 Task: Research Airbnb properties in Herceg-Novi, Montenegro from 10th December, 2023 to 15th December, 2023 for 7 adults.4 bedrooms having 7 beds and 4 bathrooms. Property type can be house. Amenities needed are: wifi, TV, free parkinig on premises, gym, breakfast. Booking option can be shelf check-in. Look for 4 properties as per requirement.
Action: Mouse moved to (317, 131)
Screenshot: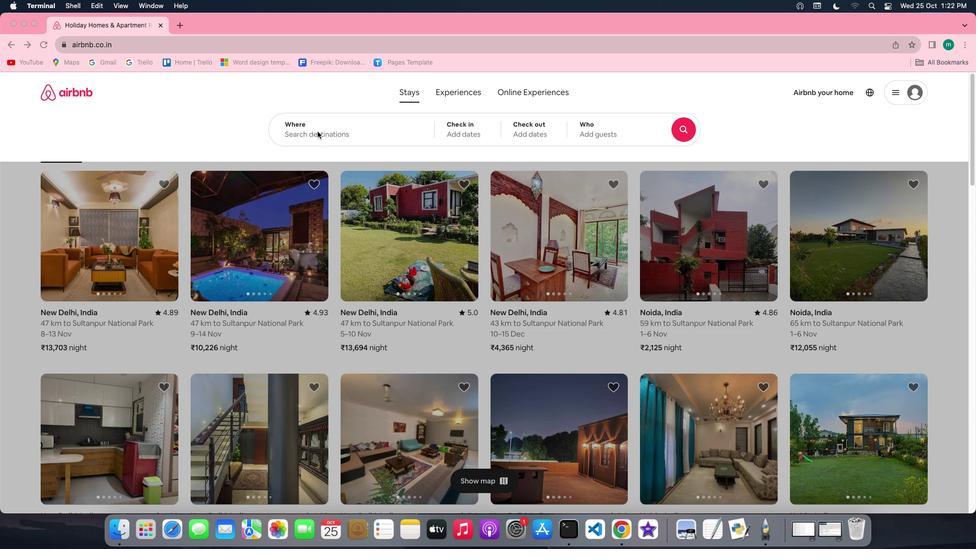 
Action: Mouse pressed left at (317, 131)
Screenshot: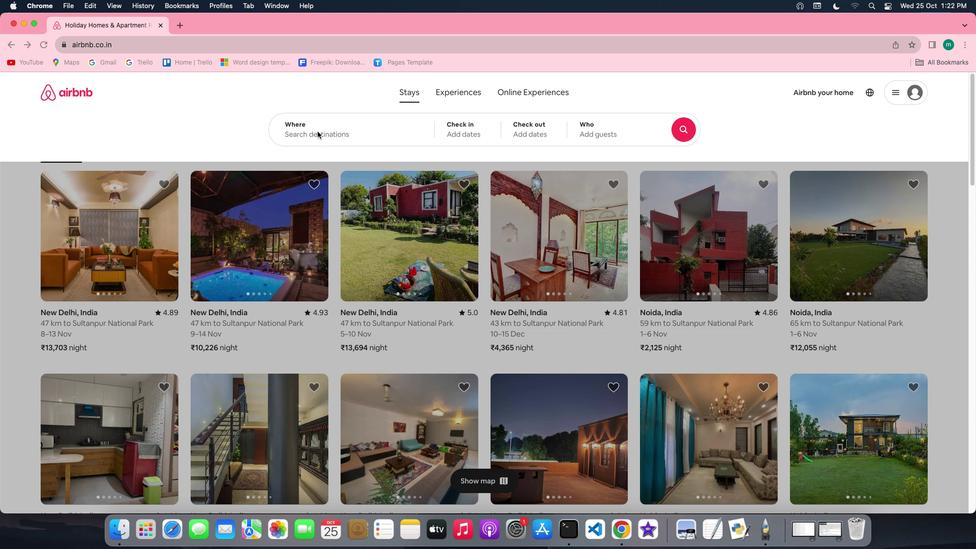 
Action: Mouse pressed left at (317, 131)
Screenshot: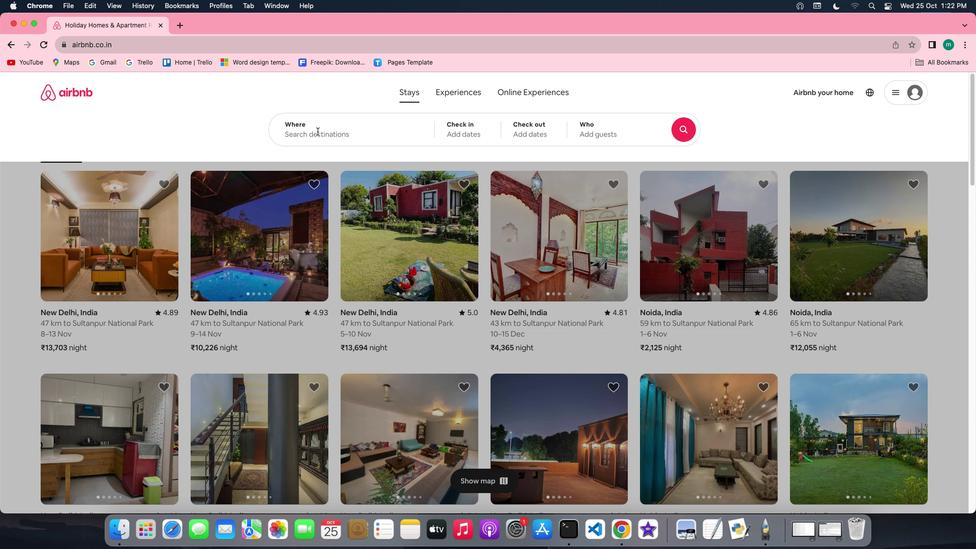 
Action: Key pressed Key.shift'H''e''r''c''e''g''-'Key.shift'N''o''v''i'','Key.spaceKey.shift'M''o''n''t''e''n''e''g''a''r'Key.backspaceKey.backspace'r''o'
Screenshot: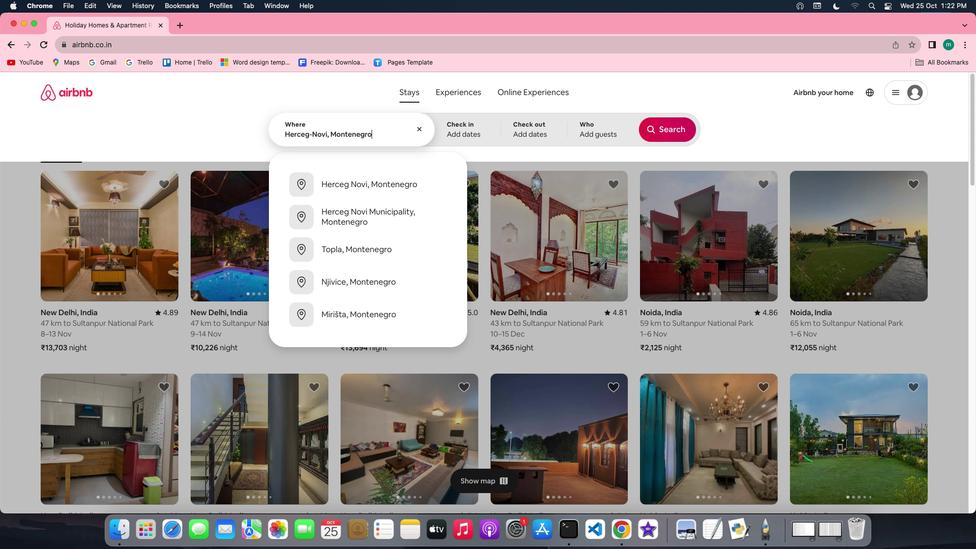 
Action: Mouse moved to (474, 140)
Screenshot: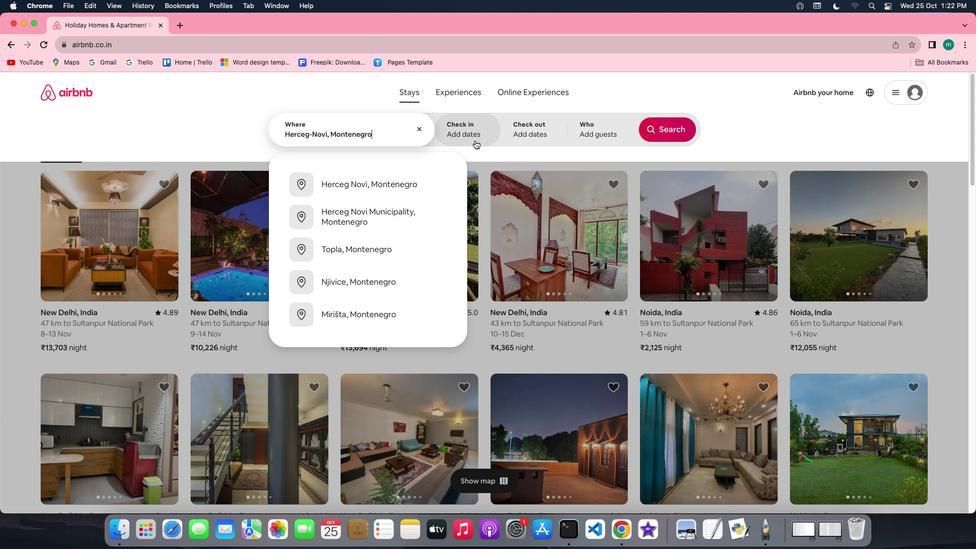 
Action: Mouse pressed left at (474, 140)
Screenshot: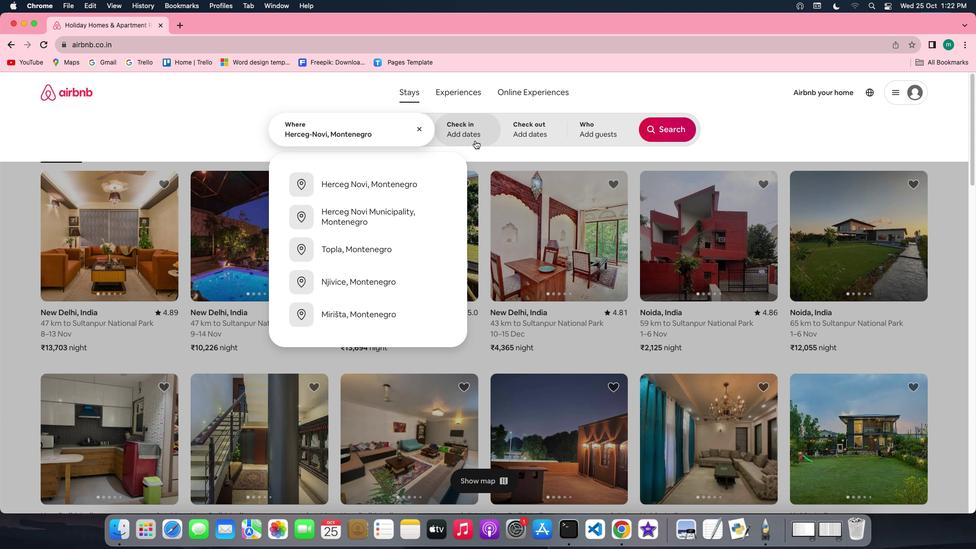 
Action: Mouse moved to (669, 208)
Screenshot: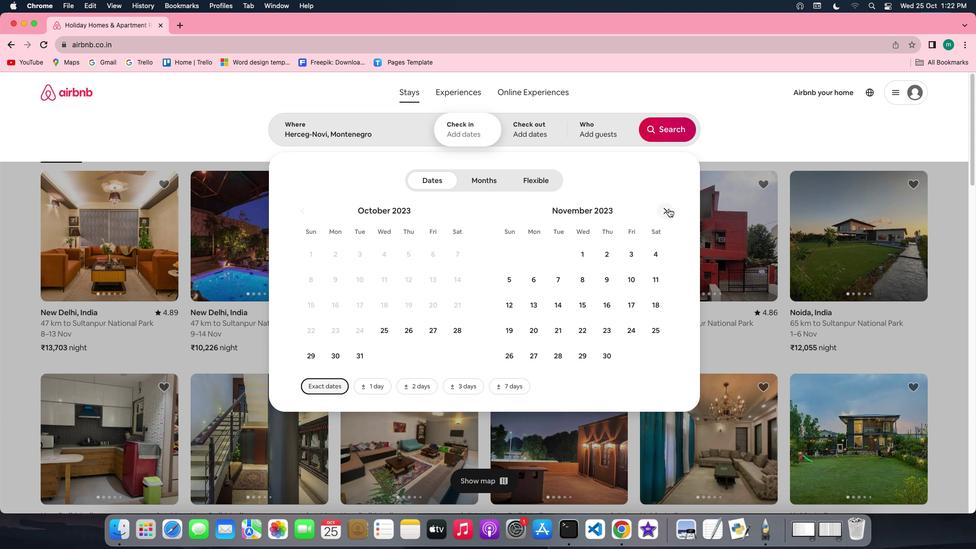 
Action: Mouse pressed left at (669, 208)
Screenshot: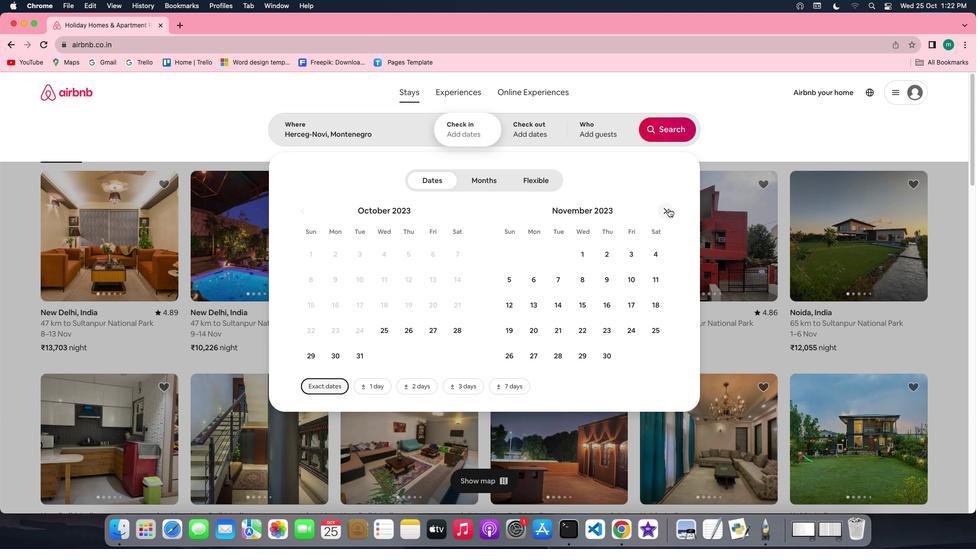 
Action: Mouse moved to (508, 305)
Screenshot: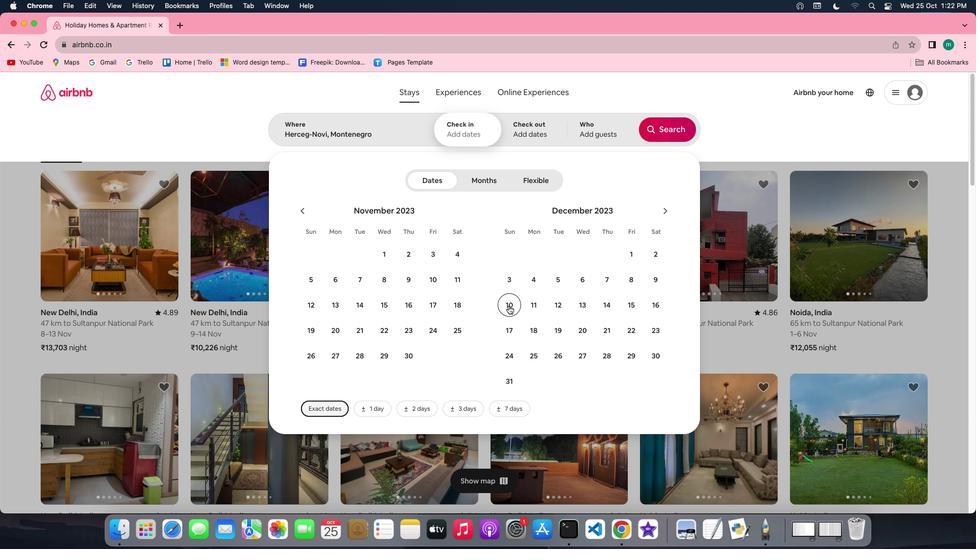 
Action: Mouse pressed left at (508, 305)
Screenshot: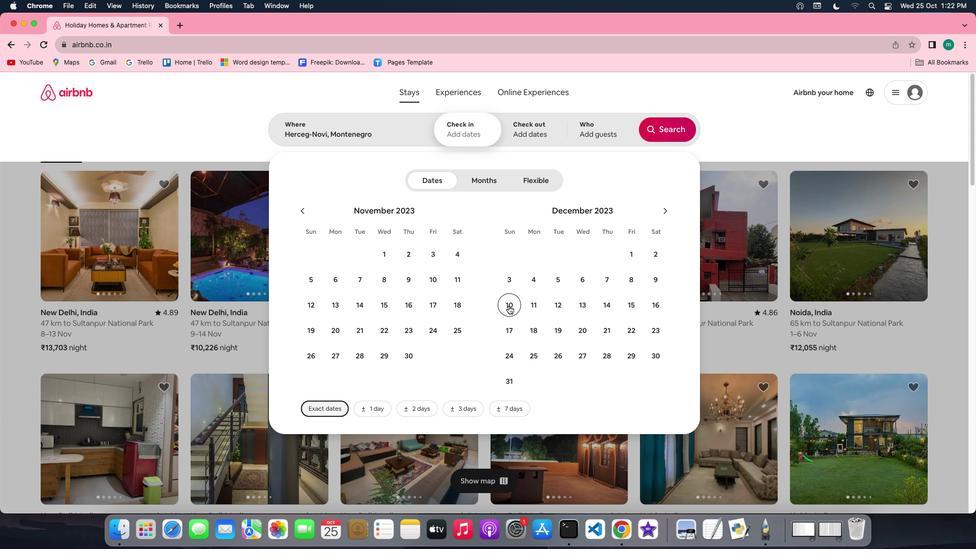 
Action: Mouse moved to (630, 302)
Screenshot: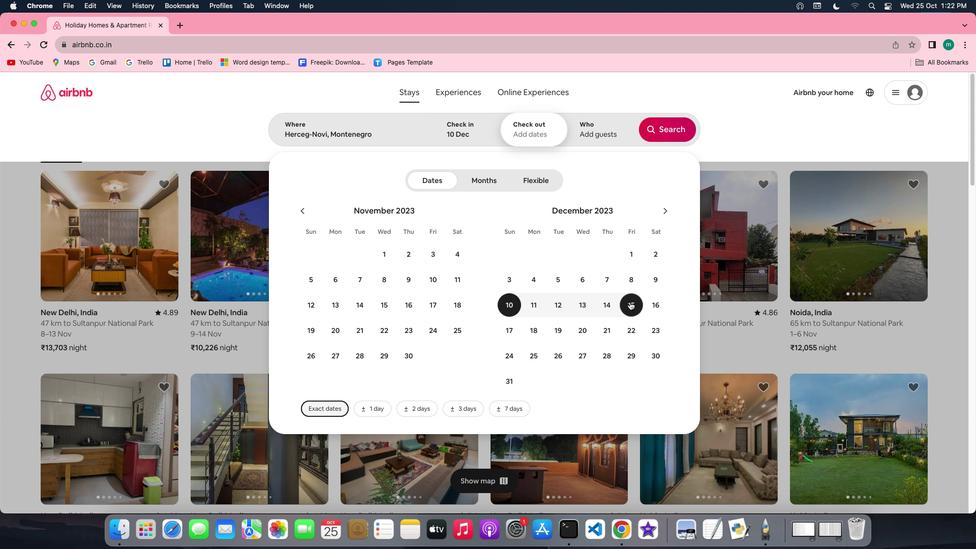 
Action: Mouse pressed left at (630, 302)
Screenshot: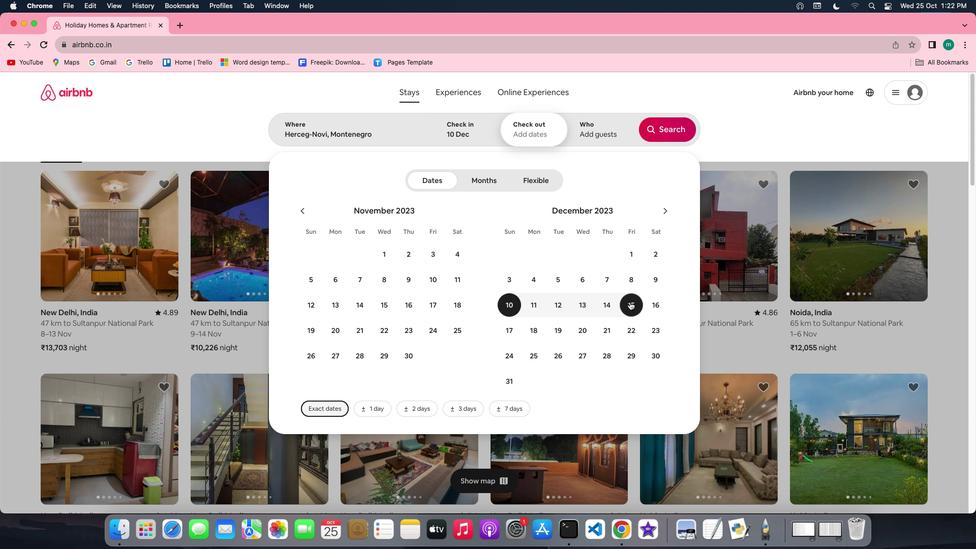 
Action: Mouse moved to (597, 126)
Screenshot: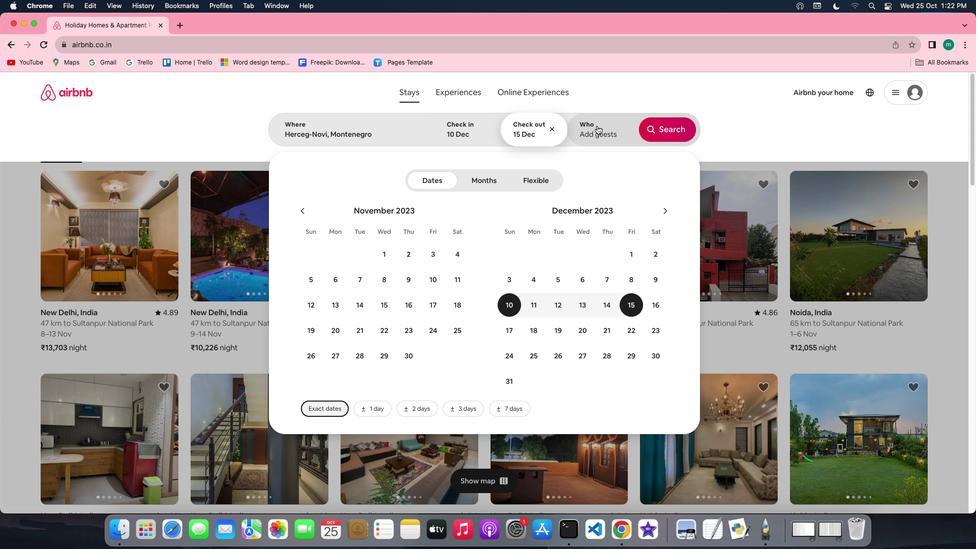 
Action: Mouse pressed left at (597, 126)
Screenshot: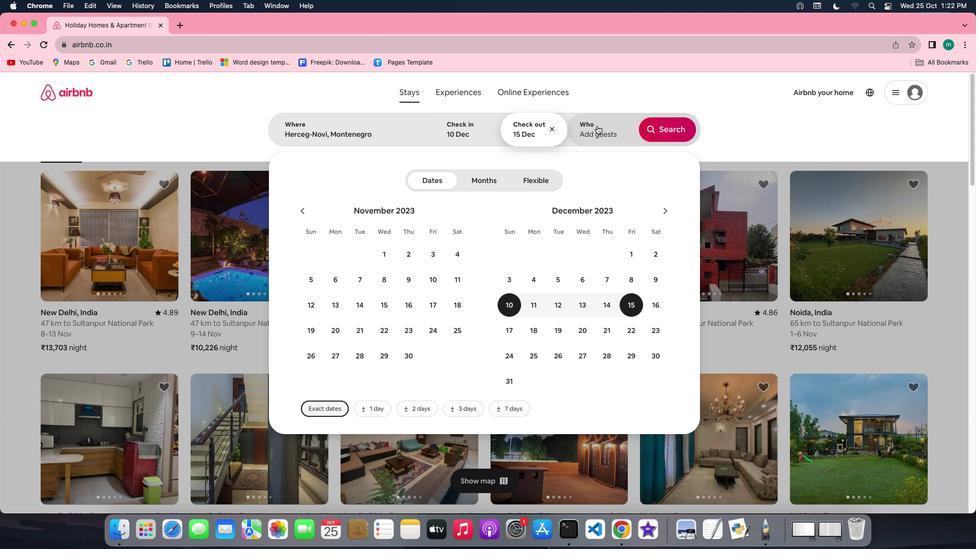 
Action: Mouse moved to (671, 185)
Screenshot: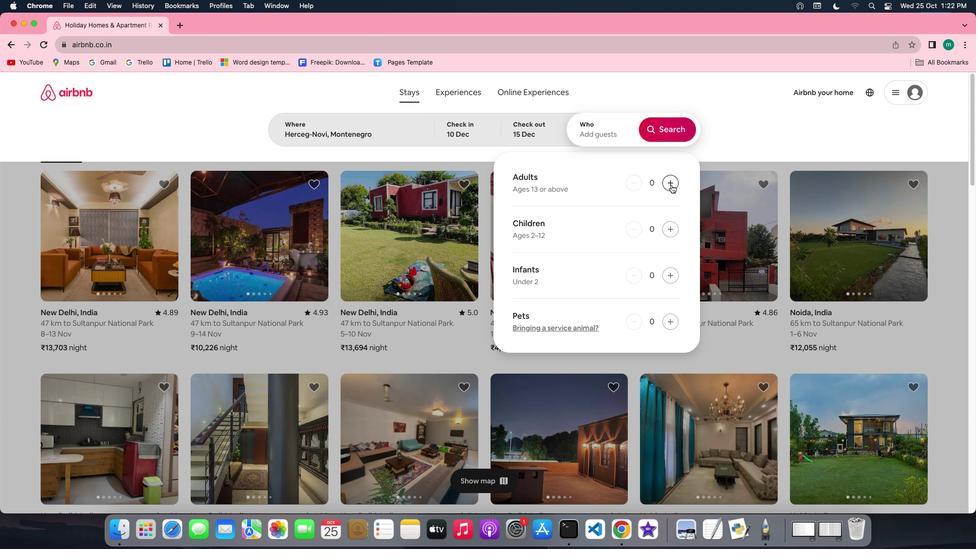 
Action: Mouse pressed left at (671, 185)
Screenshot: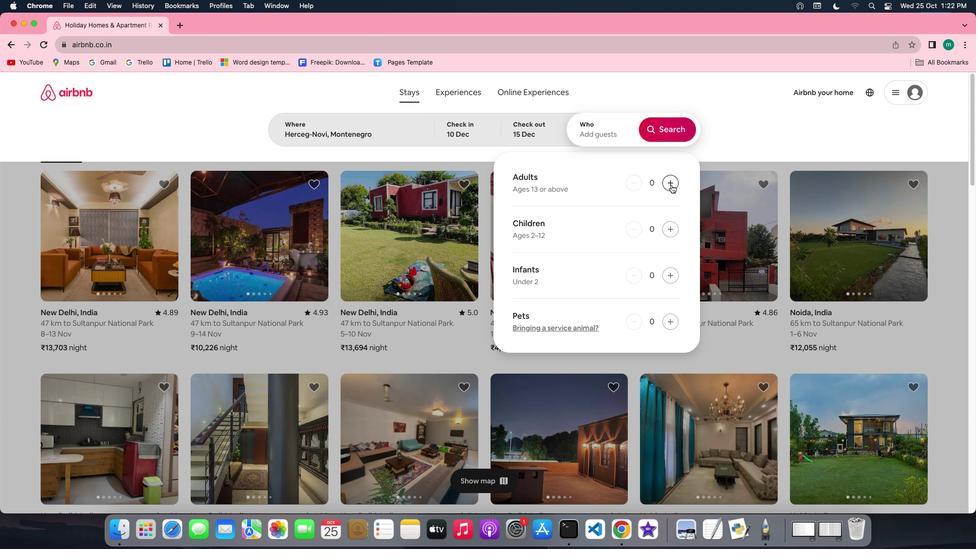 
Action: Mouse pressed left at (671, 185)
Screenshot: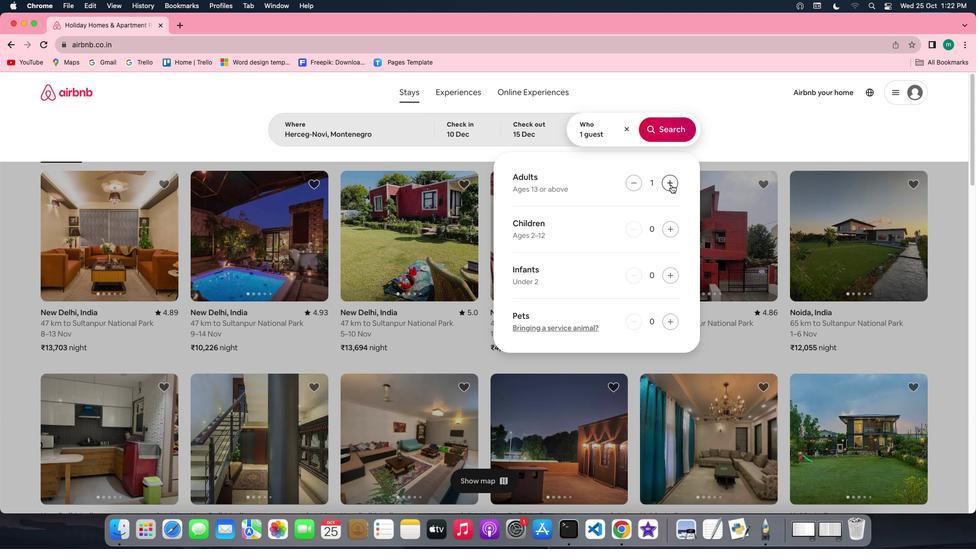 
Action: Mouse pressed left at (671, 185)
Screenshot: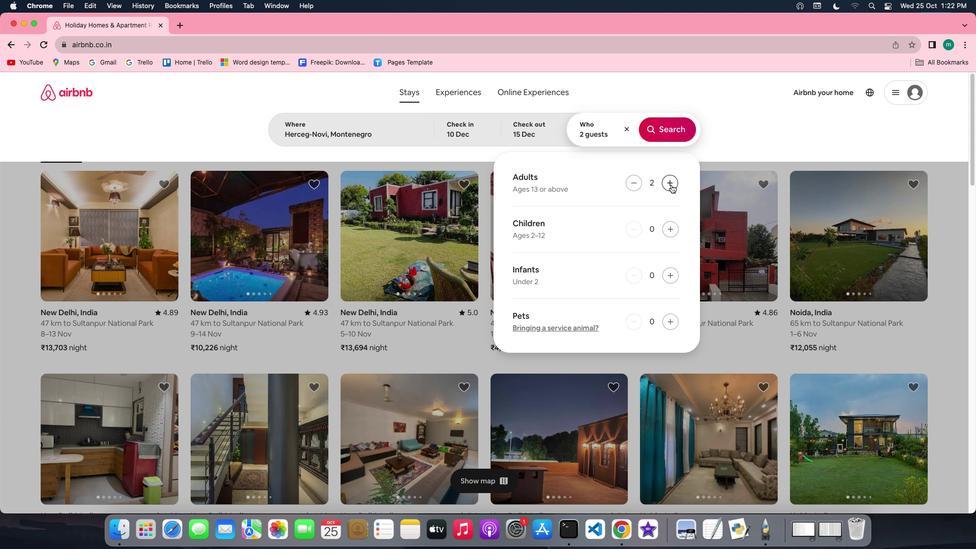 
Action: Mouse pressed left at (671, 185)
Screenshot: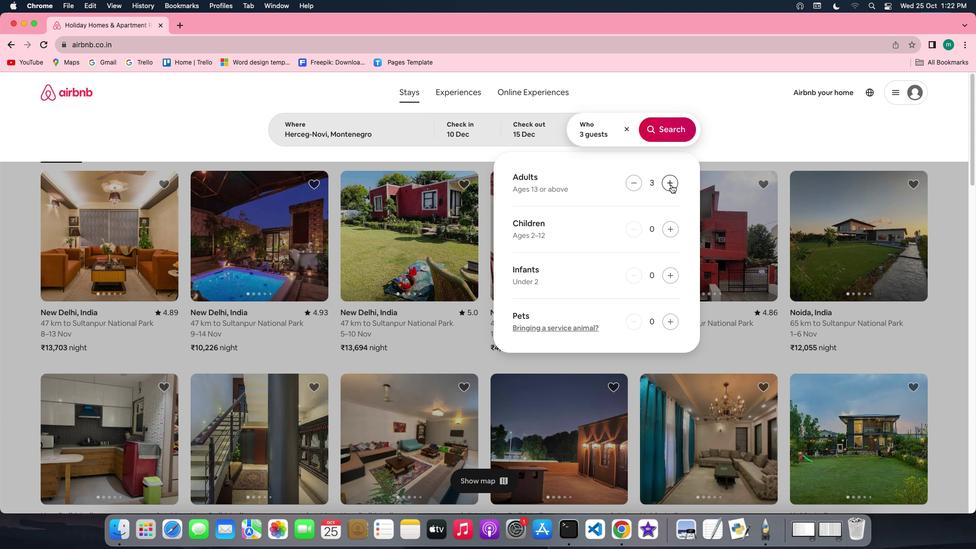 
Action: Mouse pressed left at (671, 185)
Screenshot: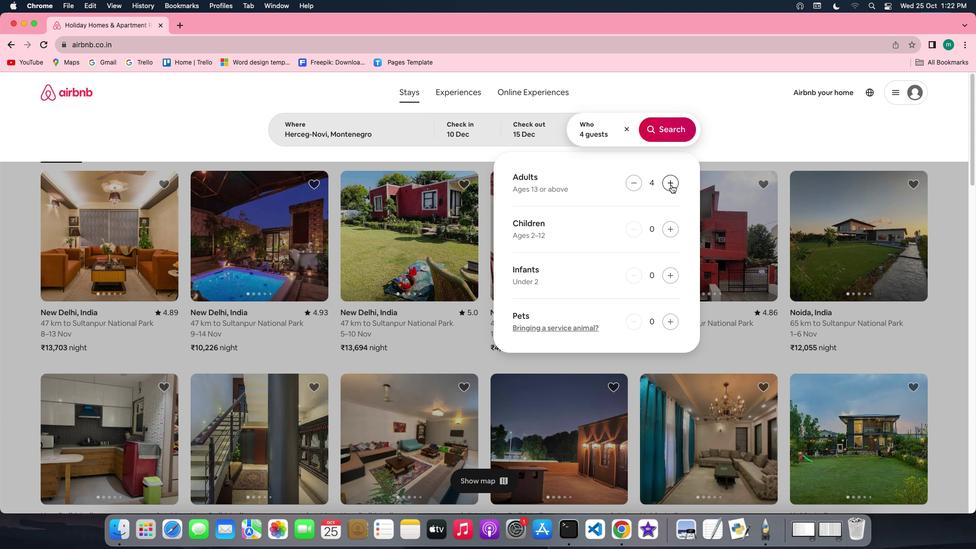 
Action: Mouse pressed left at (671, 185)
Screenshot: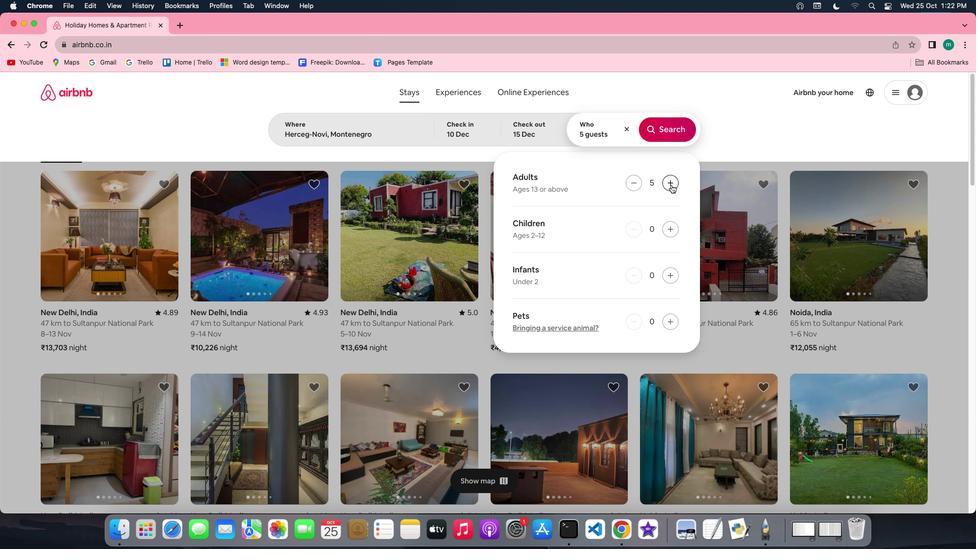 
Action: Mouse pressed left at (671, 185)
Screenshot: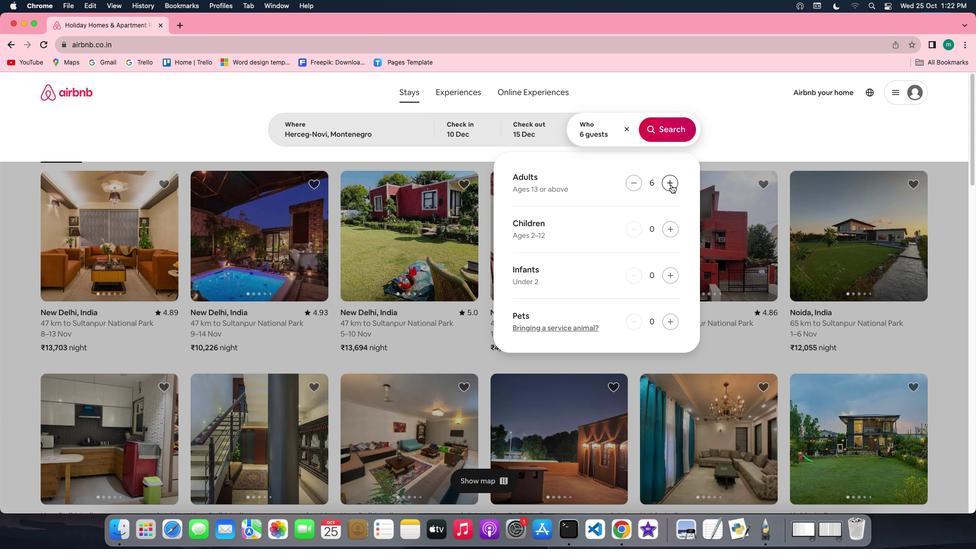 
Action: Mouse moved to (677, 125)
Screenshot: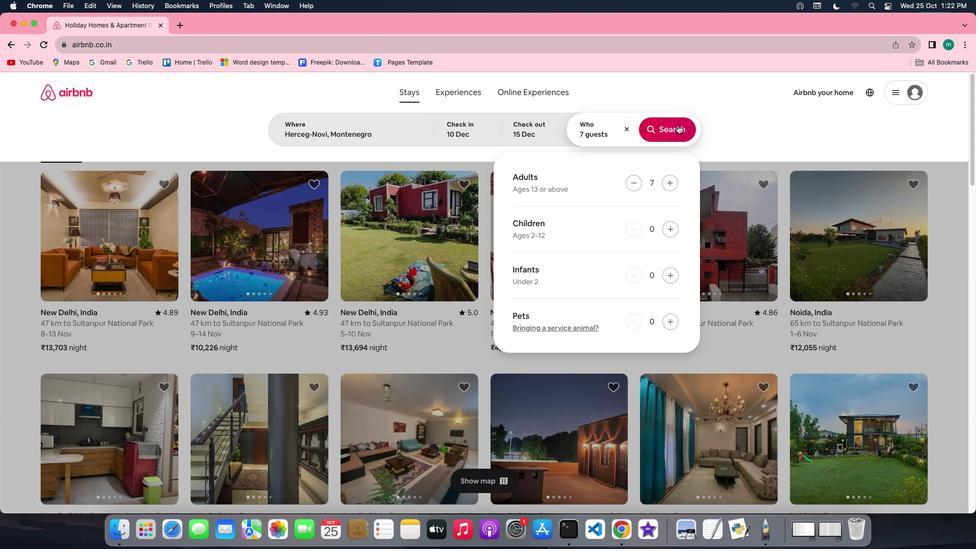 
Action: Mouse pressed left at (677, 125)
Screenshot: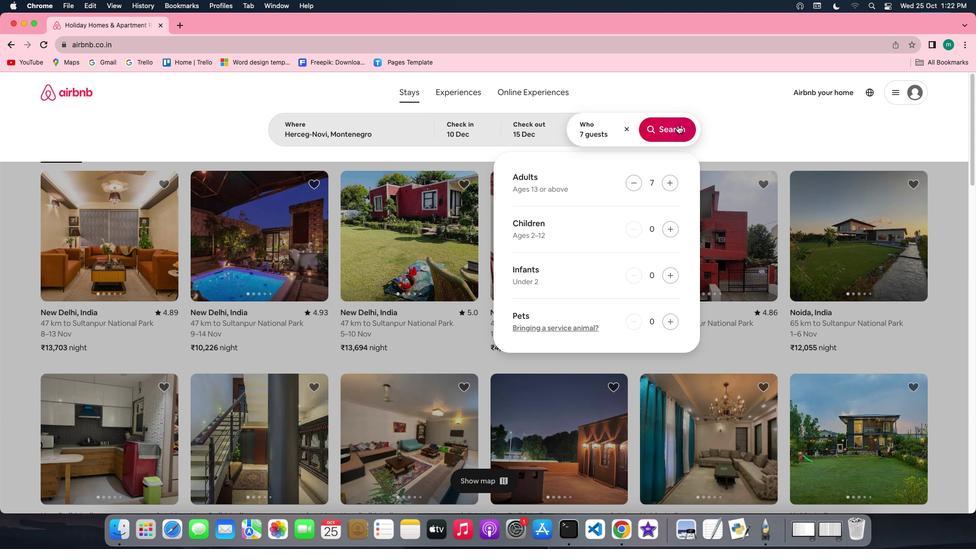 
Action: Mouse moved to (818, 134)
Screenshot: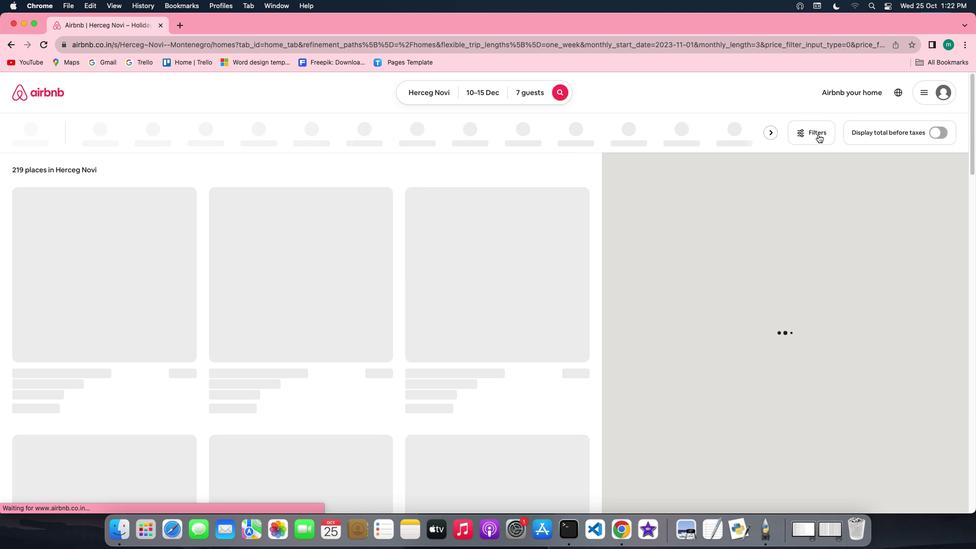 
Action: Mouse pressed left at (818, 134)
Screenshot: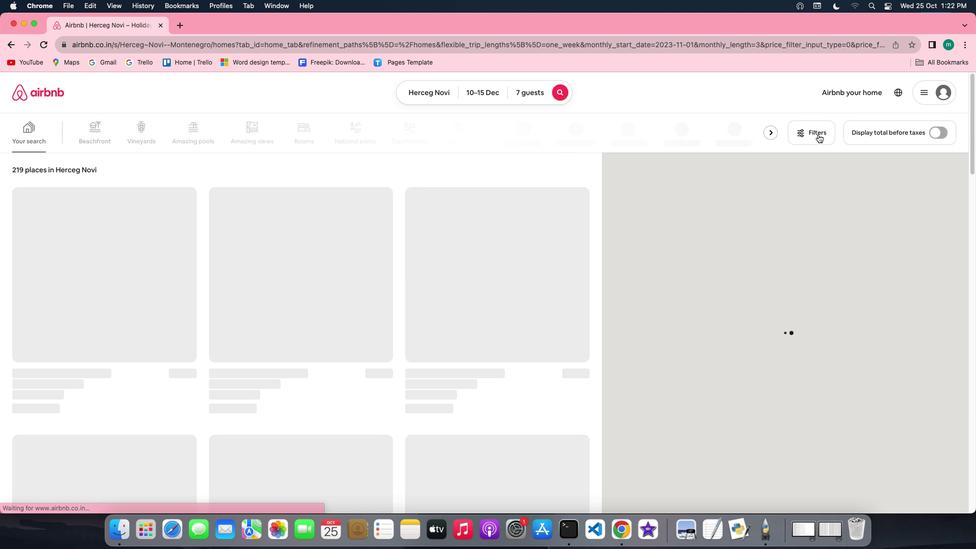 
Action: Mouse pressed left at (818, 134)
Screenshot: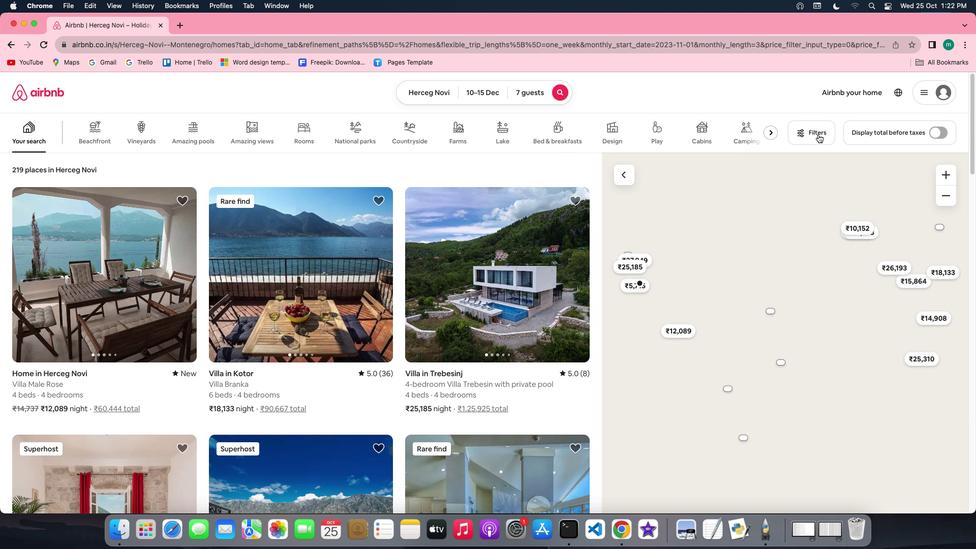 
Action: Mouse moved to (543, 279)
Screenshot: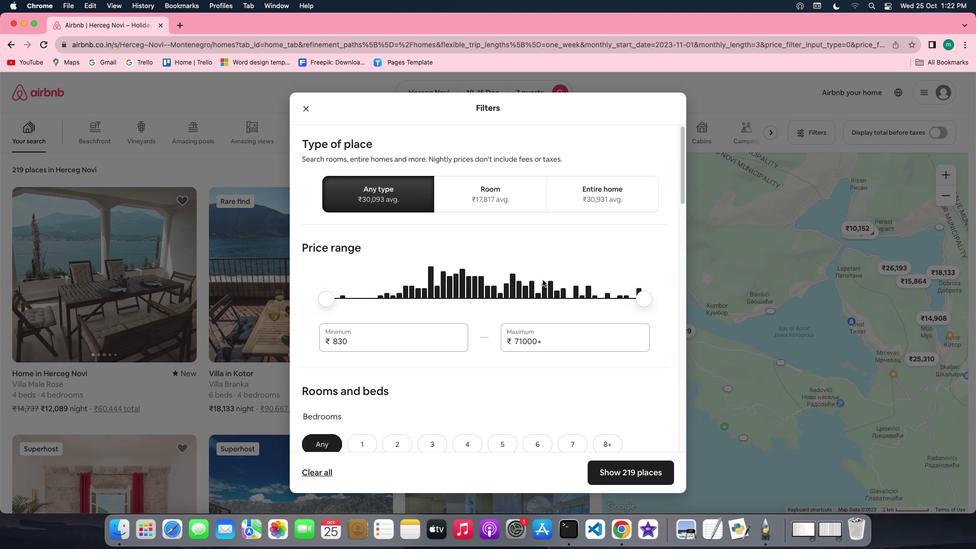 
Action: Mouse scrolled (543, 279) with delta (0, 0)
Screenshot: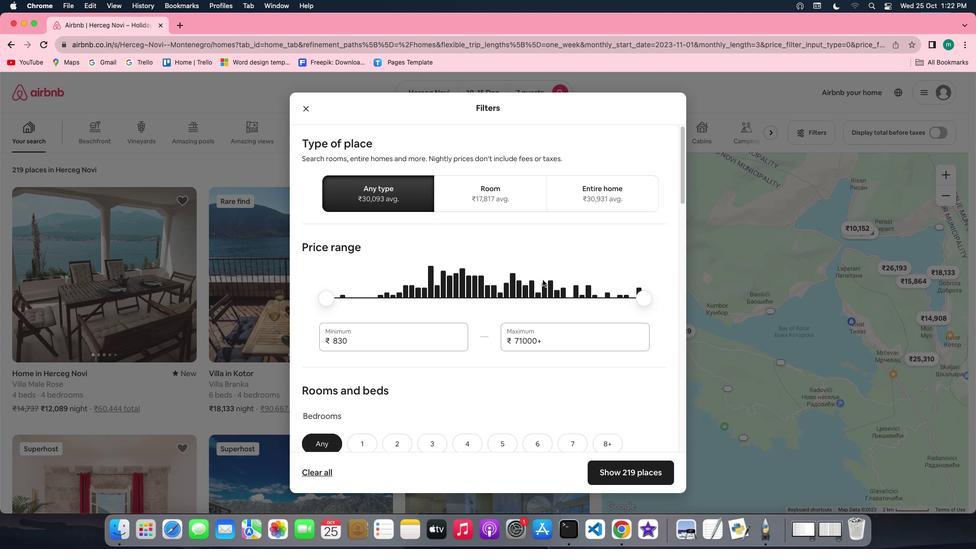 
Action: Mouse scrolled (543, 279) with delta (0, 0)
Screenshot: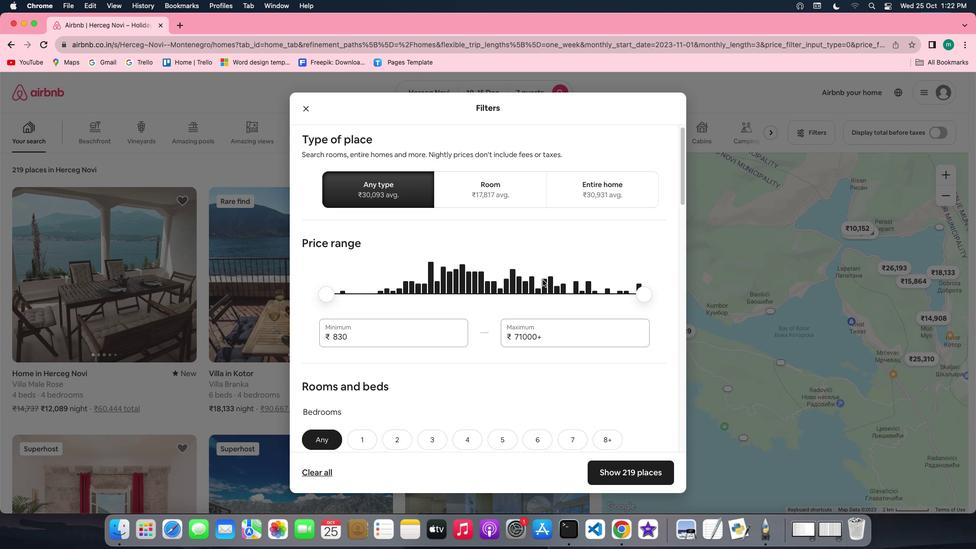 
Action: Mouse scrolled (543, 279) with delta (0, 0)
Screenshot: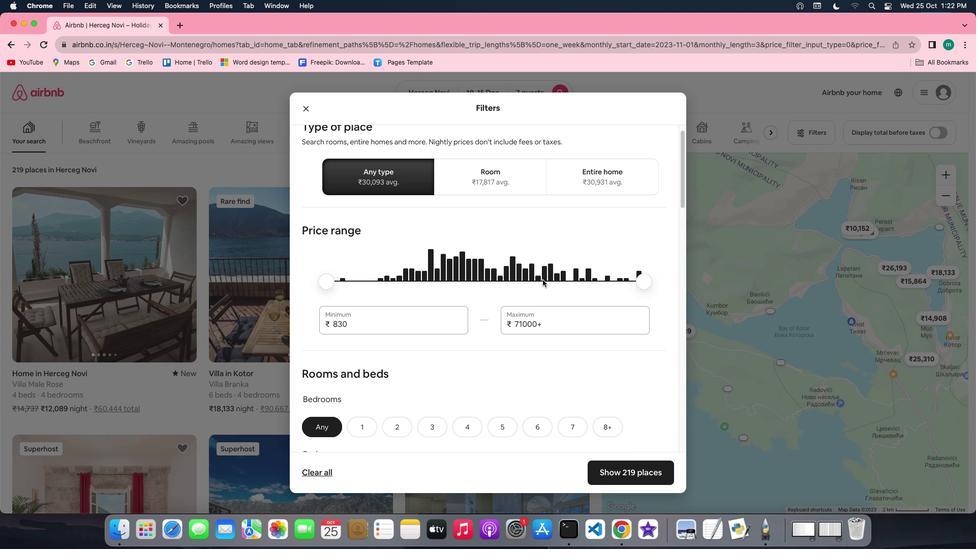
Action: Mouse scrolled (543, 279) with delta (0, 0)
Screenshot: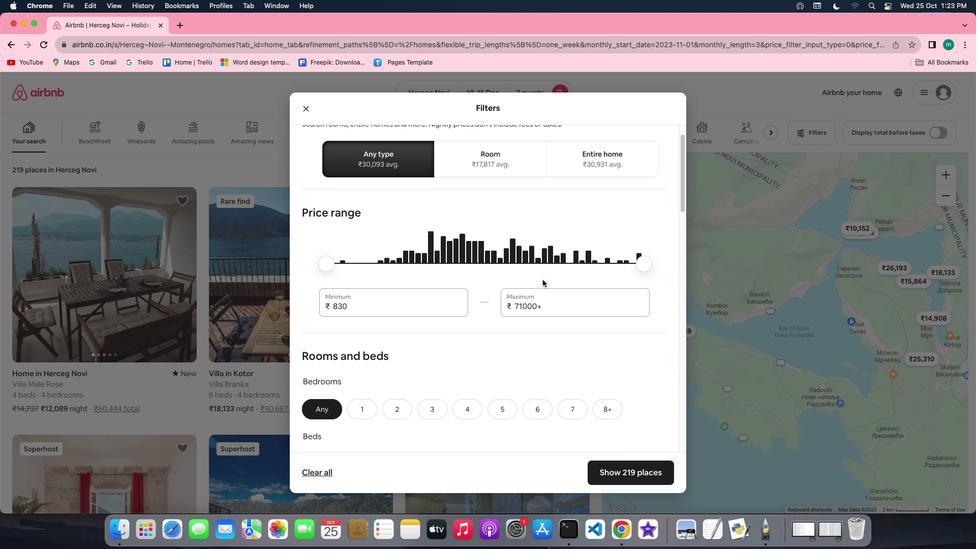 
Action: Mouse scrolled (543, 279) with delta (0, 0)
Screenshot: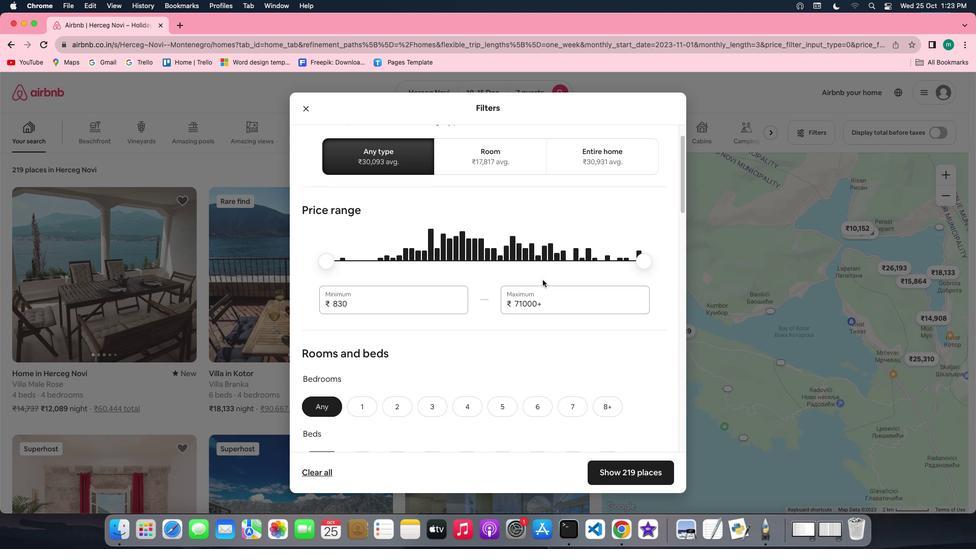 
Action: Mouse scrolled (543, 279) with delta (0, 0)
Screenshot: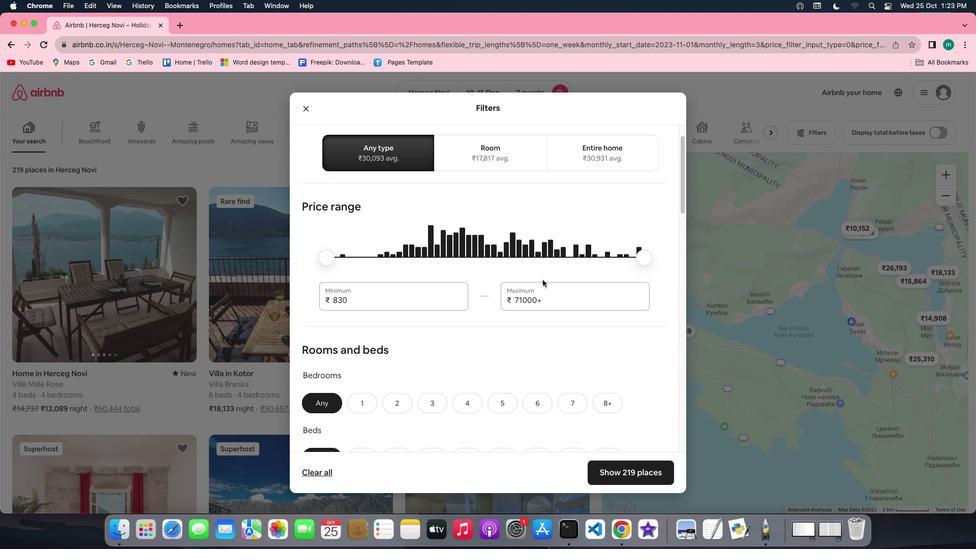 
Action: Mouse scrolled (543, 279) with delta (0, -1)
Screenshot: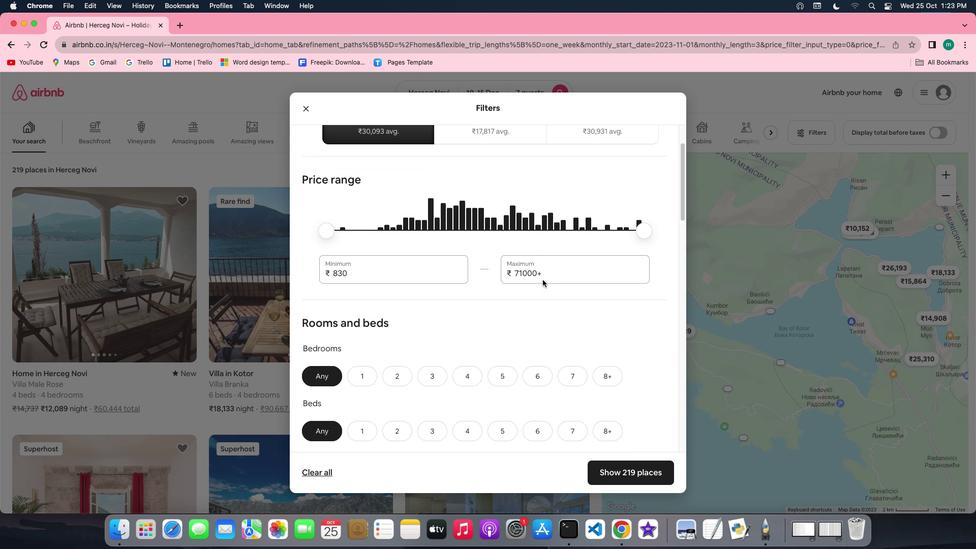 
Action: Mouse scrolled (543, 279) with delta (0, 0)
Screenshot: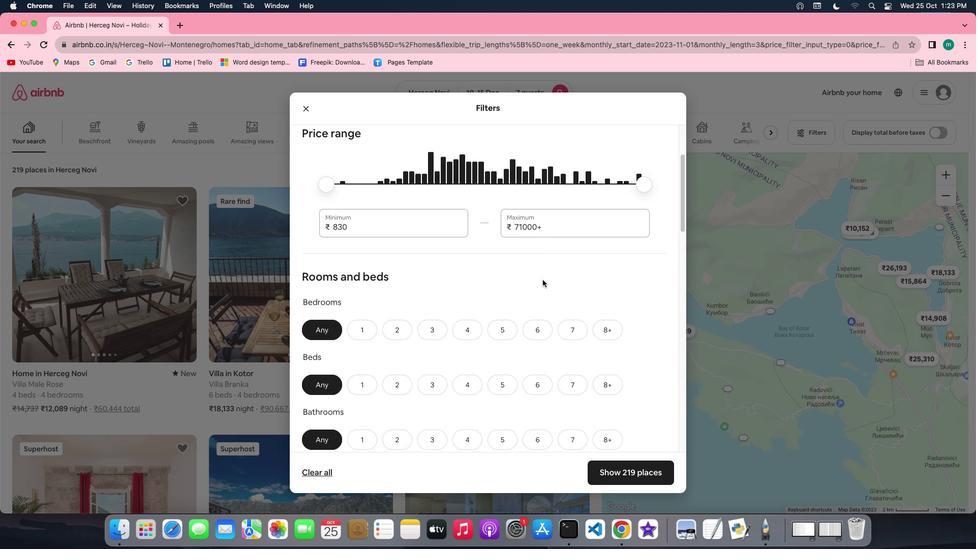 
Action: Mouse scrolled (543, 279) with delta (0, 0)
Screenshot: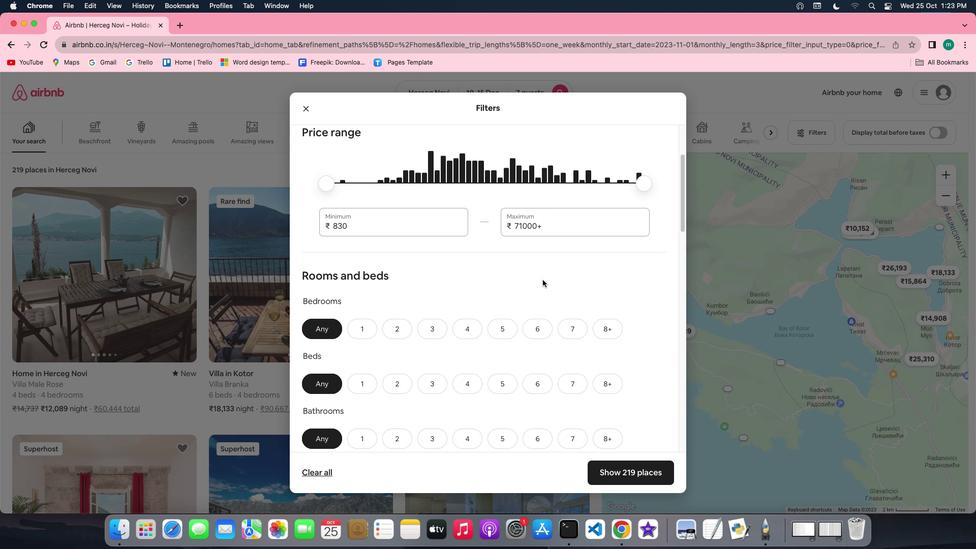 
Action: Mouse scrolled (543, 279) with delta (0, 0)
Screenshot: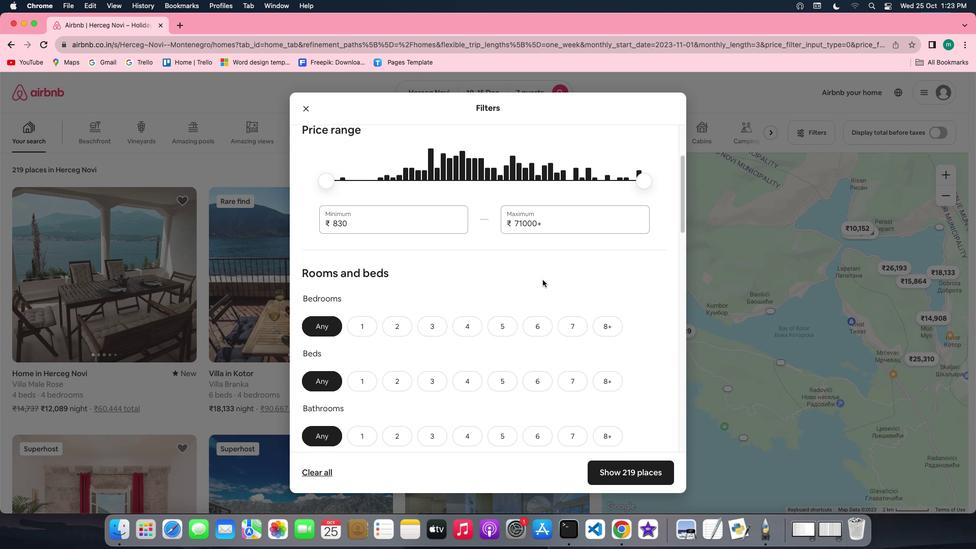 
Action: Mouse scrolled (543, 279) with delta (0, 0)
Screenshot: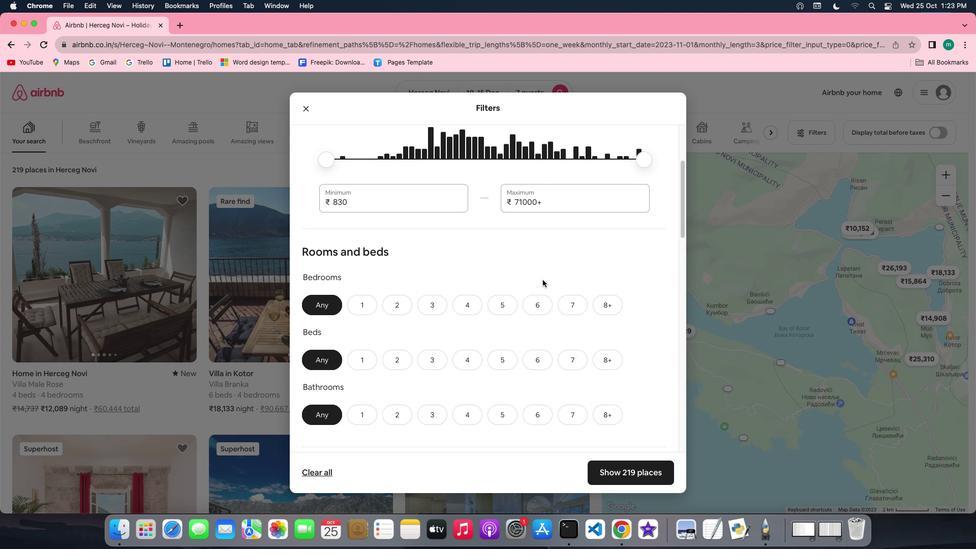 
Action: Mouse scrolled (543, 279) with delta (0, 0)
Screenshot: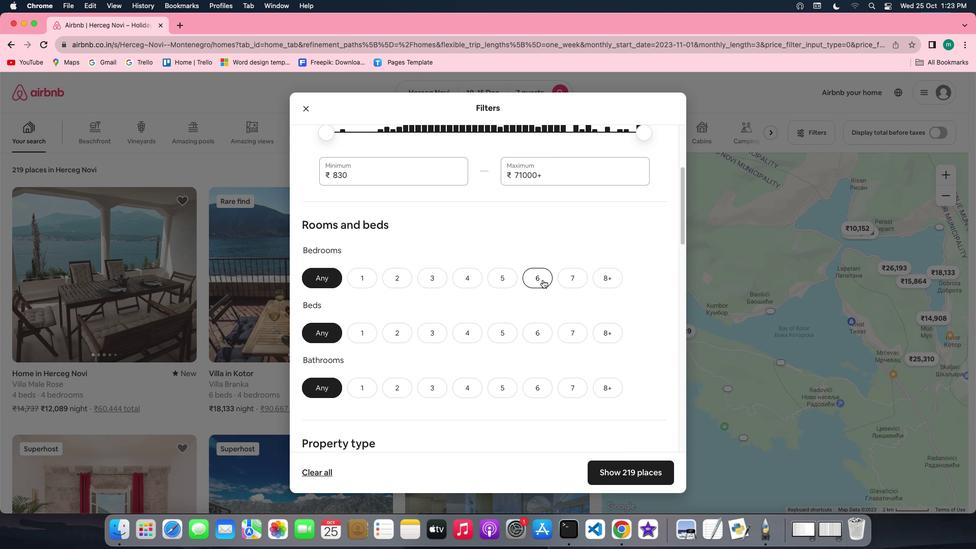 
Action: Mouse scrolled (543, 279) with delta (0, 0)
Screenshot: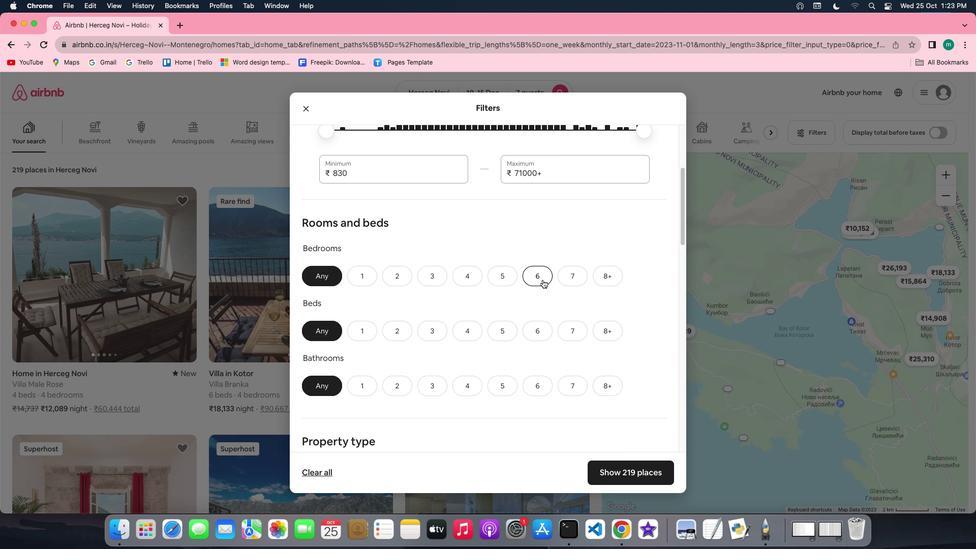 
Action: Mouse moved to (465, 262)
Screenshot: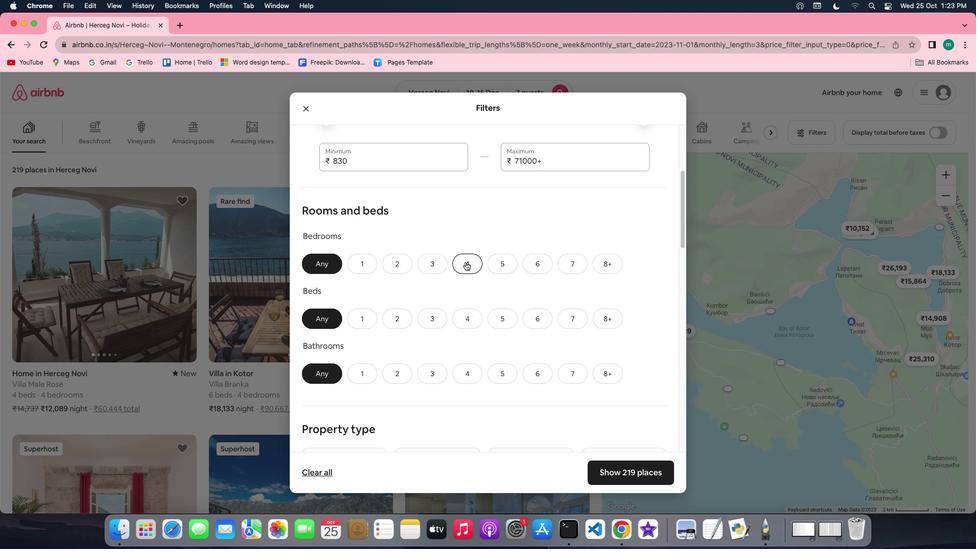 
Action: Mouse pressed left at (465, 262)
Screenshot: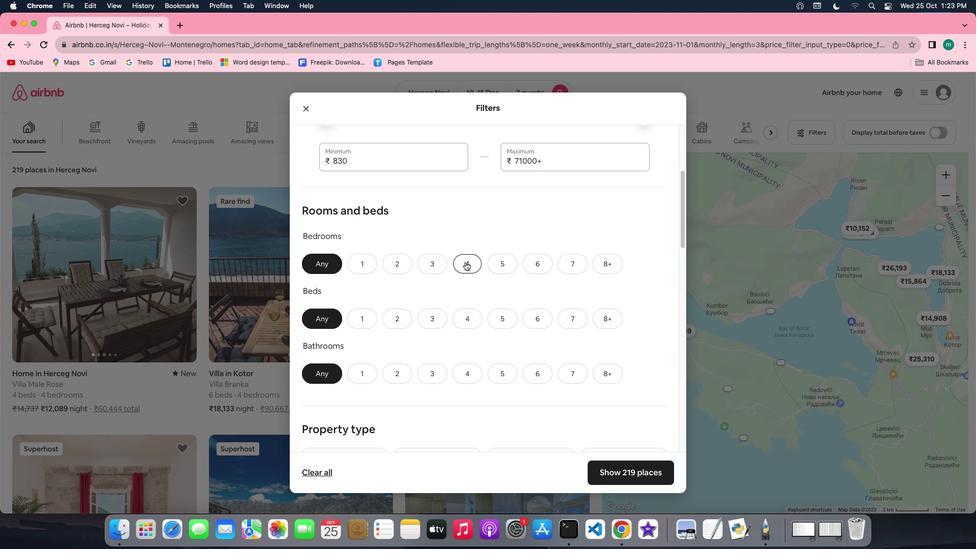
Action: Mouse moved to (572, 313)
Screenshot: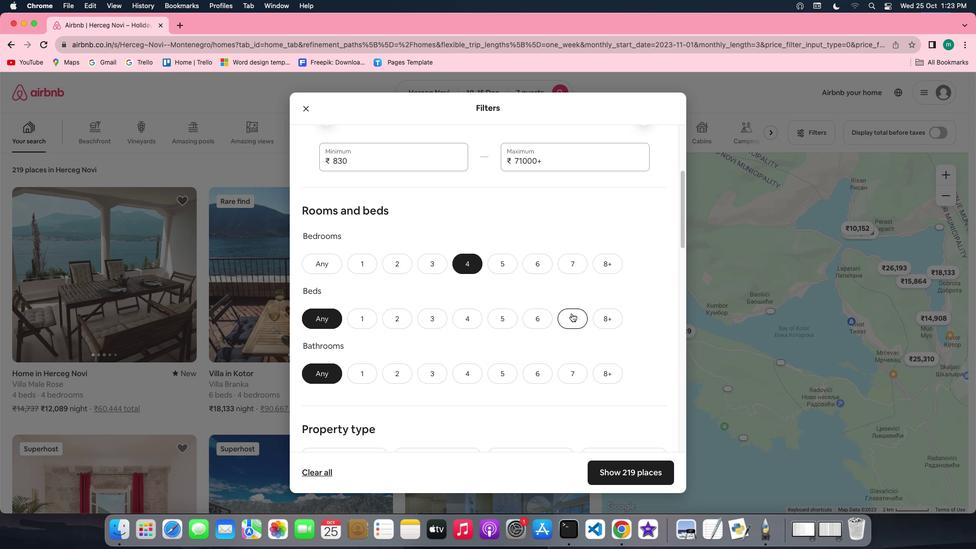 
Action: Mouse pressed left at (572, 313)
Screenshot: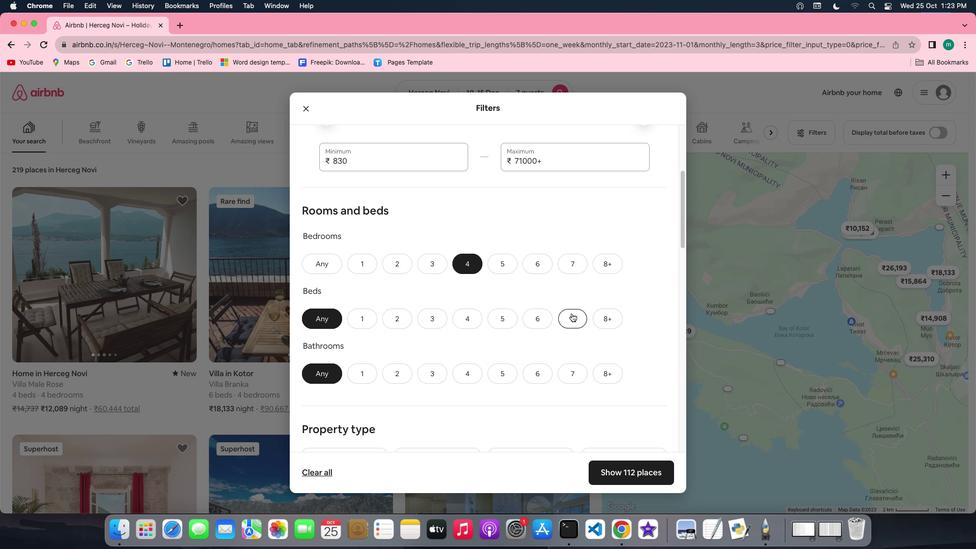 
Action: Mouse moved to (473, 376)
Screenshot: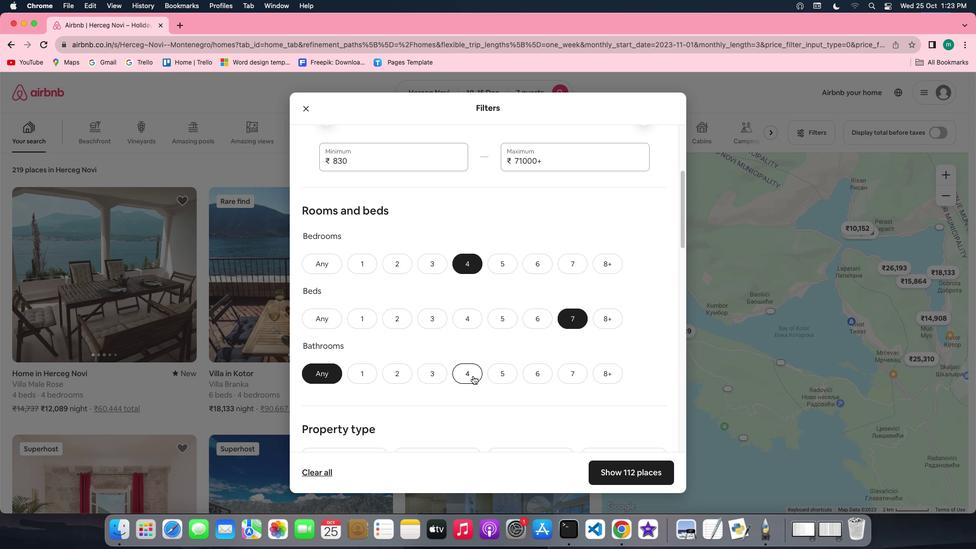 
Action: Mouse pressed left at (473, 376)
Screenshot: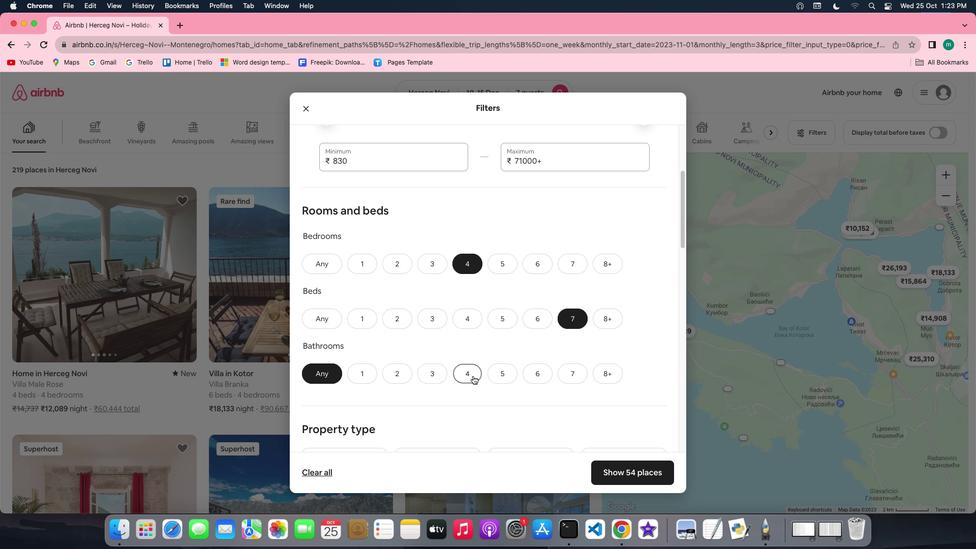 
Action: Mouse moved to (552, 382)
Screenshot: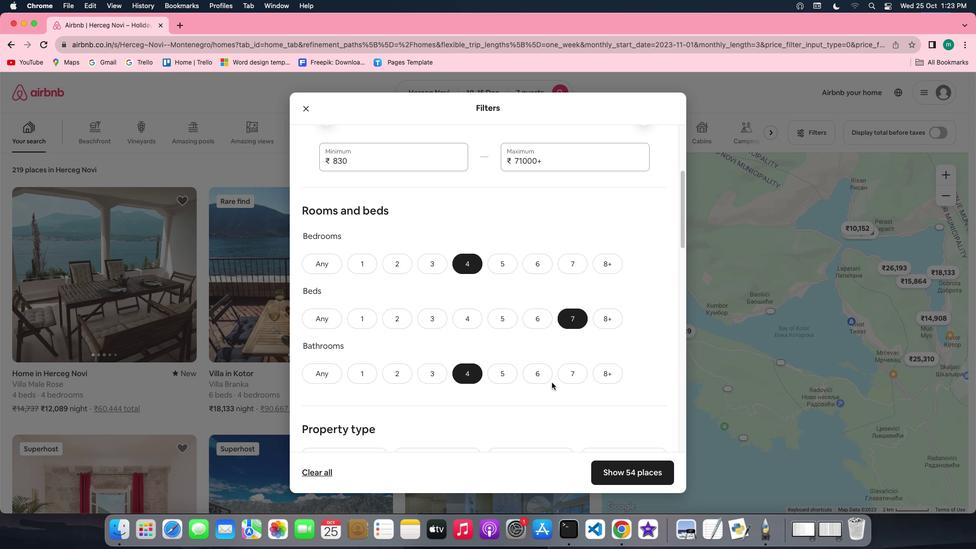 
Action: Mouse scrolled (552, 382) with delta (0, 0)
Screenshot: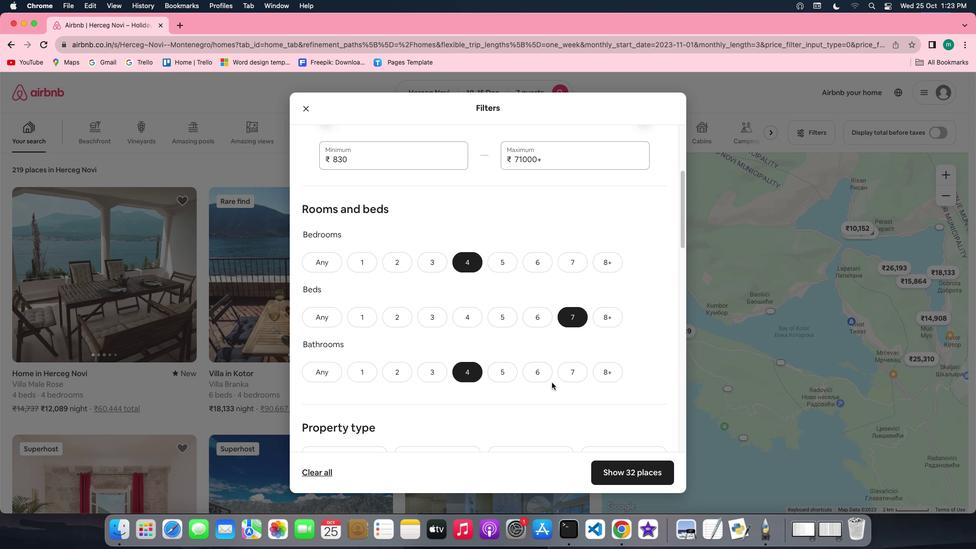
Action: Mouse scrolled (552, 382) with delta (0, 0)
Screenshot: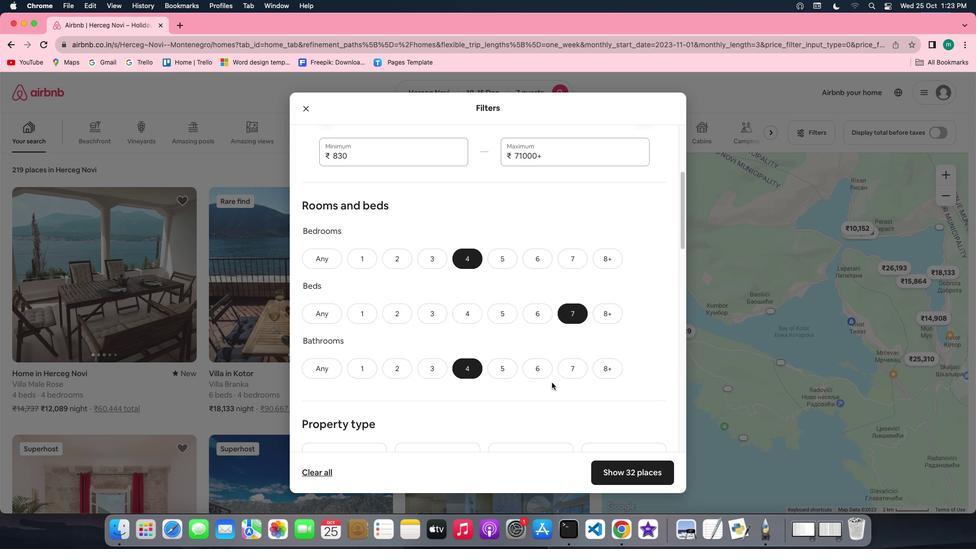
Action: Mouse scrolled (552, 382) with delta (0, 0)
Screenshot: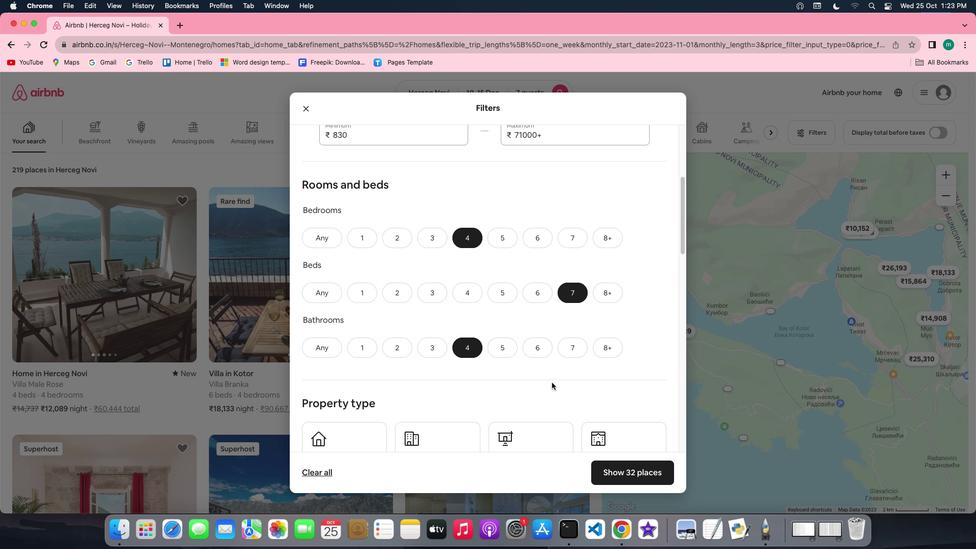 
Action: Mouse scrolled (552, 382) with delta (0, 0)
Screenshot: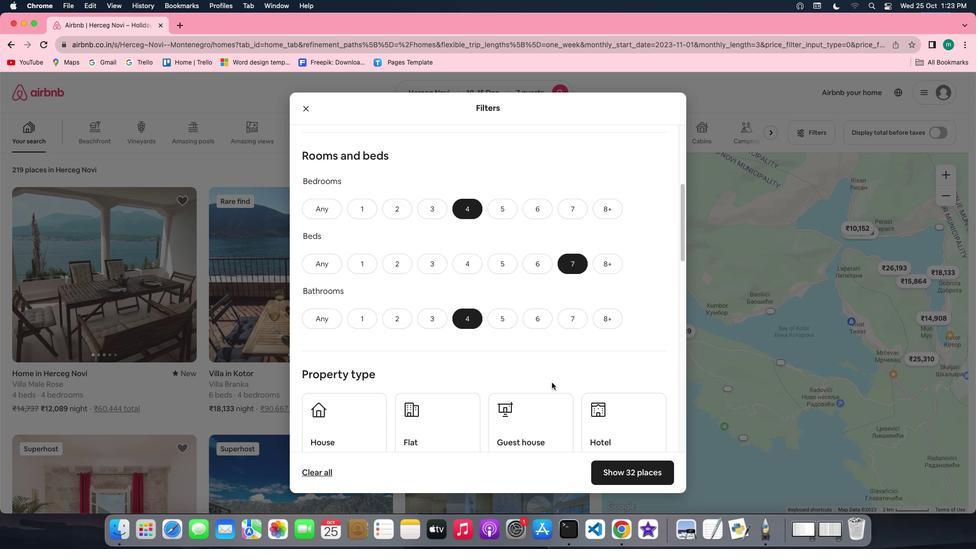 
Action: Mouse scrolled (552, 382) with delta (0, 0)
Screenshot: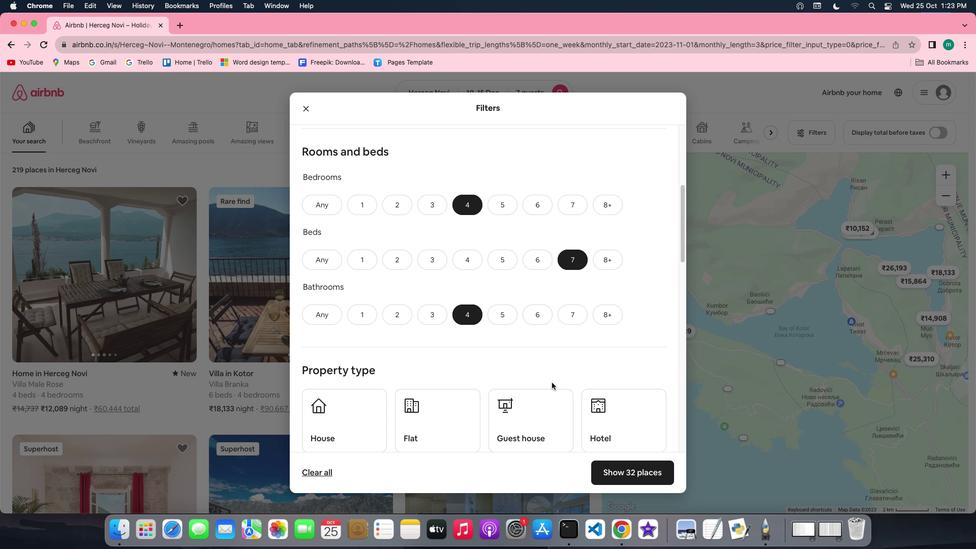 
Action: Mouse scrolled (552, 382) with delta (0, 0)
Screenshot: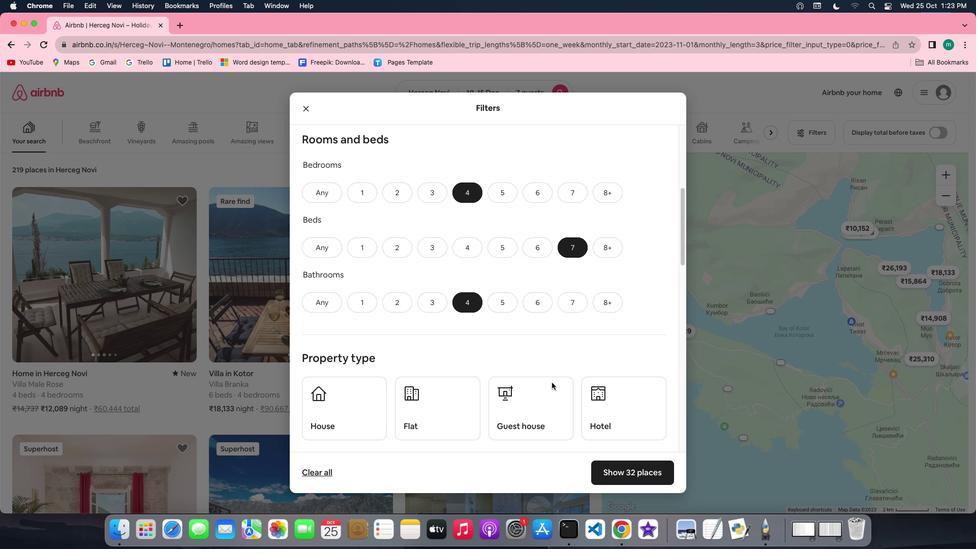 
Action: Mouse scrolled (552, 382) with delta (0, 0)
Screenshot: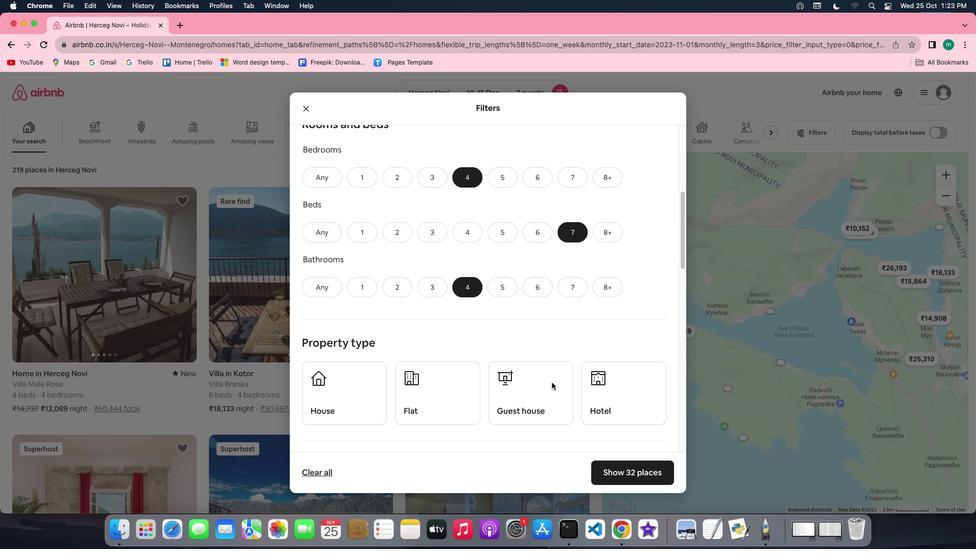 
Action: Mouse scrolled (552, 382) with delta (0, 0)
Screenshot: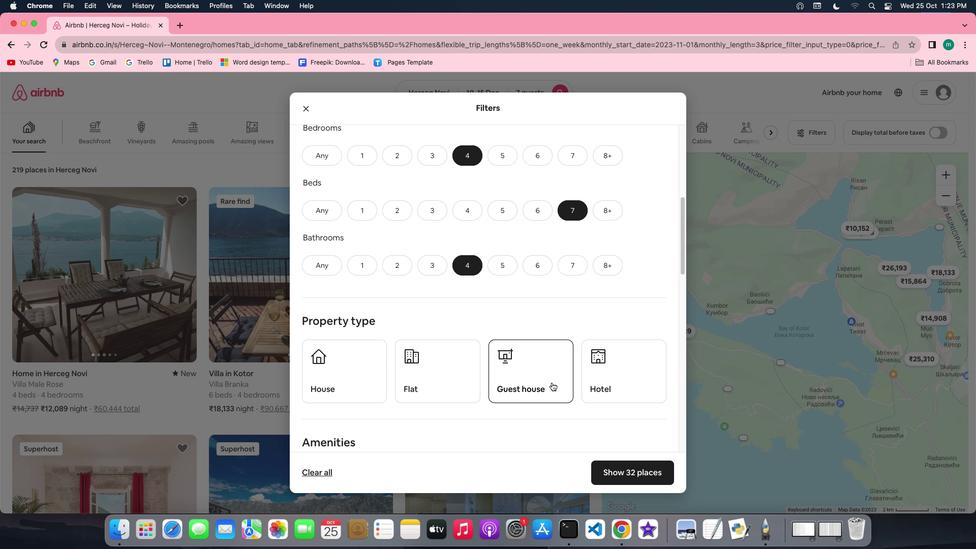 
Action: Mouse scrolled (552, 382) with delta (0, 0)
Screenshot: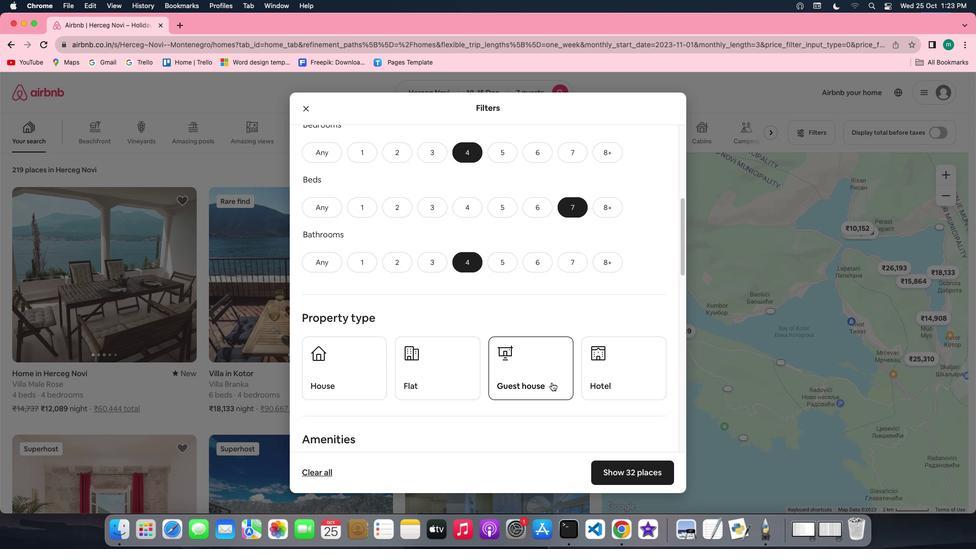 
Action: Mouse scrolled (552, 382) with delta (0, 0)
Screenshot: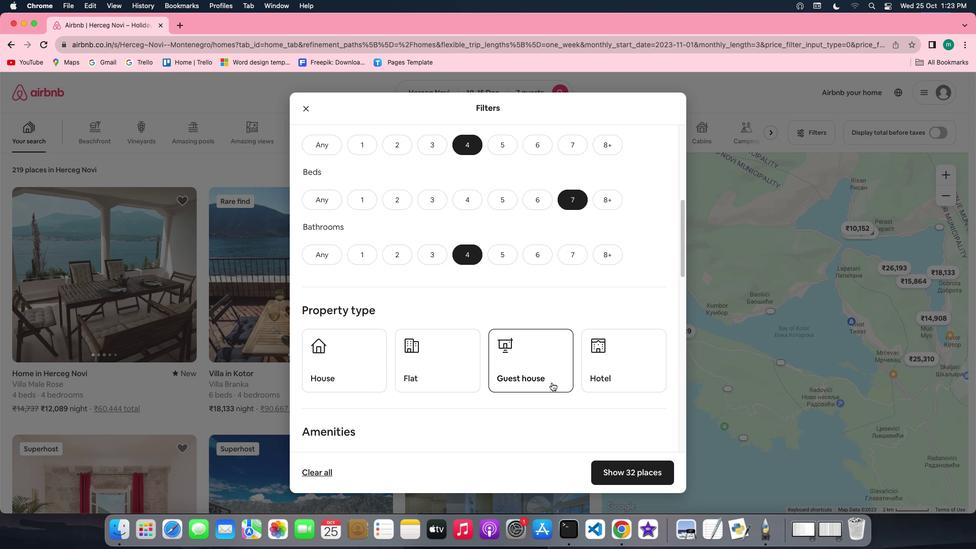 
Action: Mouse scrolled (552, 382) with delta (0, 0)
Screenshot: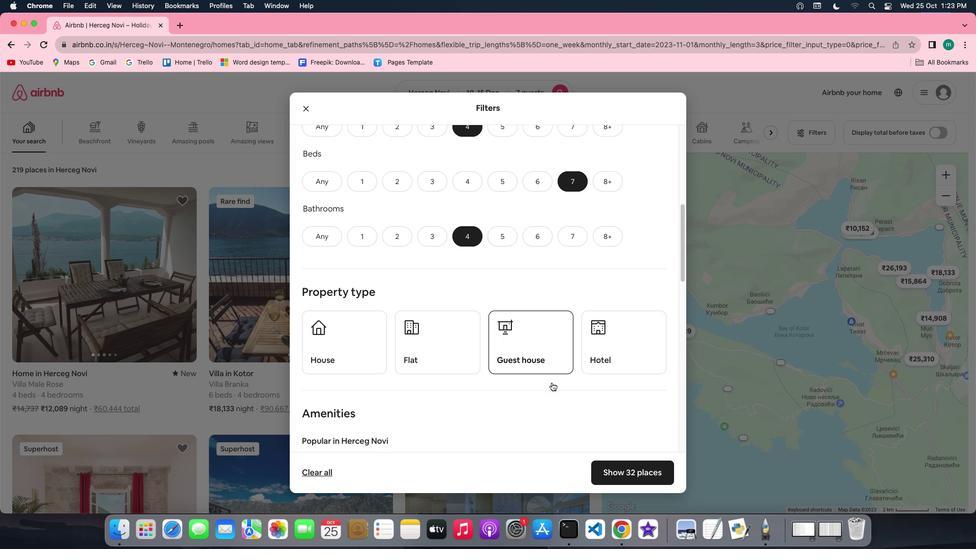 
Action: Mouse scrolled (552, 382) with delta (0, 0)
Screenshot: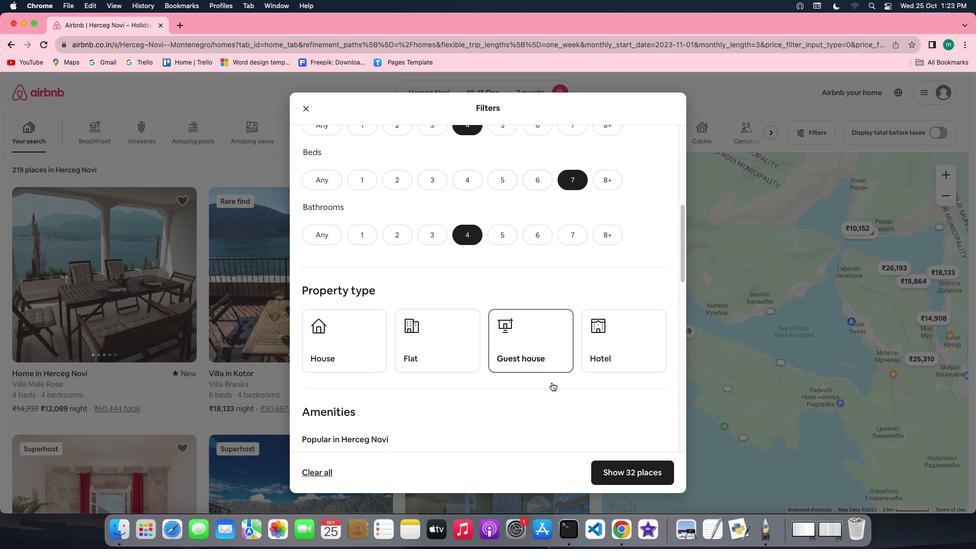
Action: Mouse scrolled (552, 382) with delta (0, 0)
Screenshot: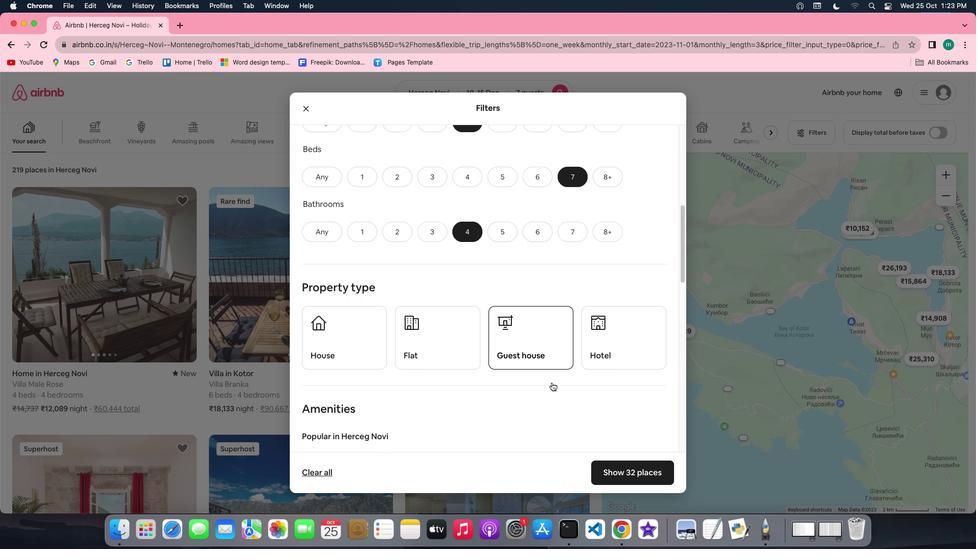 
Action: Mouse scrolled (552, 382) with delta (0, 0)
Screenshot: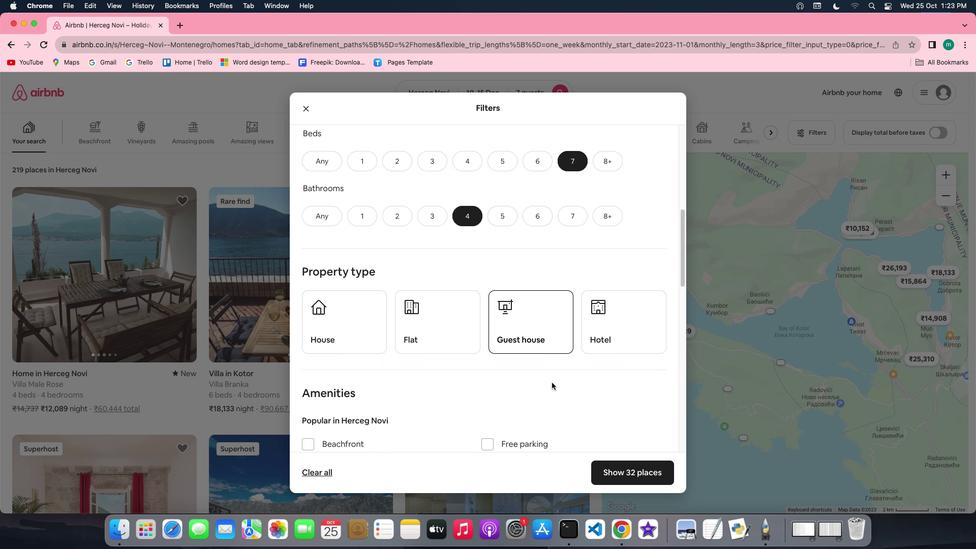 
Action: Mouse moved to (362, 327)
Screenshot: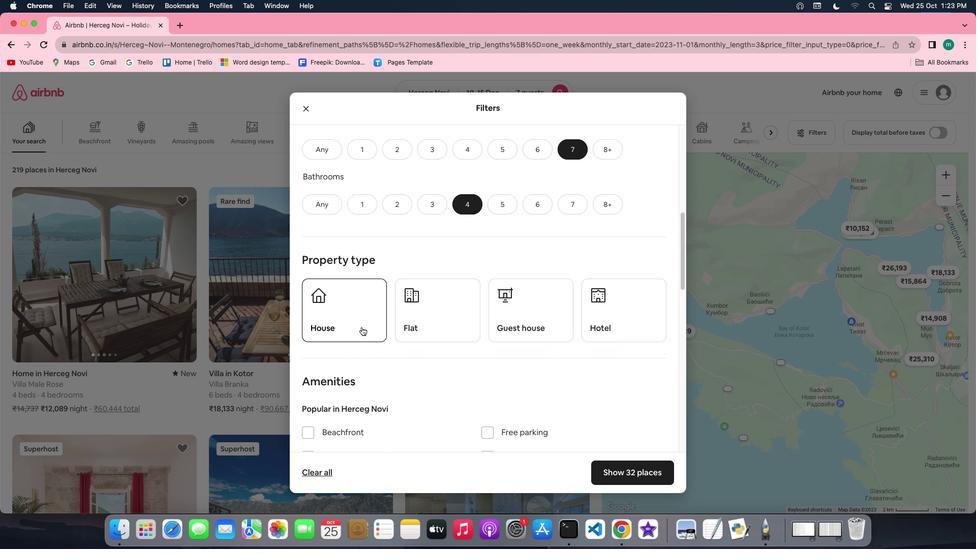 
Action: Mouse pressed left at (362, 327)
Screenshot: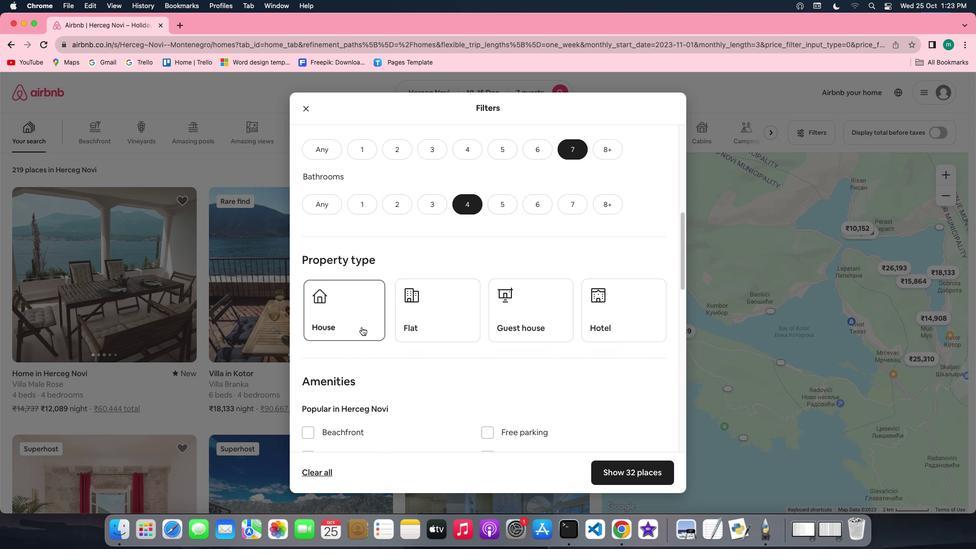 
Action: Mouse moved to (585, 362)
Screenshot: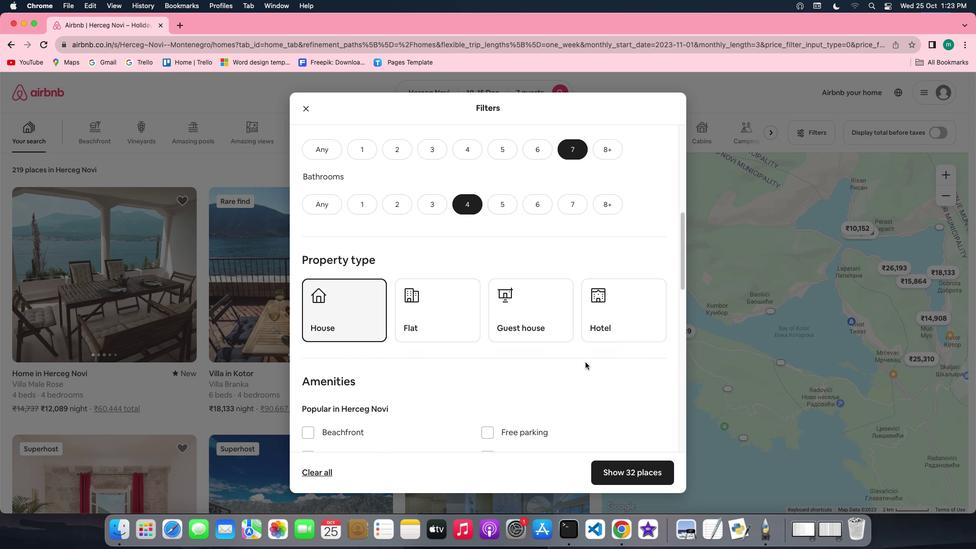 
Action: Mouse scrolled (585, 362) with delta (0, 0)
Screenshot: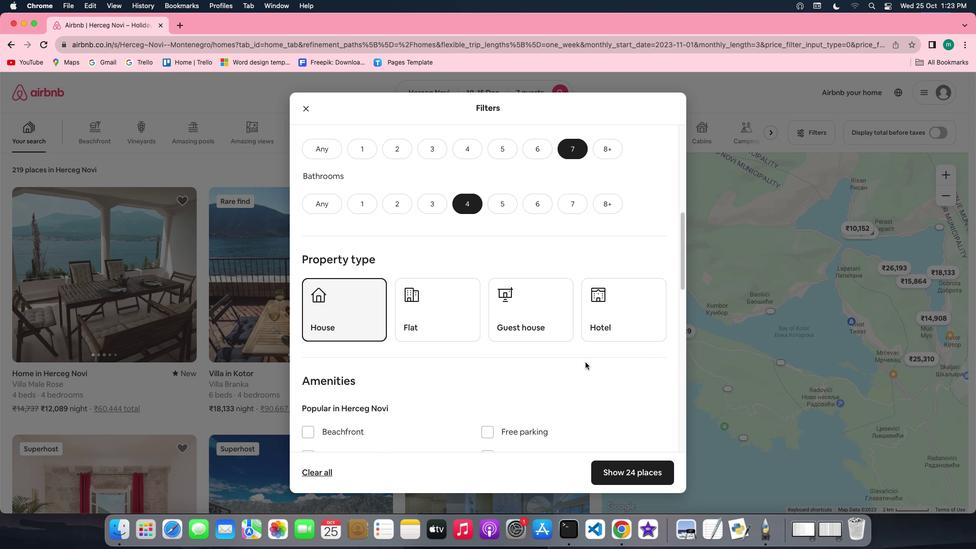 
Action: Mouse scrolled (585, 362) with delta (0, 0)
Screenshot: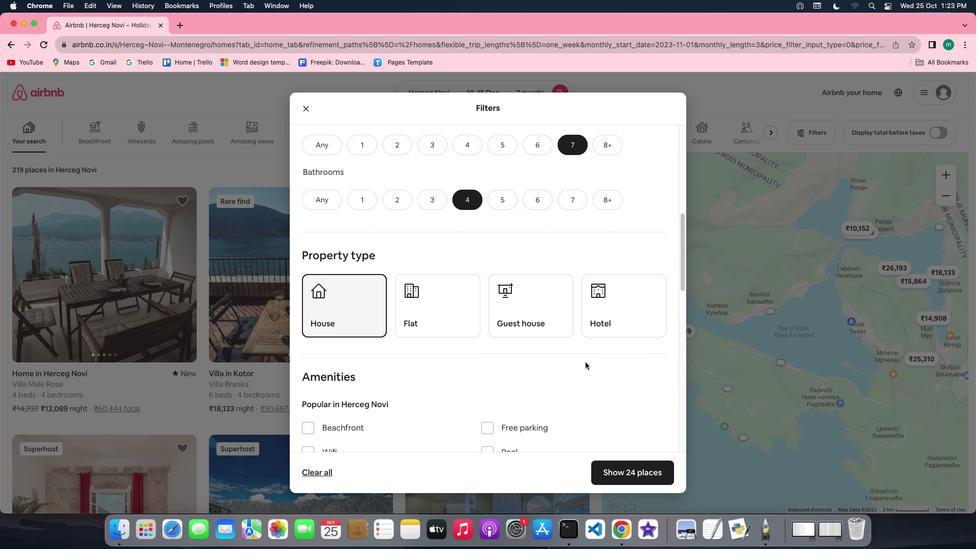 
Action: Mouse scrolled (585, 362) with delta (0, 0)
Screenshot: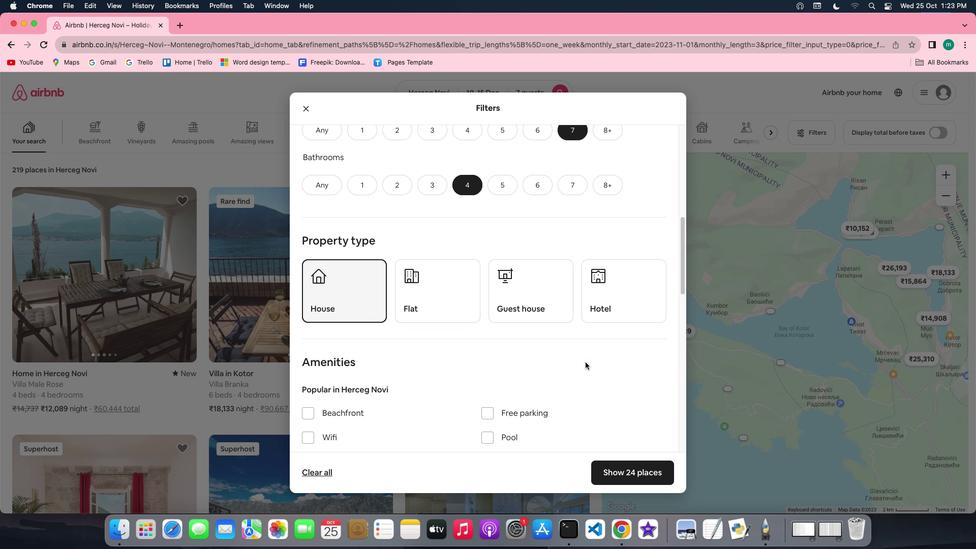 
Action: Mouse scrolled (585, 362) with delta (0, 0)
Screenshot: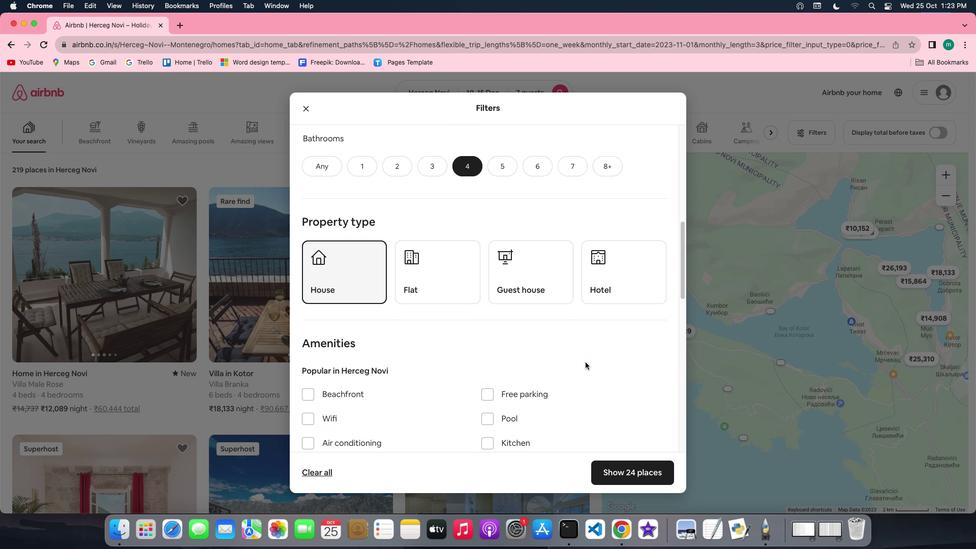 
Action: Mouse scrolled (585, 362) with delta (0, 0)
Screenshot: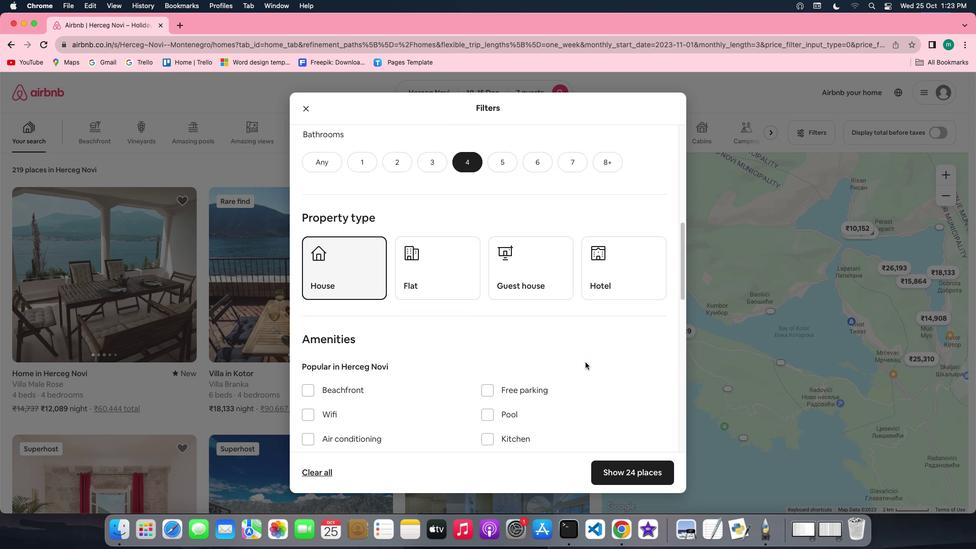 
Action: Mouse scrolled (585, 362) with delta (0, 0)
Screenshot: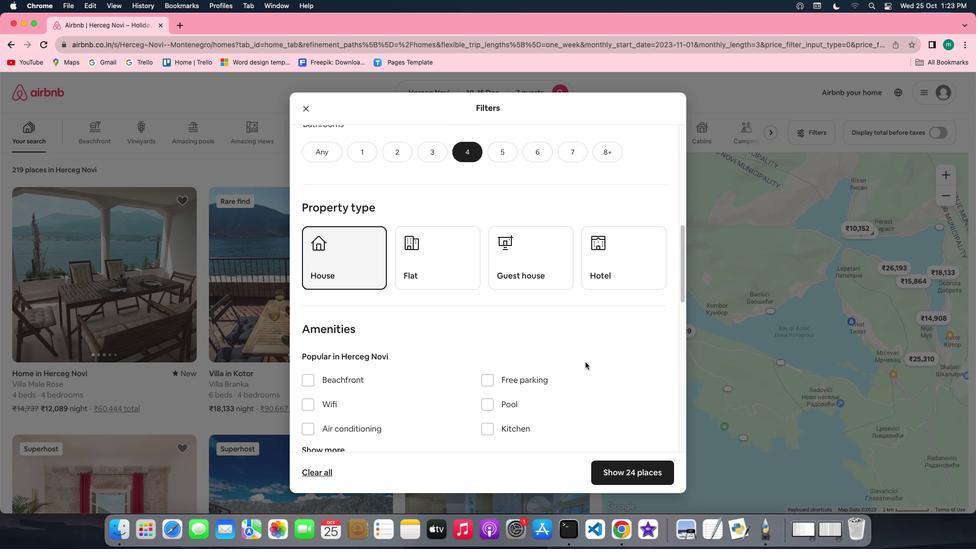 
Action: Mouse scrolled (585, 362) with delta (0, 0)
Screenshot: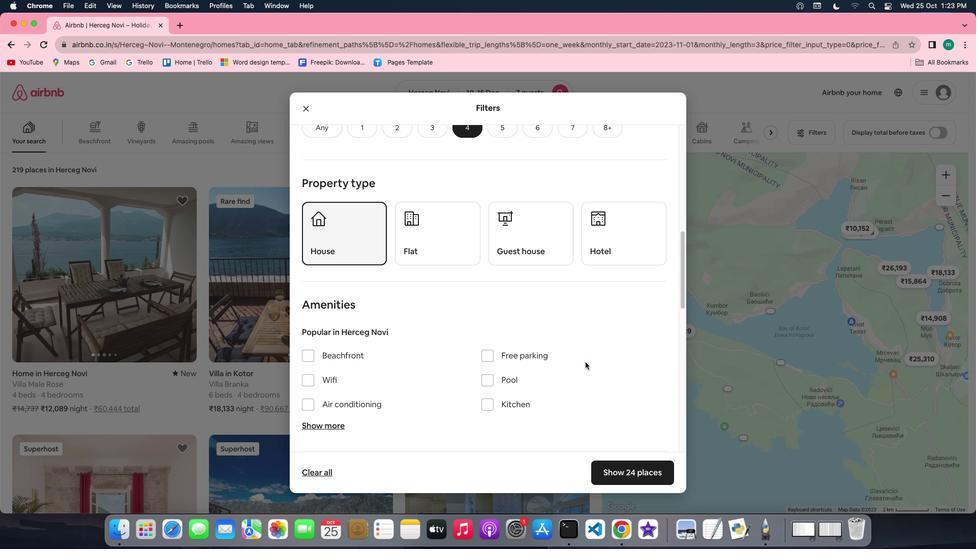 
Action: Mouse scrolled (585, 362) with delta (0, 0)
Screenshot: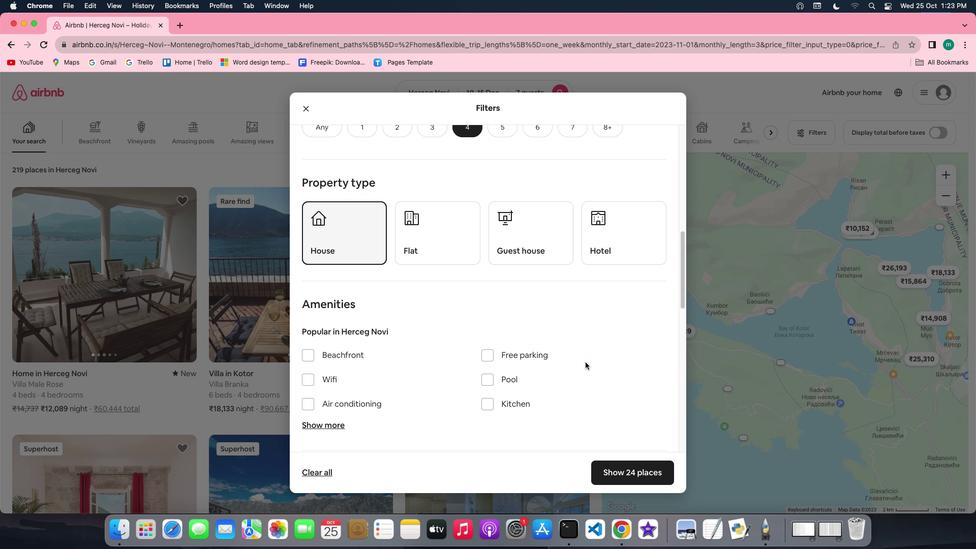 
Action: Mouse scrolled (585, 362) with delta (0, 0)
Screenshot: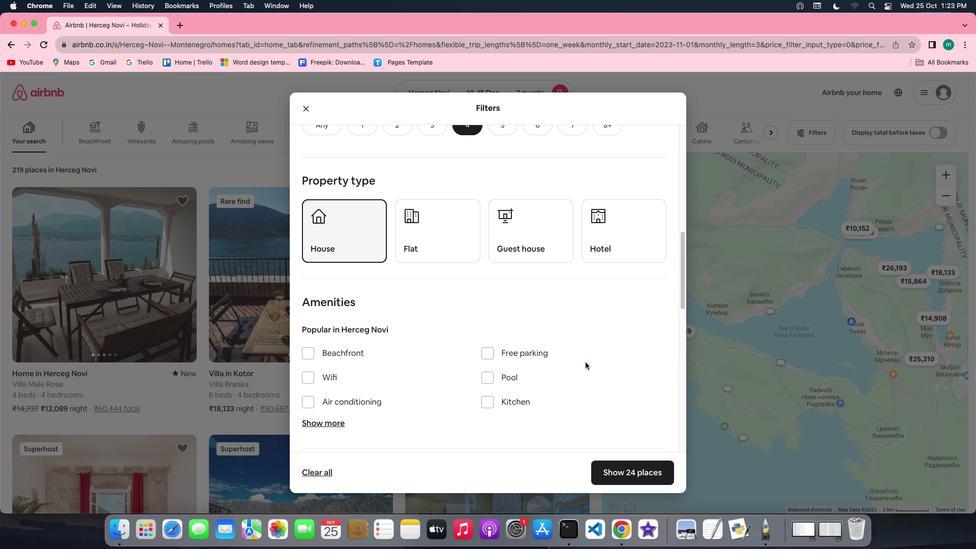 
Action: Mouse scrolled (585, 362) with delta (0, 0)
Screenshot: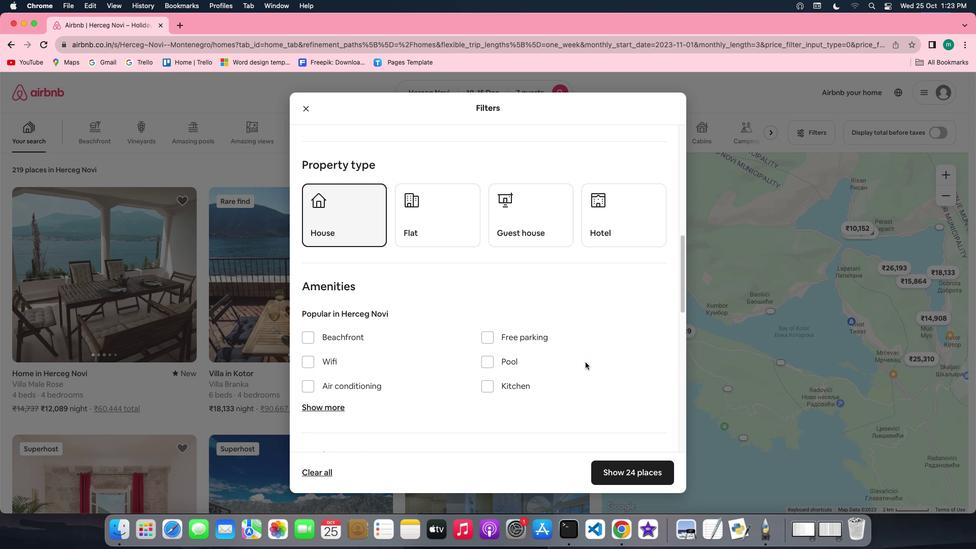 
Action: Mouse scrolled (585, 362) with delta (0, 0)
Screenshot: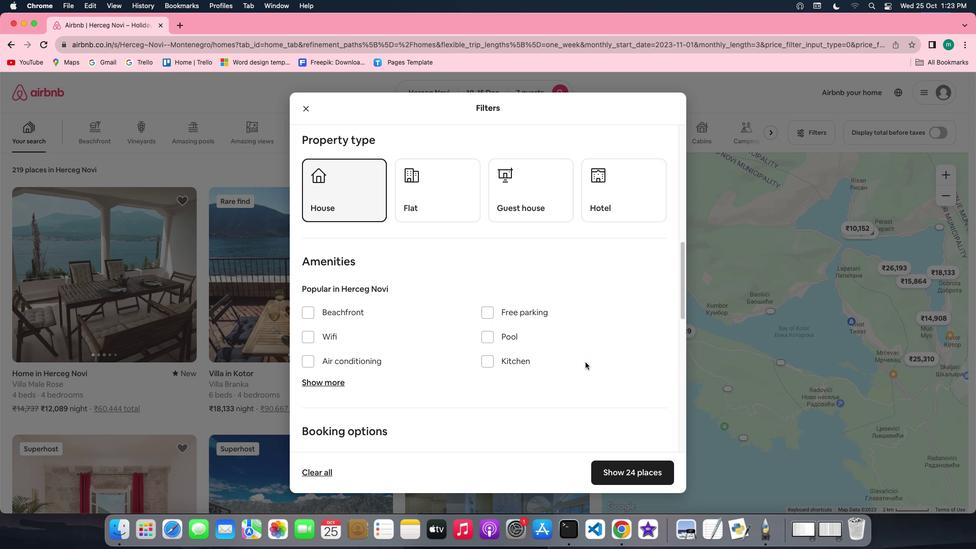 
Action: Mouse scrolled (585, 362) with delta (0, 0)
Screenshot: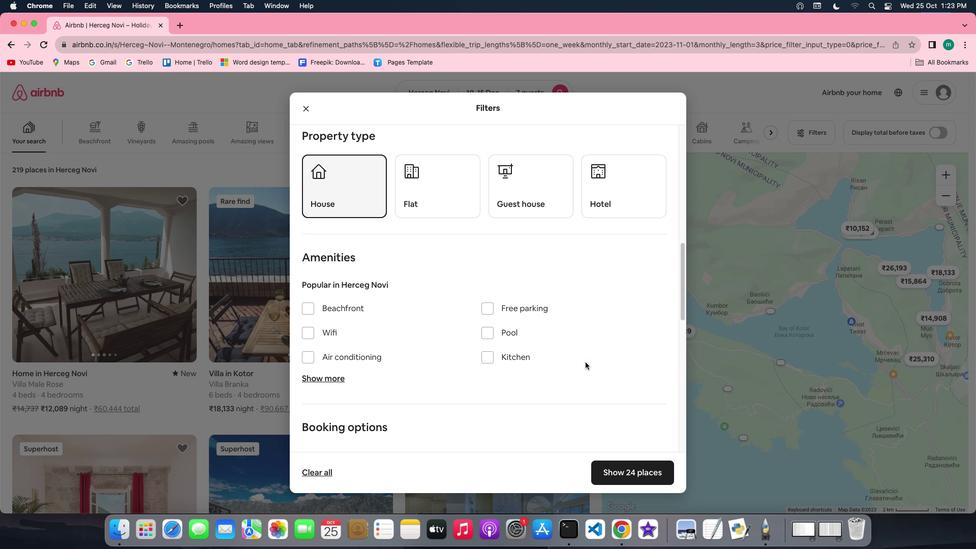 
Action: Mouse scrolled (585, 362) with delta (0, 0)
Screenshot: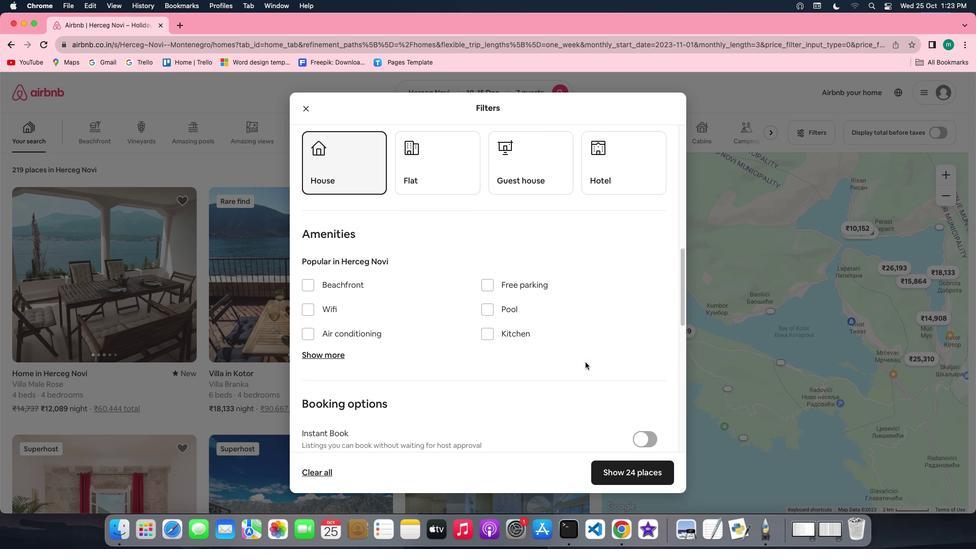 
Action: Mouse moved to (313, 285)
Screenshot: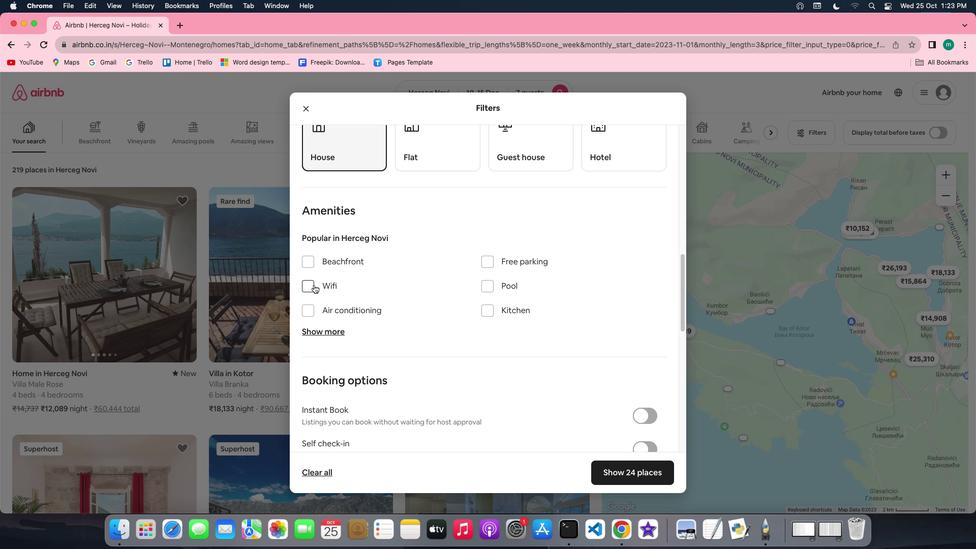 
Action: Mouse pressed left at (313, 285)
Screenshot: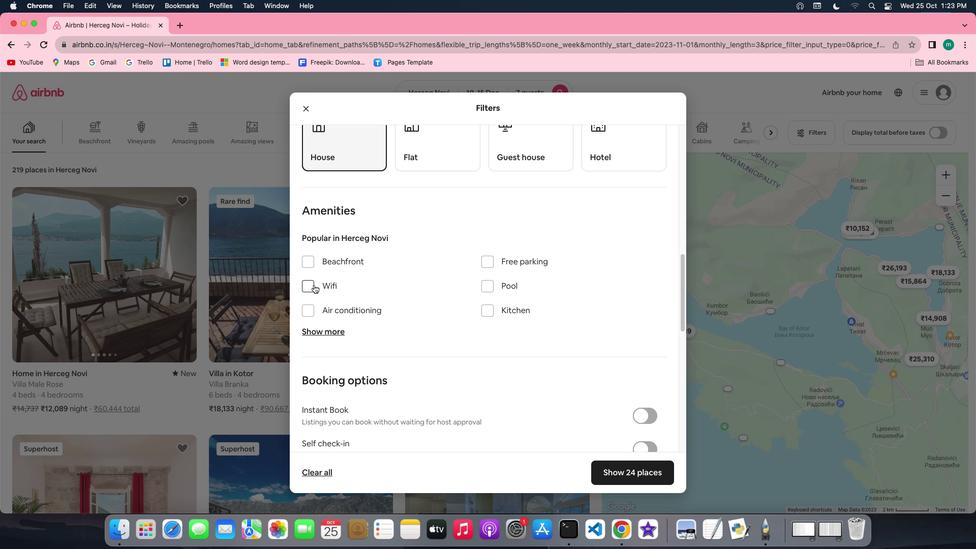 
Action: Mouse moved to (428, 313)
Screenshot: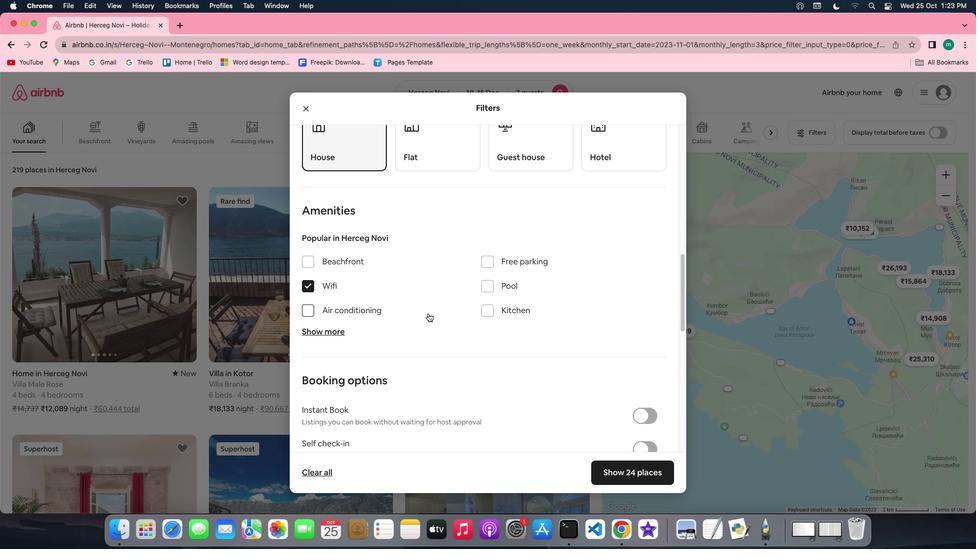 
Action: Mouse scrolled (428, 313) with delta (0, 0)
Screenshot: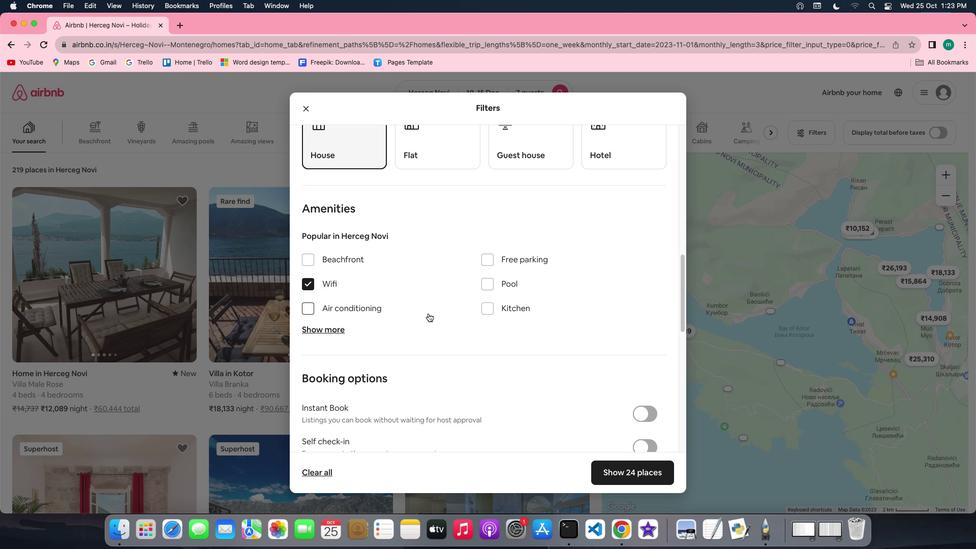 
Action: Mouse scrolled (428, 313) with delta (0, 0)
Screenshot: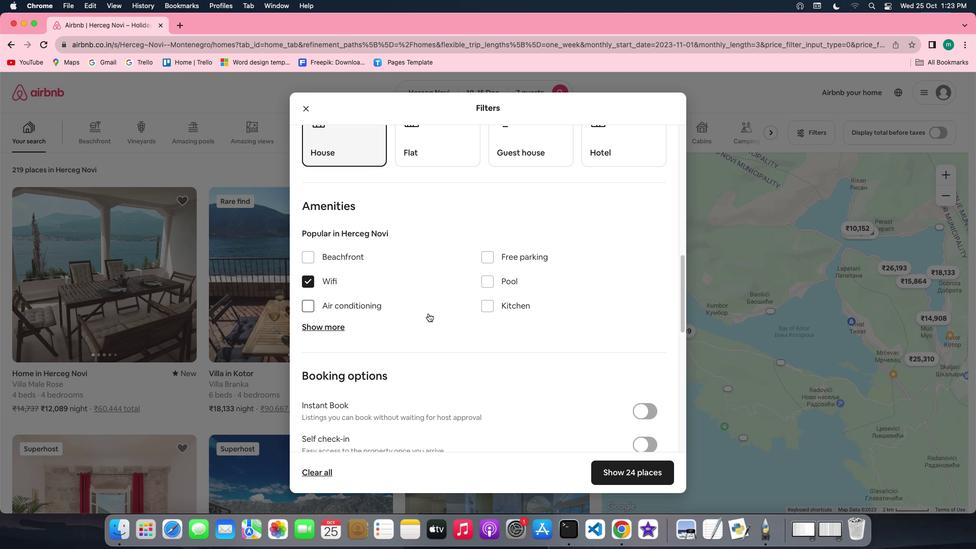 
Action: Mouse scrolled (428, 313) with delta (0, 0)
Screenshot: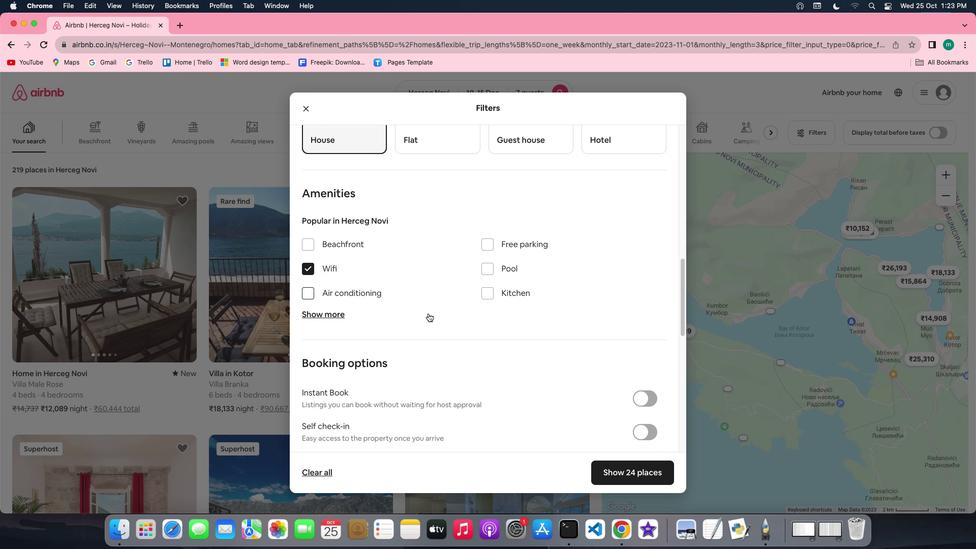 
Action: Mouse scrolled (428, 313) with delta (0, 0)
Screenshot: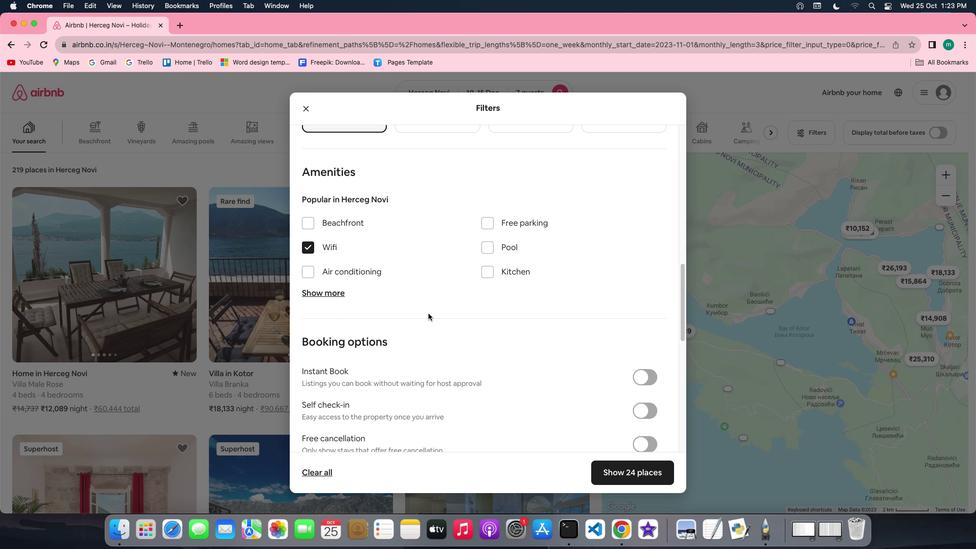 
Action: Mouse scrolled (428, 313) with delta (0, 0)
Screenshot: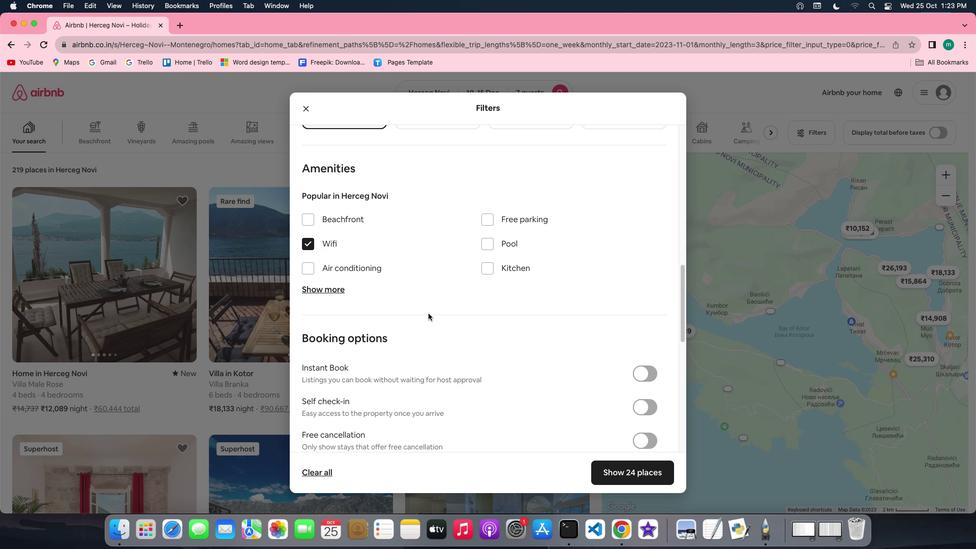 
Action: Mouse scrolled (428, 313) with delta (0, 0)
Screenshot: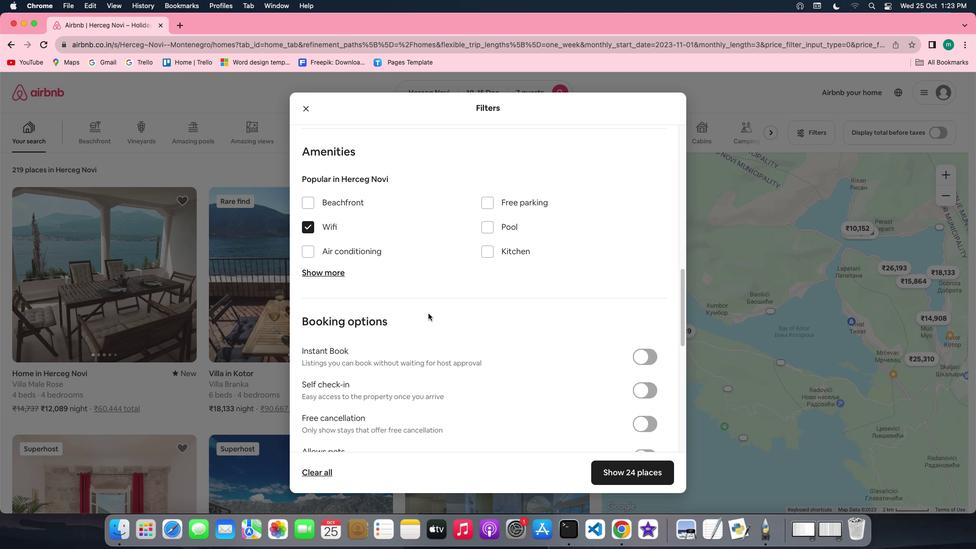 
Action: Mouse scrolled (428, 313) with delta (0, 0)
Screenshot: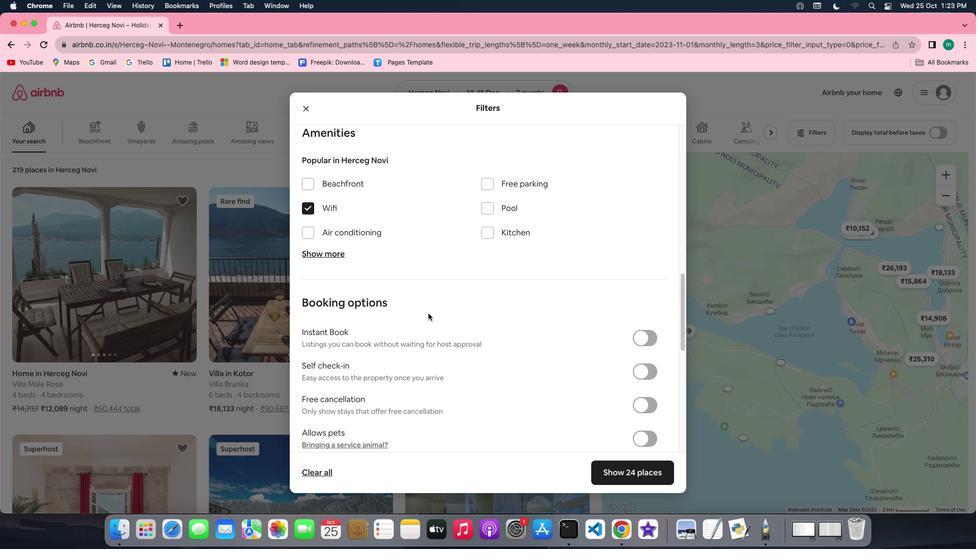 
Action: Mouse scrolled (428, 313) with delta (0, 0)
Screenshot: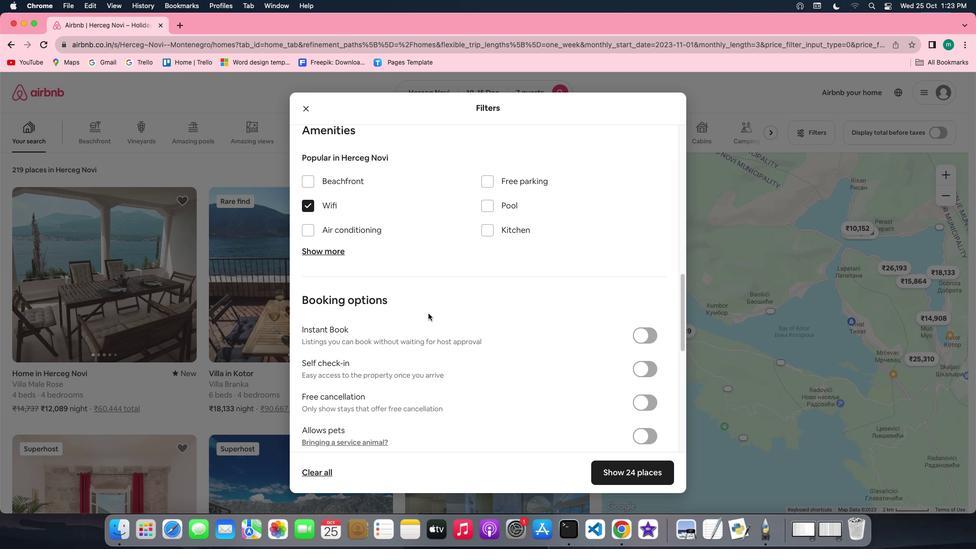 
Action: Mouse moved to (325, 244)
Screenshot: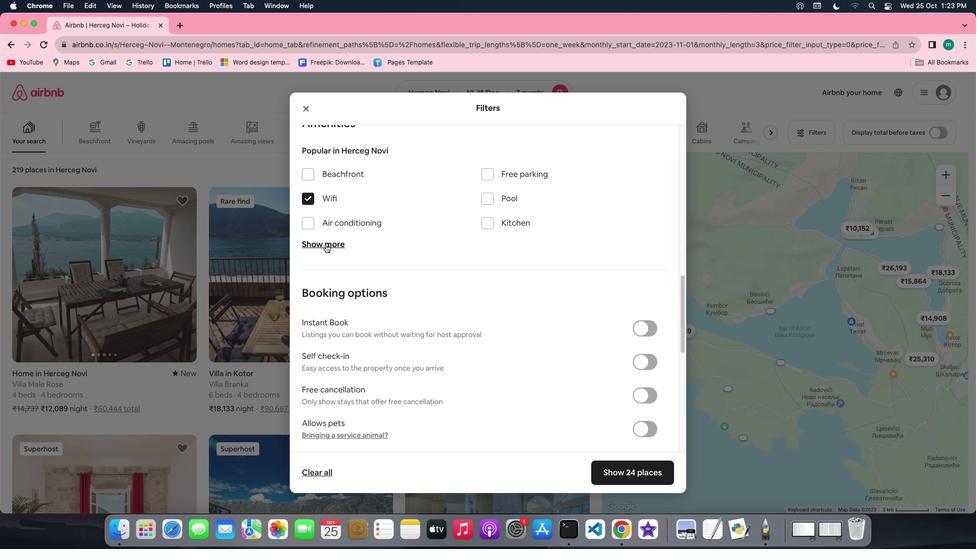 
Action: Mouse pressed left at (325, 244)
Screenshot: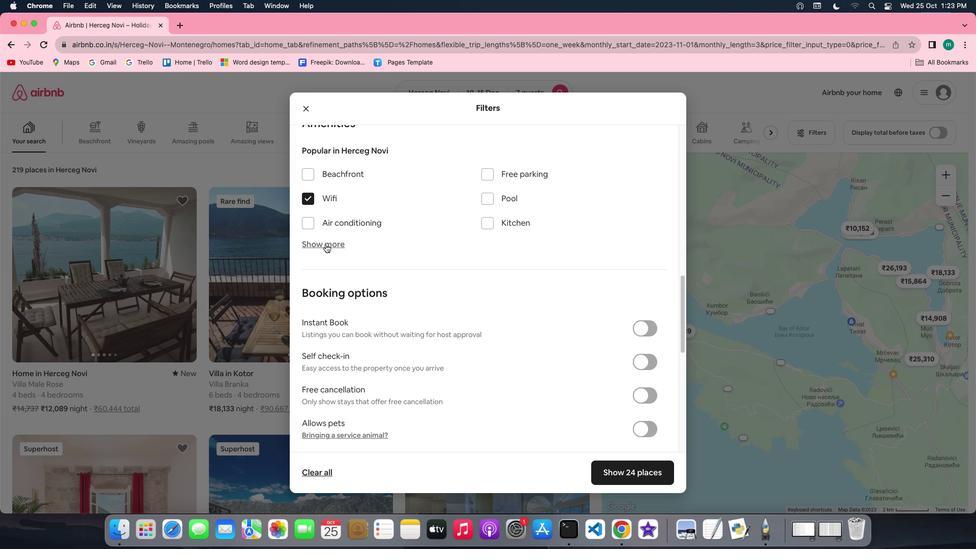 
Action: Mouse moved to (464, 299)
Screenshot: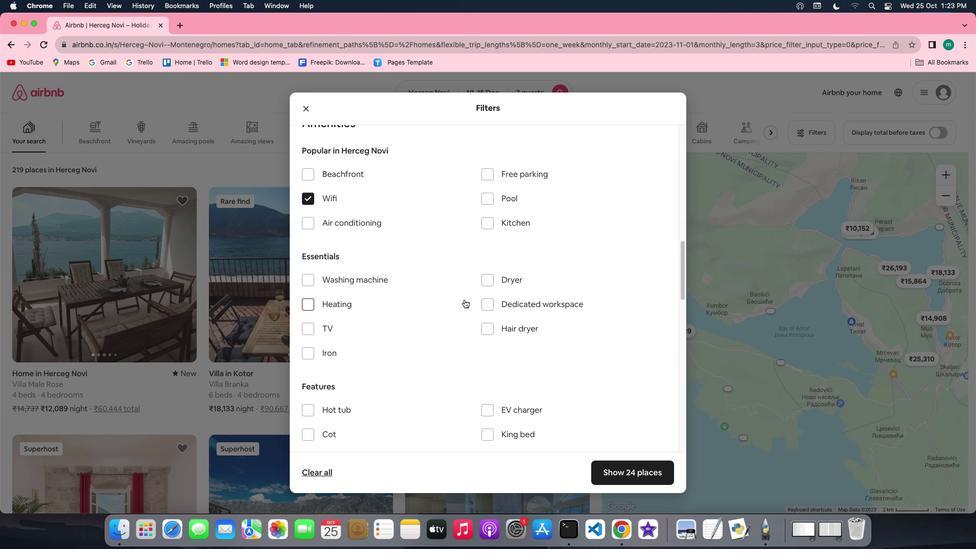 
Action: Mouse scrolled (464, 299) with delta (0, 0)
Screenshot: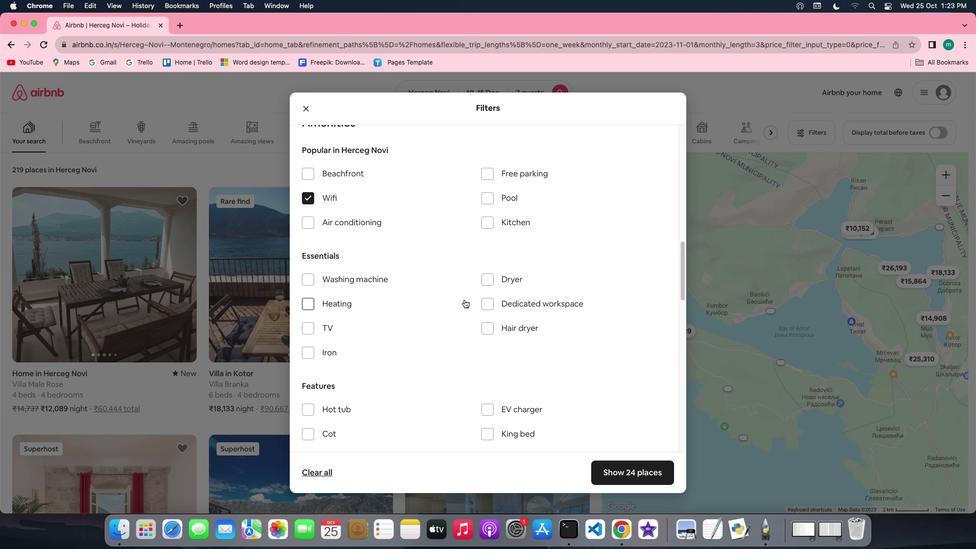
Action: Mouse scrolled (464, 299) with delta (0, 0)
Screenshot: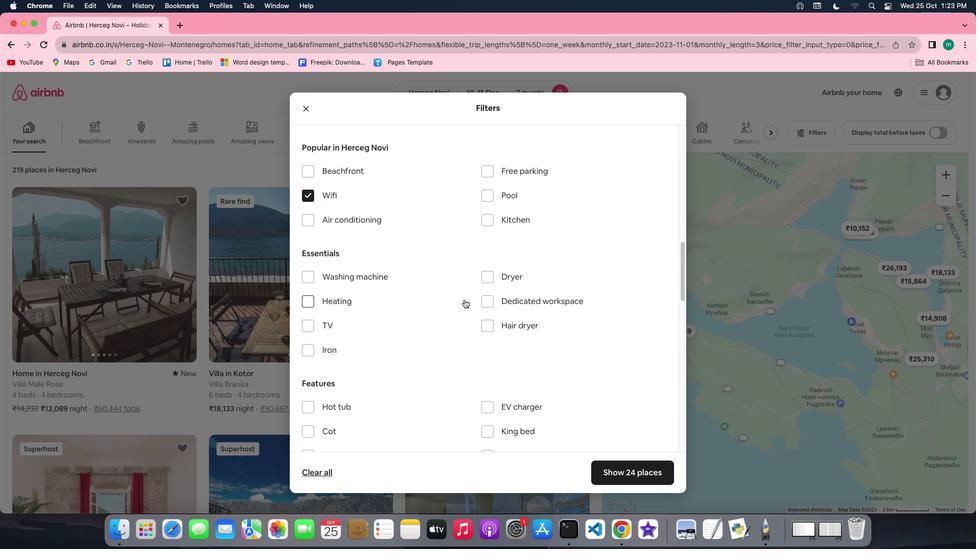 
Action: Mouse scrolled (464, 299) with delta (0, 0)
Screenshot: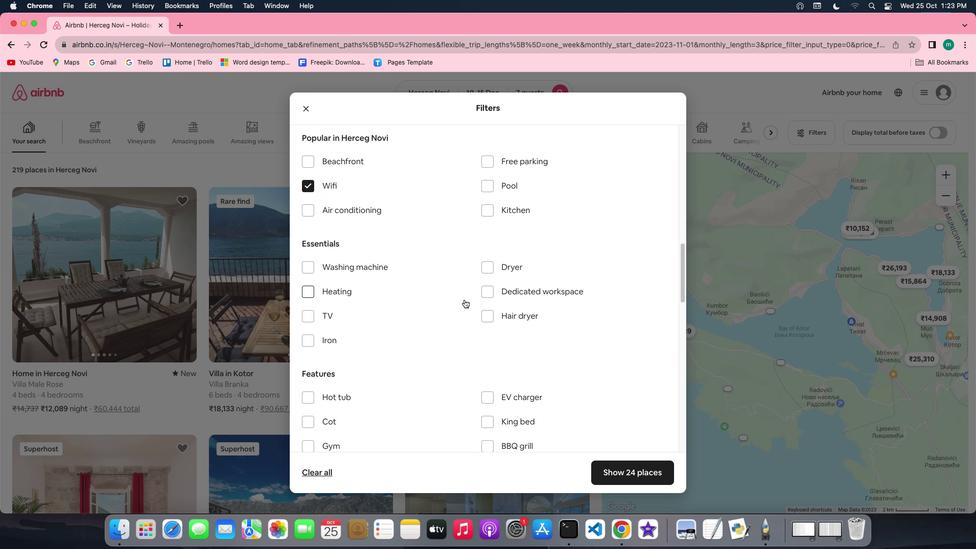 
Action: Mouse scrolled (464, 299) with delta (0, 0)
Screenshot: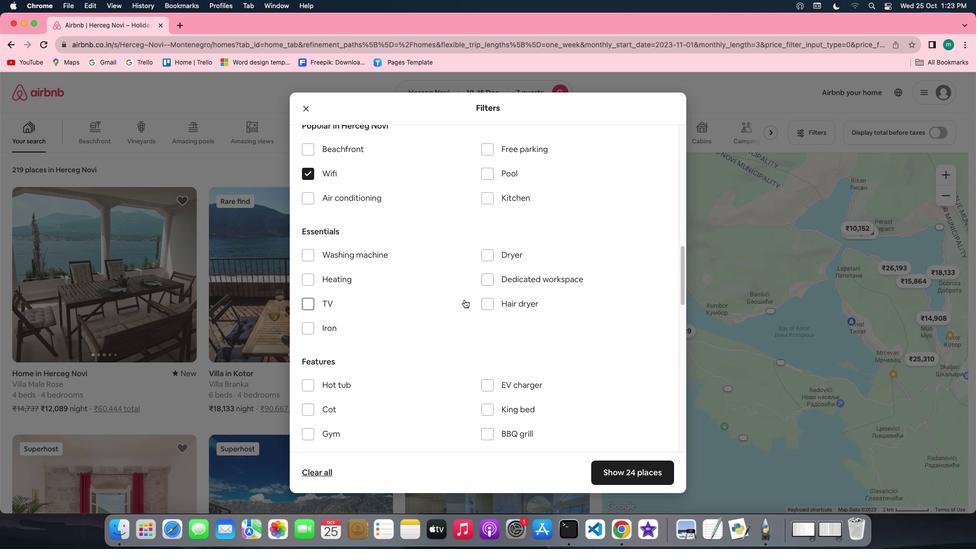 
Action: Mouse scrolled (464, 299) with delta (0, 0)
Screenshot: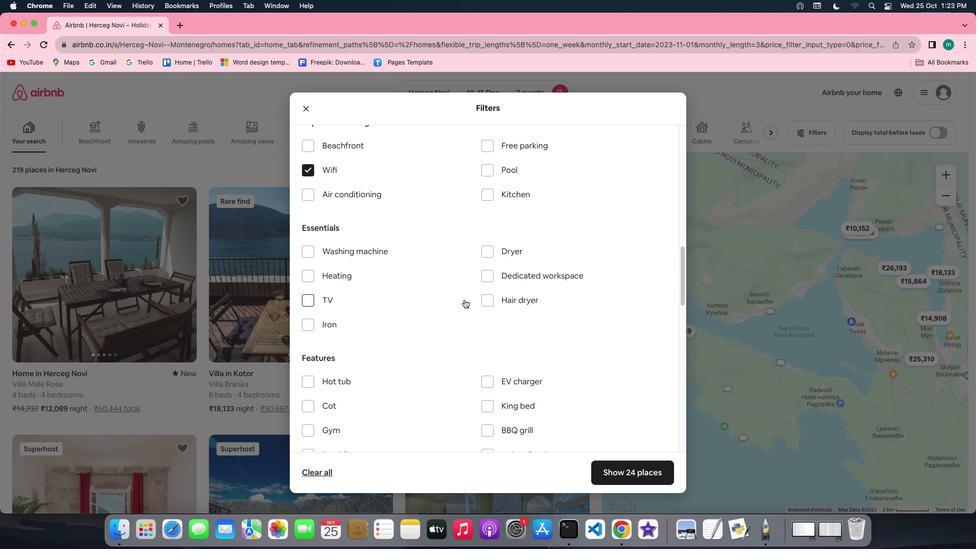 
Action: Mouse scrolled (464, 299) with delta (0, 0)
Screenshot: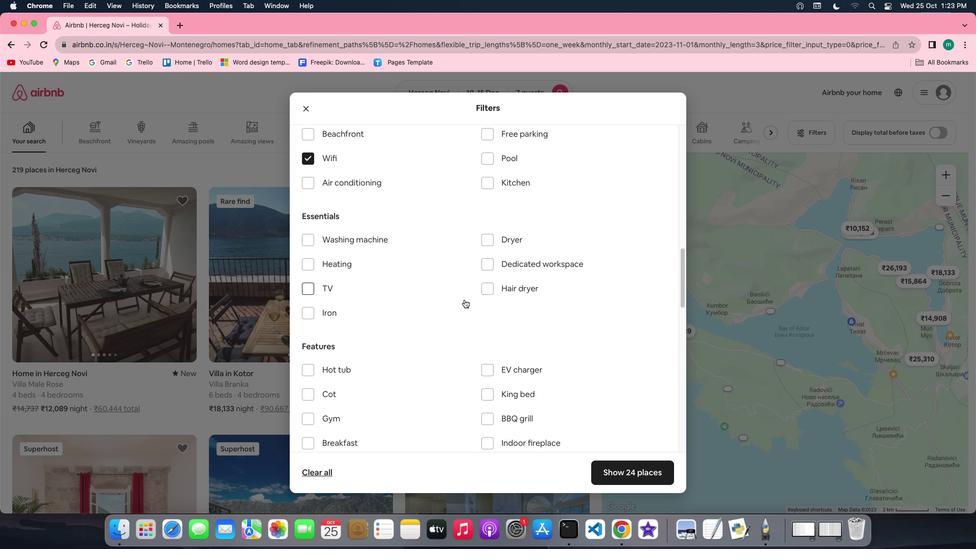 
Action: Mouse scrolled (464, 299) with delta (0, 0)
Screenshot: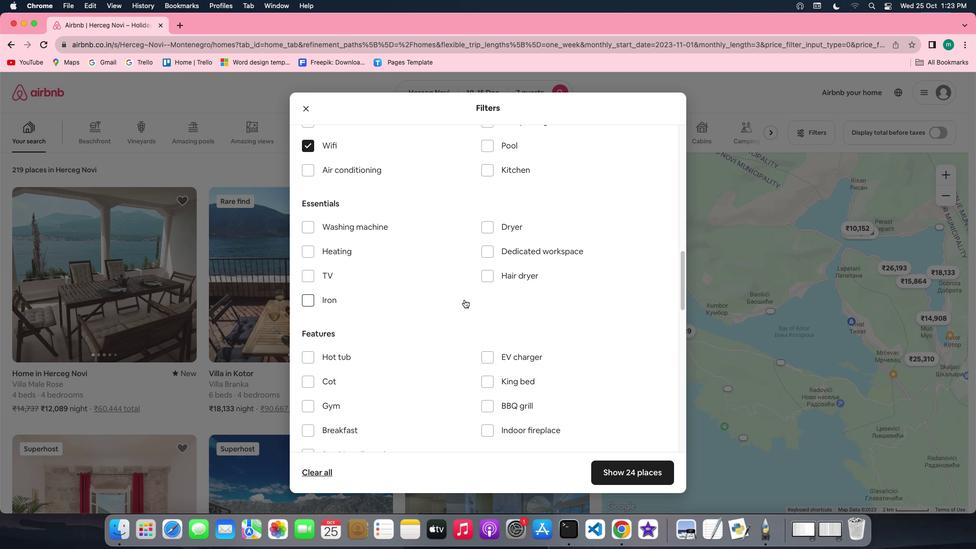
Action: Mouse scrolled (464, 299) with delta (0, 0)
Screenshot: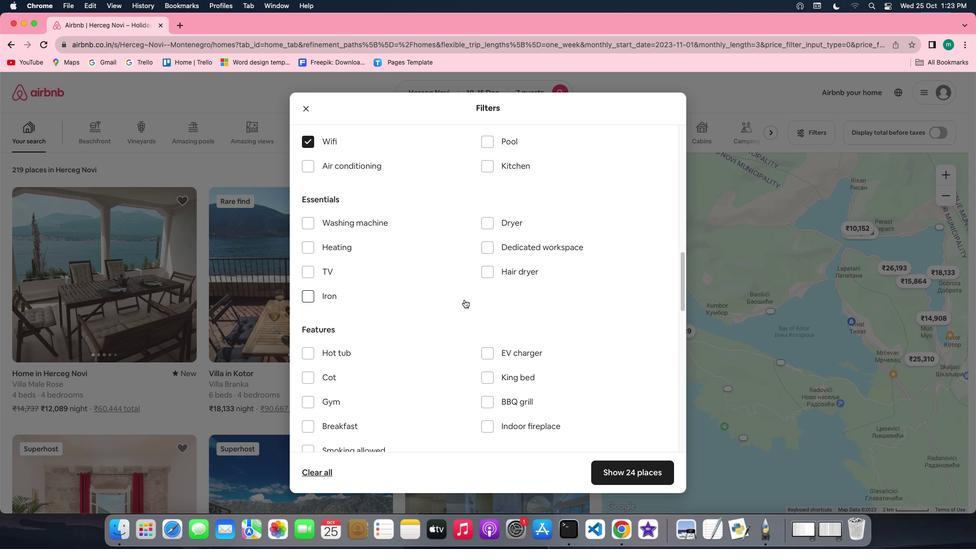 
Action: Mouse moved to (308, 266)
Screenshot: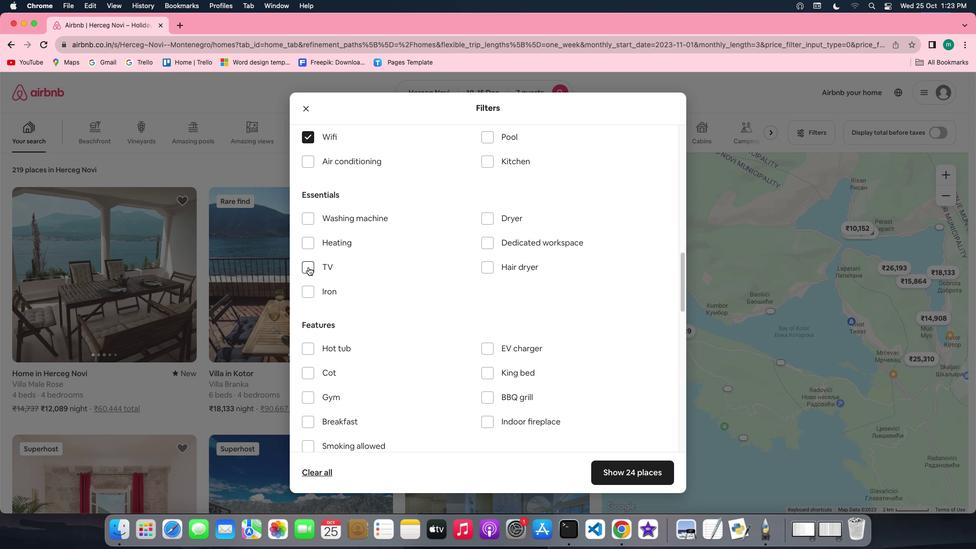 
Action: Mouse pressed left at (308, 266)
Screenshot: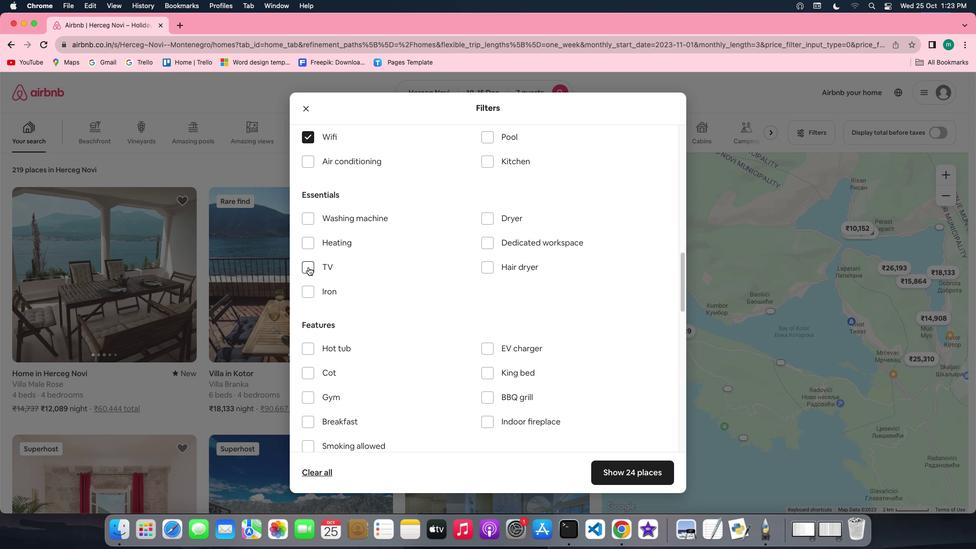 
Action: Mouse moved to (478, 281)
Screenshot: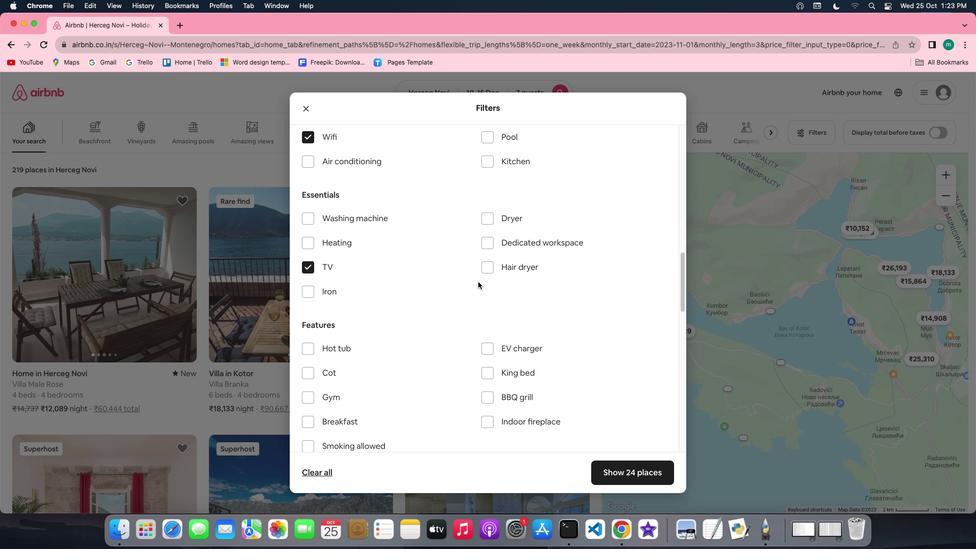 
Action: Mouse scrolled (478, 281) with delta (0, 0)
Screenshot: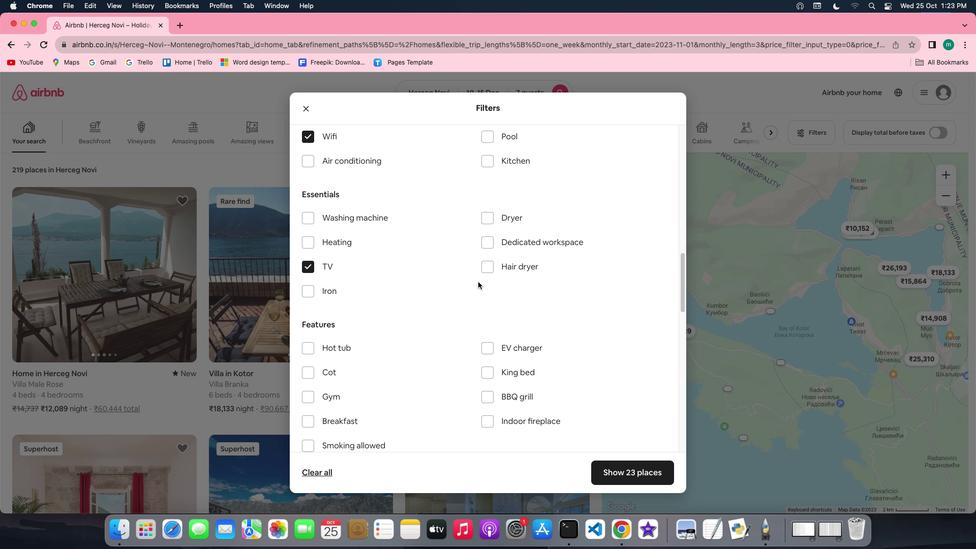 
Action: Mouse scrolled (478, 281) with delta (0, 0)
Screenshot: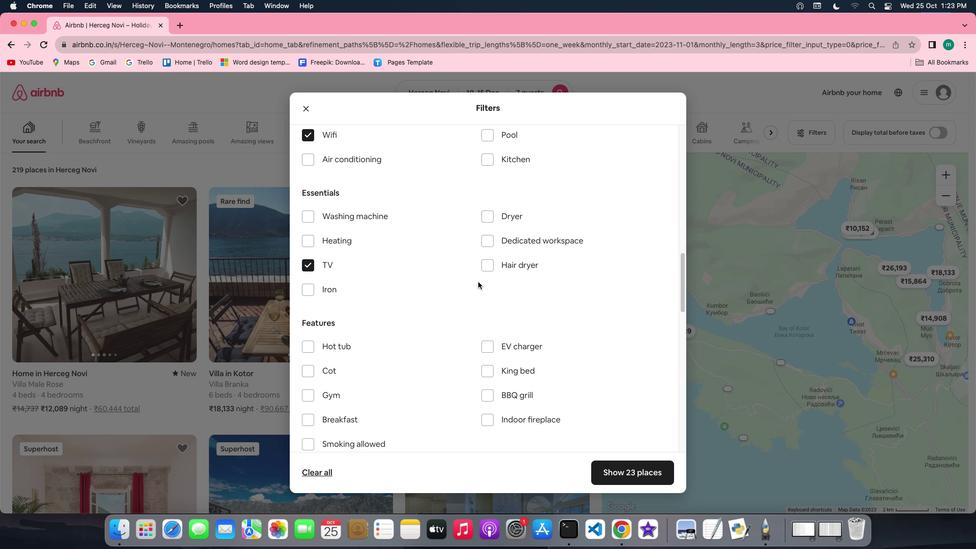 
Action: Mouse scrolled (478, 281) with delta (0, 0)
Screenshot: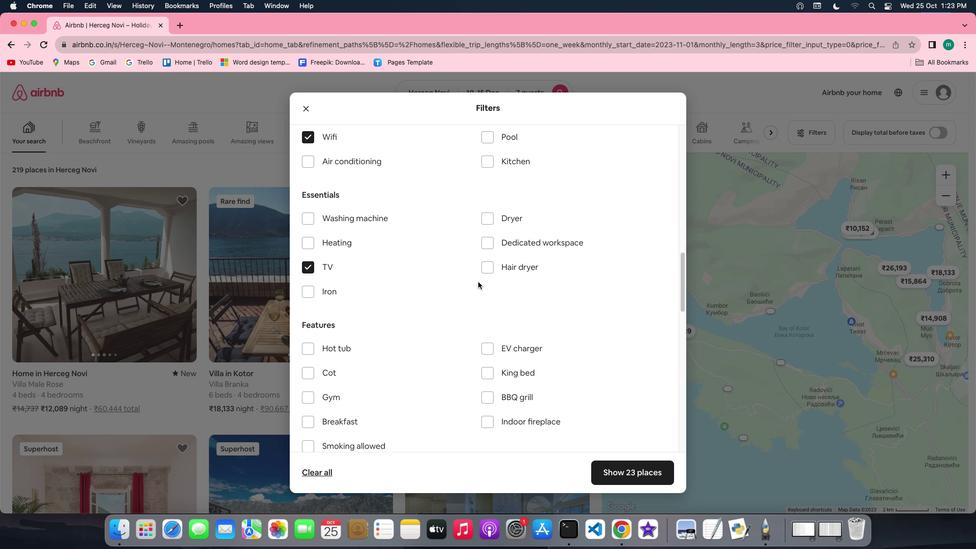 
Action: Mouse scrolled (478, 281) with delta (0, 1)
Screenshot: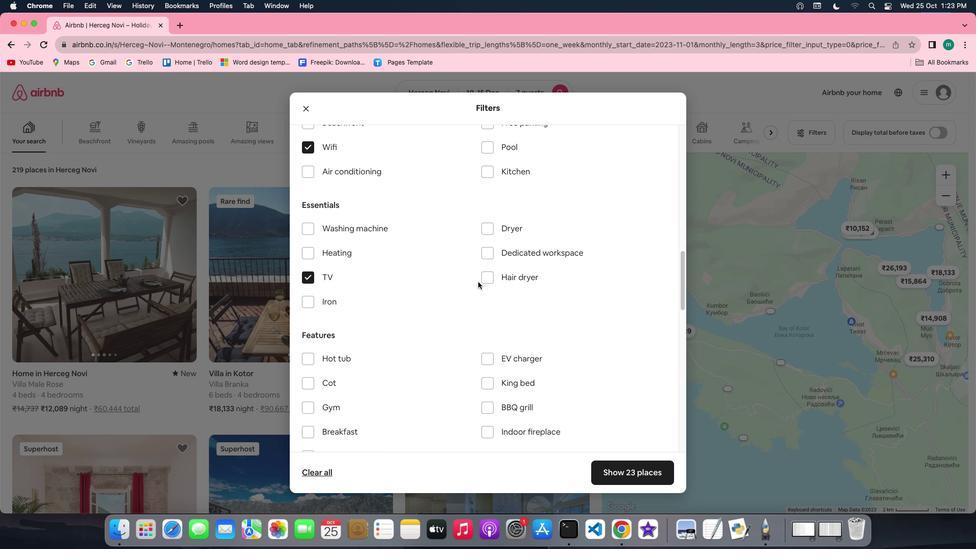 
Action: Mouse scrolled (478, 281) with delta (0, 0)
Screenshot: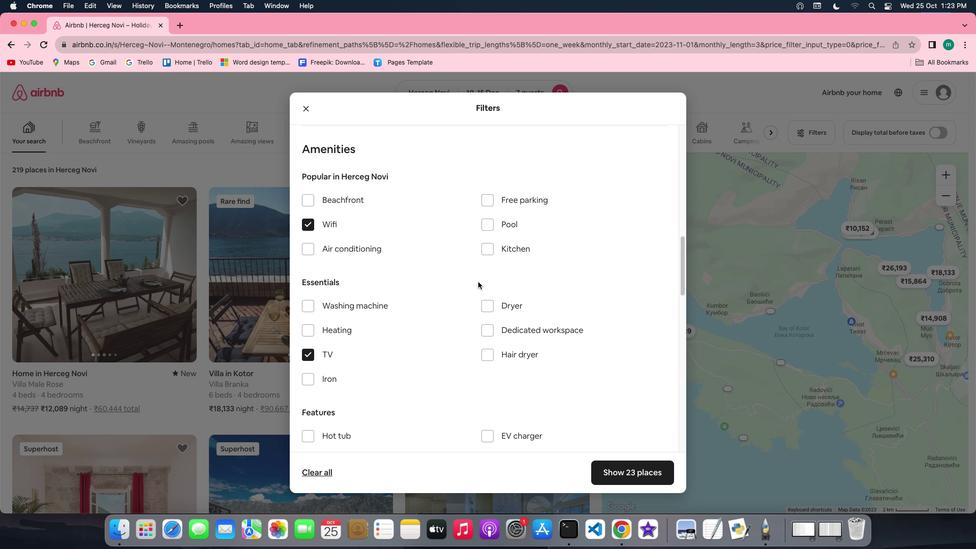 
Action: Mouse scrolled (478, 281) with delta (0, 0)
Screenshot: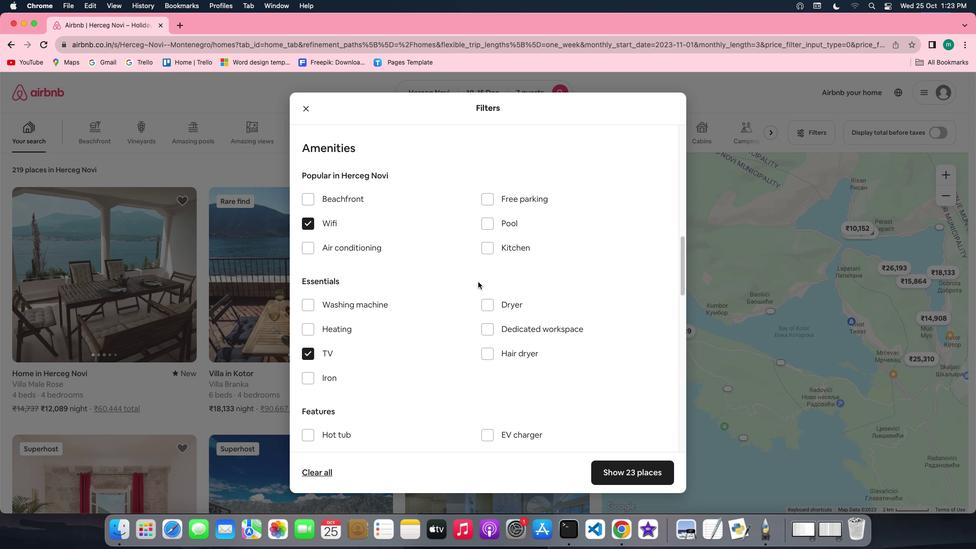 
Action: Mouse scrolled (478, 281) with delta (0, 0)
Screenshot: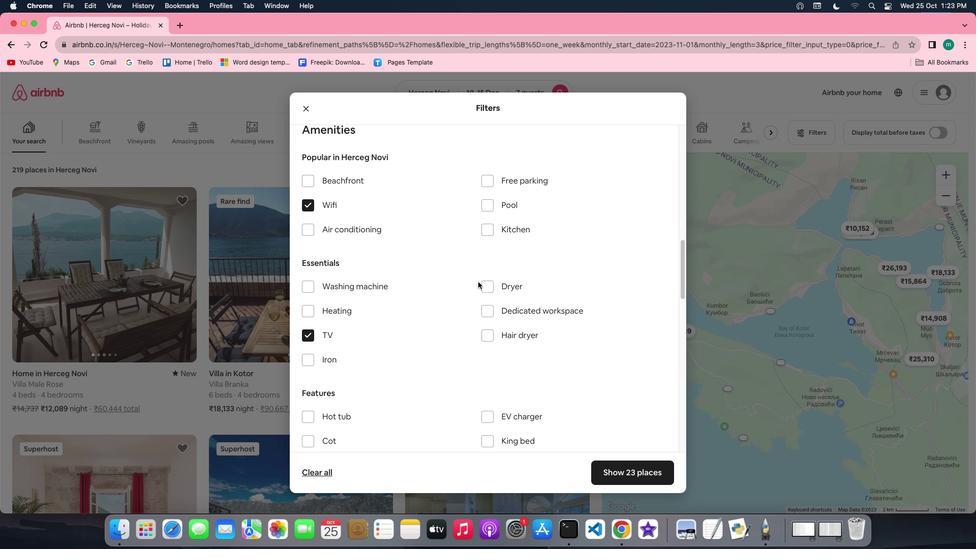 
Action: Mouse scrolled (478, 281) with delta (0, 0)
Screenshot: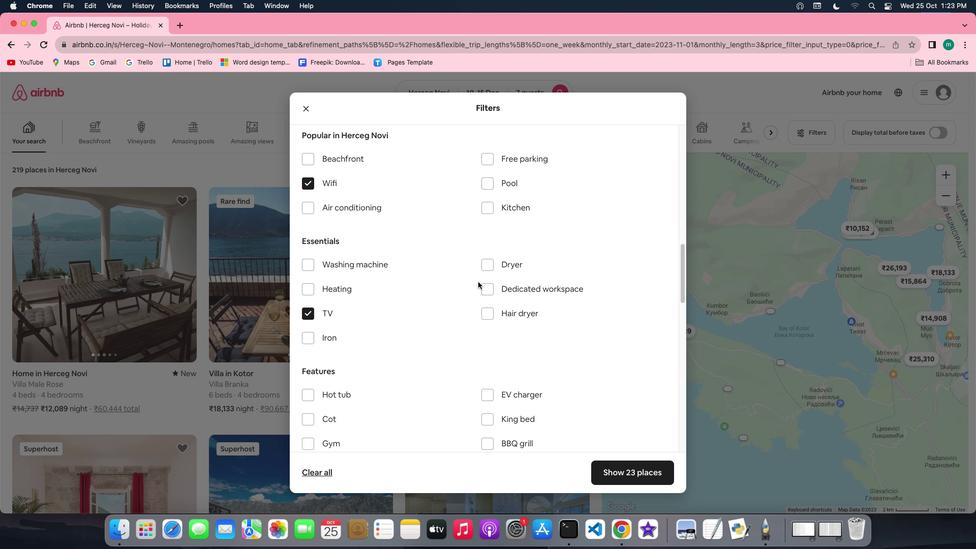 
Action: Mouse scrolled (478, 281) with delta (0, 0)
Screenshot: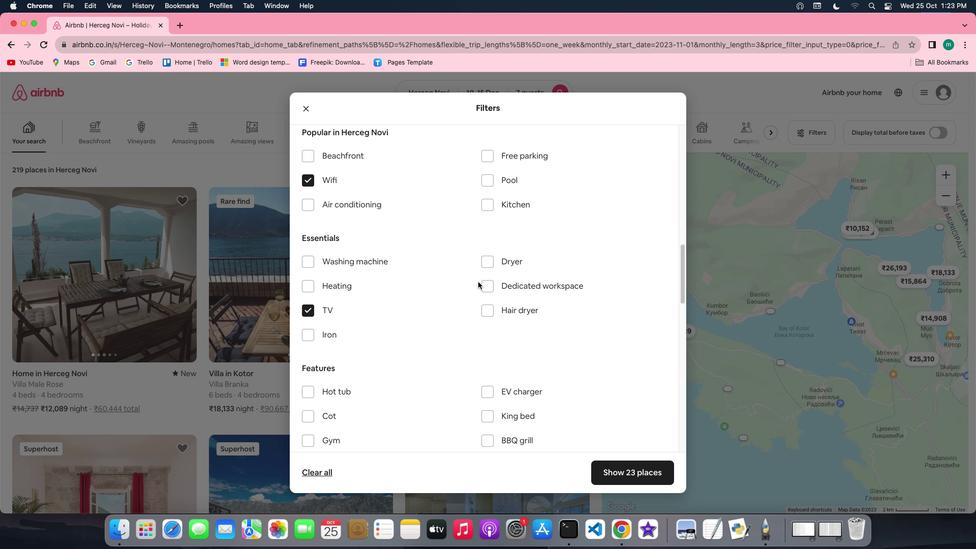 
Action: Mouse scrolled (478, 281) with delta (0, 0)
Screenshot: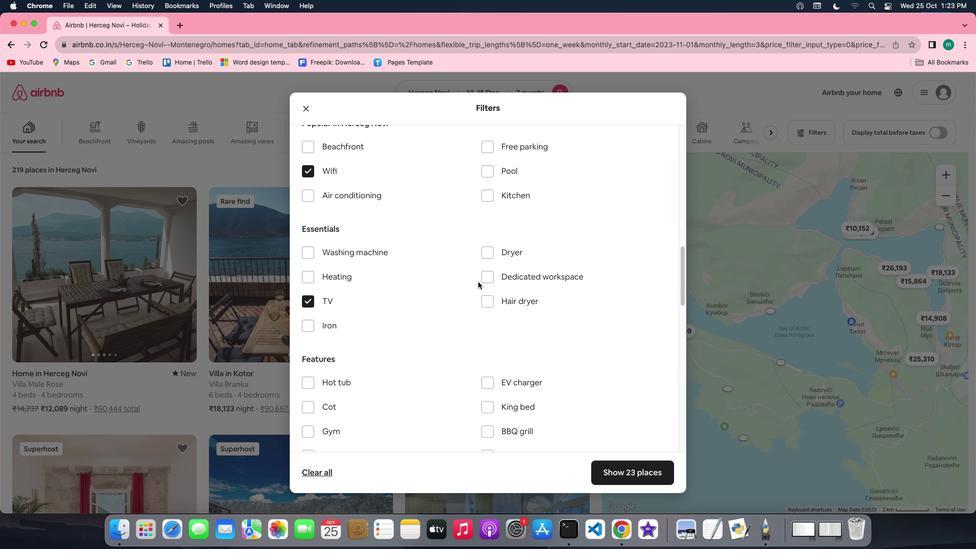 
Action: Mouse scrolled (478, 281) with delta (0, 0)
Screenshot: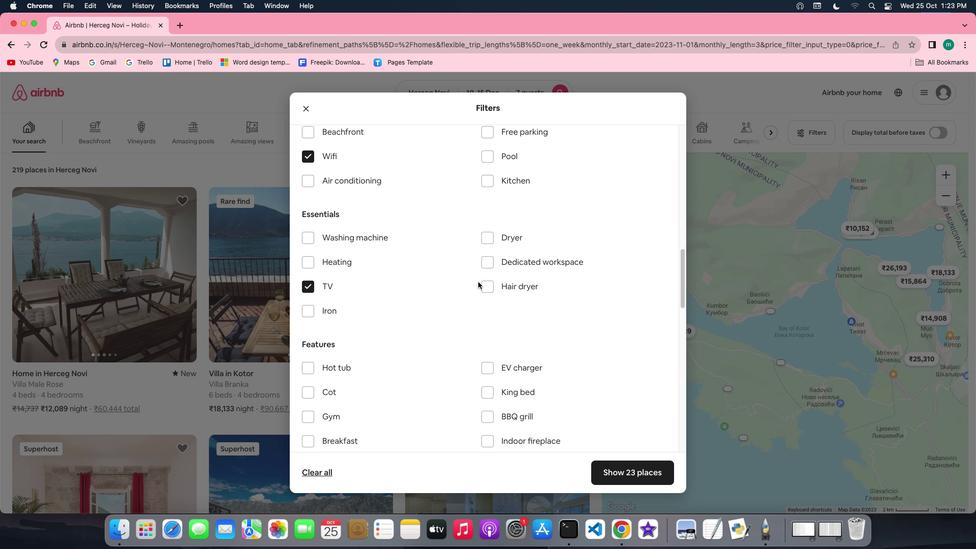 
Action: Mouse scrolled (478, 281) with delta (0, 0)
Screenshot: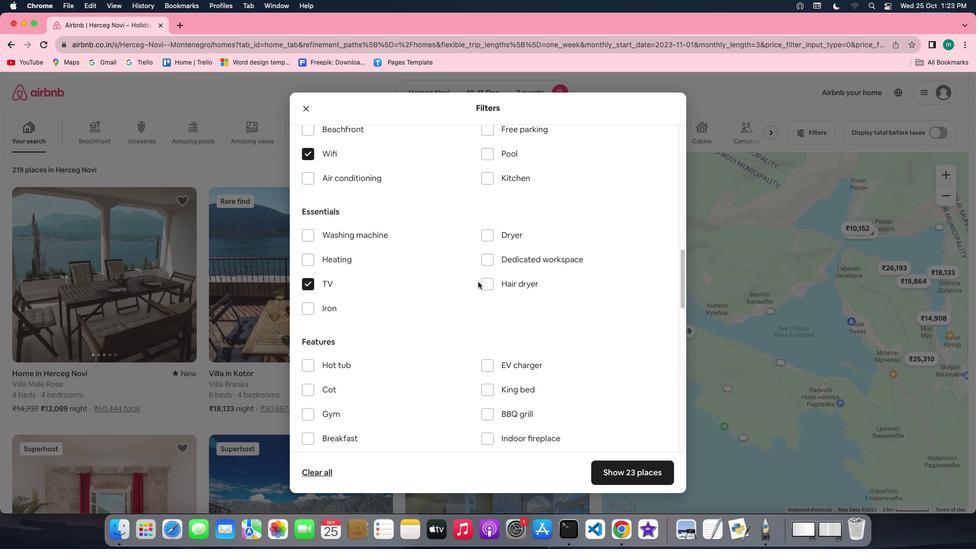 
Action: Mouse scrolled (478, 281) with delta (0, 0)
Screenshot: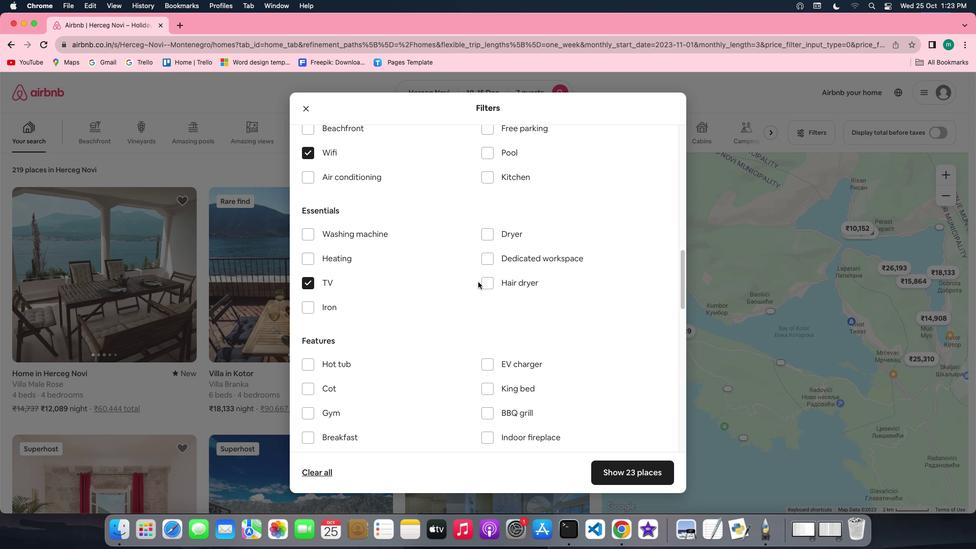 
Action: Mouse scrolled (478, 281) with delta (0, -1)
Screenshot: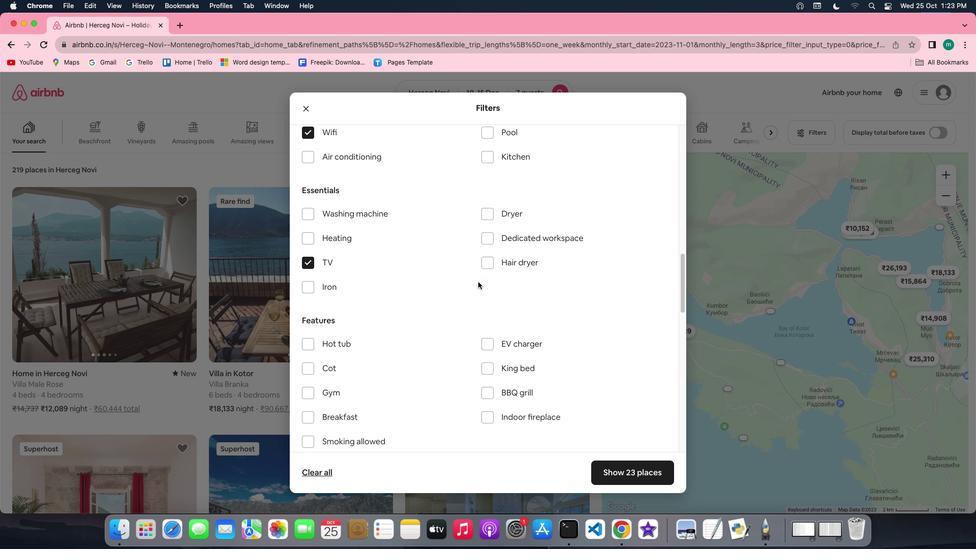 
Action: Mouse scrolled (478, 281) with delta (0, 0)
Screenshot: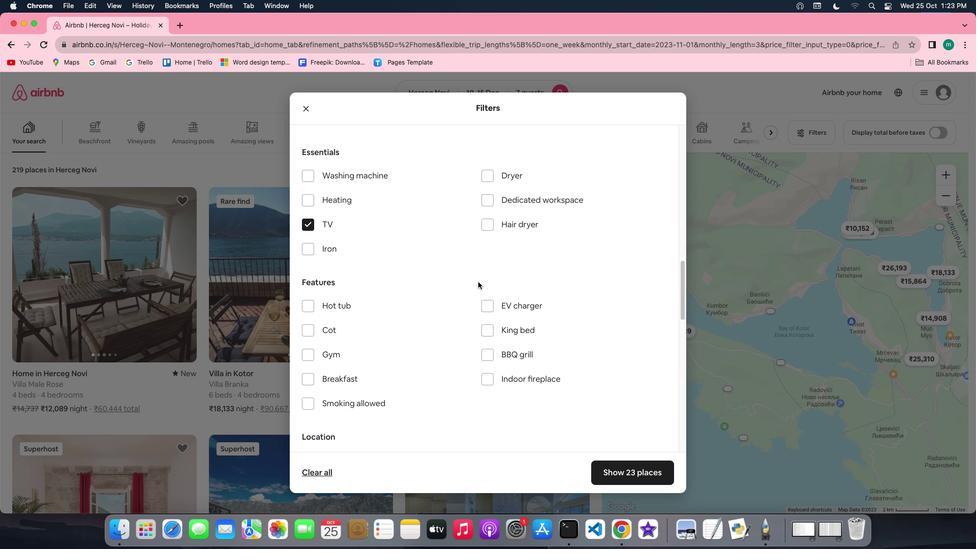 
Action: Mouse scrolled (478, 281) with delta (0, 0)
Screenshot: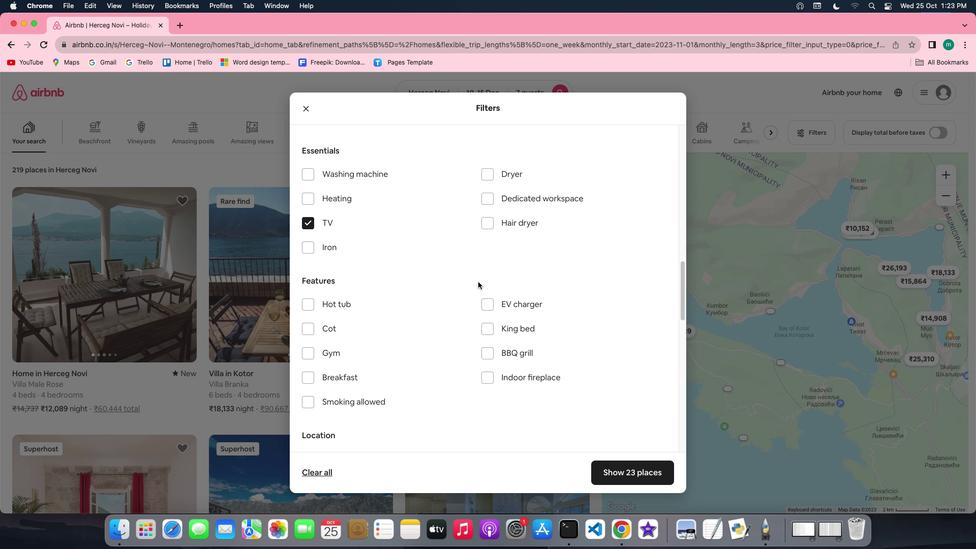
Action: Mouse scrolled (478, 281) with delta (0, 0)
Screenshot: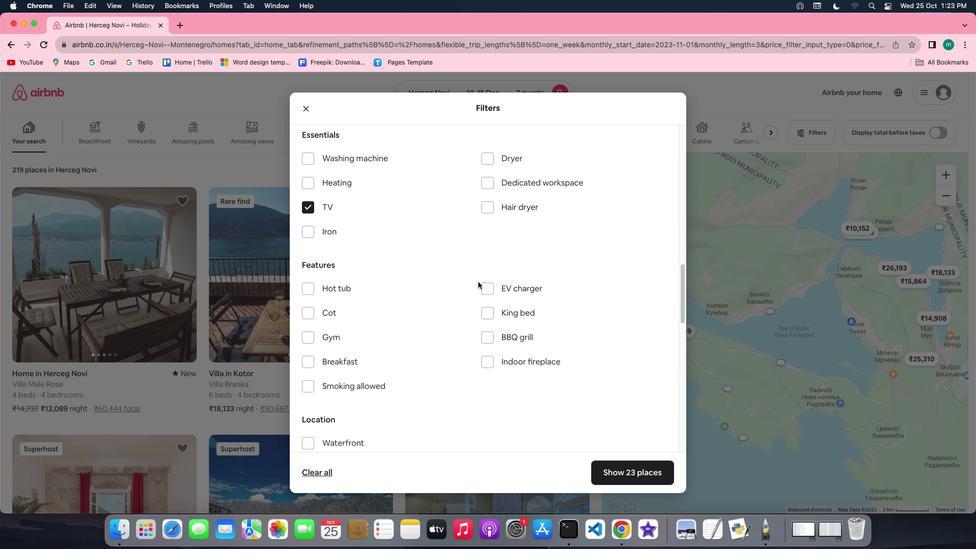 
Action: Mouse moved to (397, 299)
Screenshot: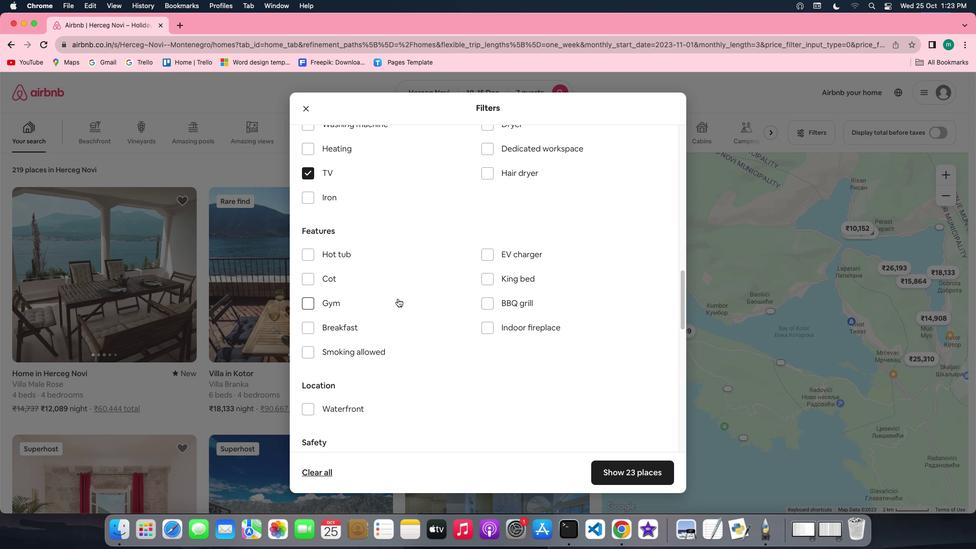 
Action: Mouse scrolled (397, 299) with delta (0, 0)
Screenshot: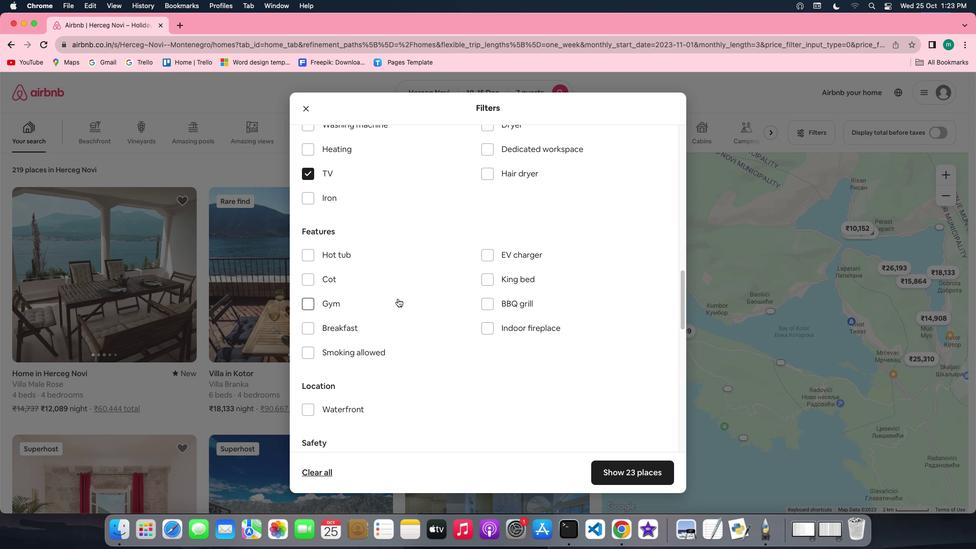 
Action: Mouse scrolled (397, 299) with delta (0, 0)
Screenshot: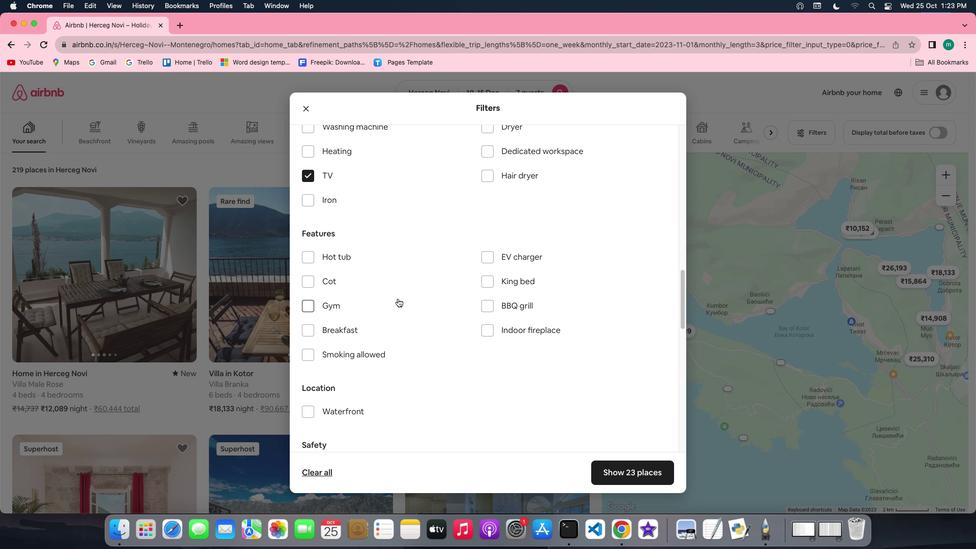 
Action: Mouse scrolled (397, 299) with delta (0, 1)
Screenshot: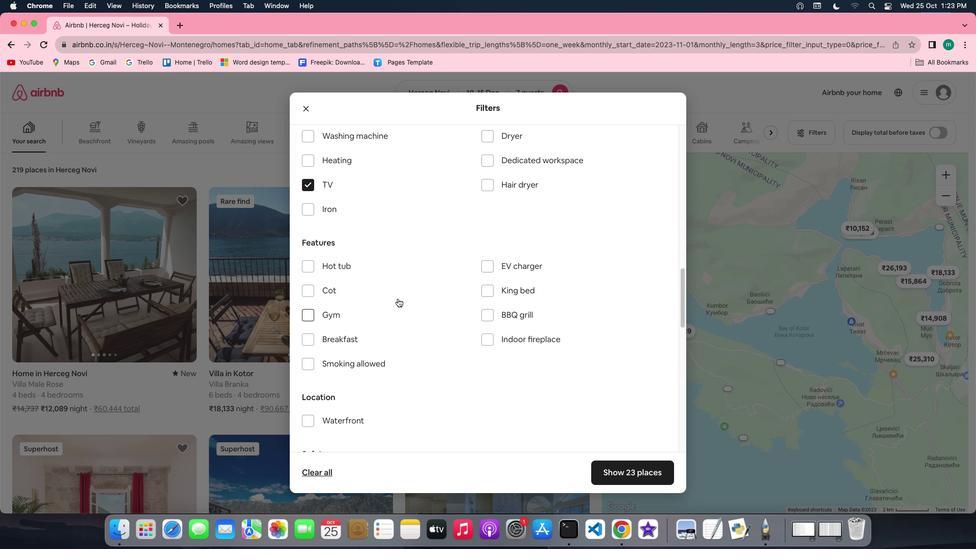 
Action: Mouse scrolled (397, 299) with delta (0, 0)
Screenshot: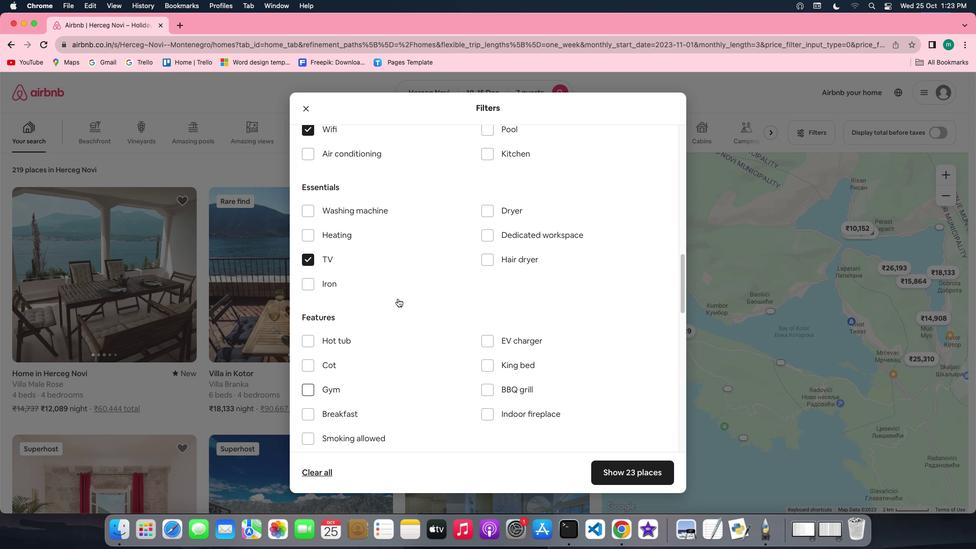 
Action: Mouse scrolled (397, 299) with delta (0, 0)
Screenshot: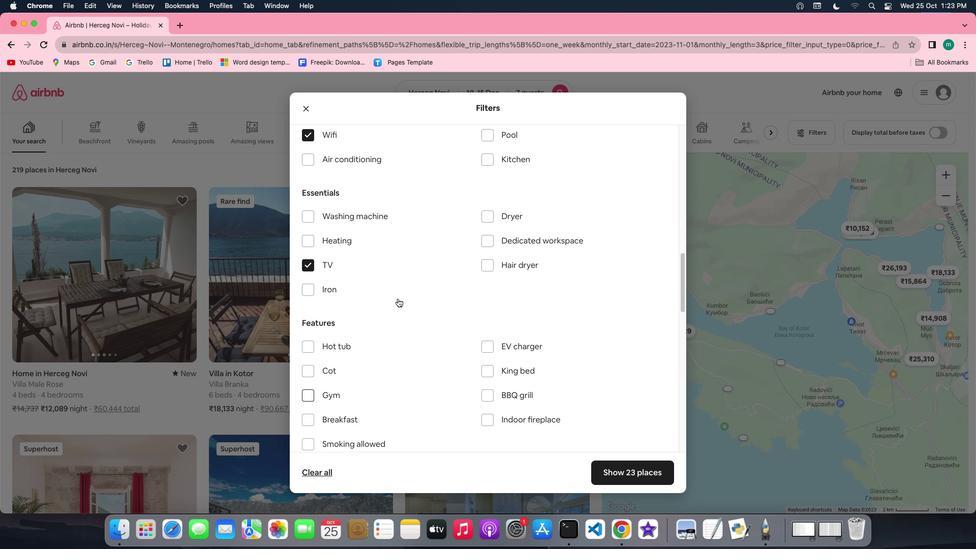 
Action: Mouse scrolled (397, 299) with delta (0, 1)
Screenshot: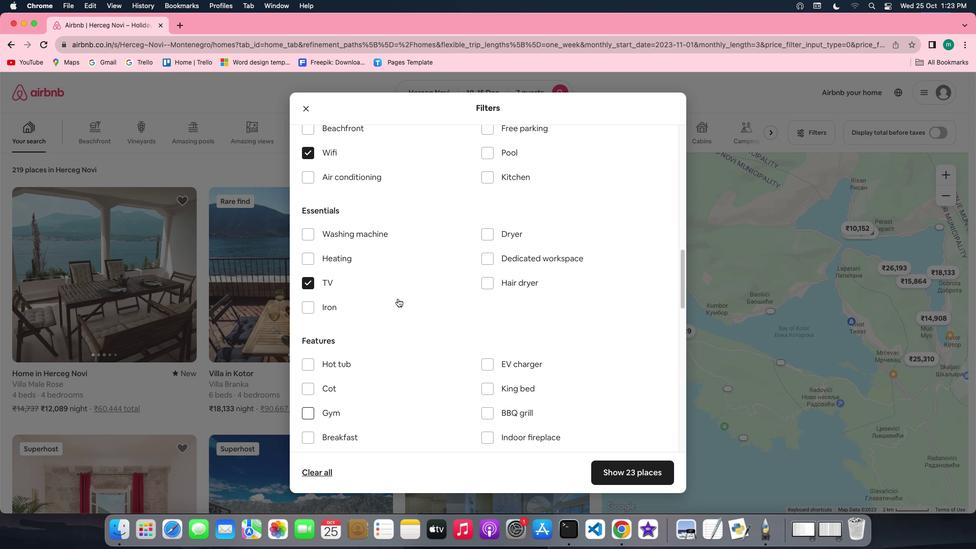
Action: Mouse scrolled (397, 299) with delta (0, 0)
Screenshot: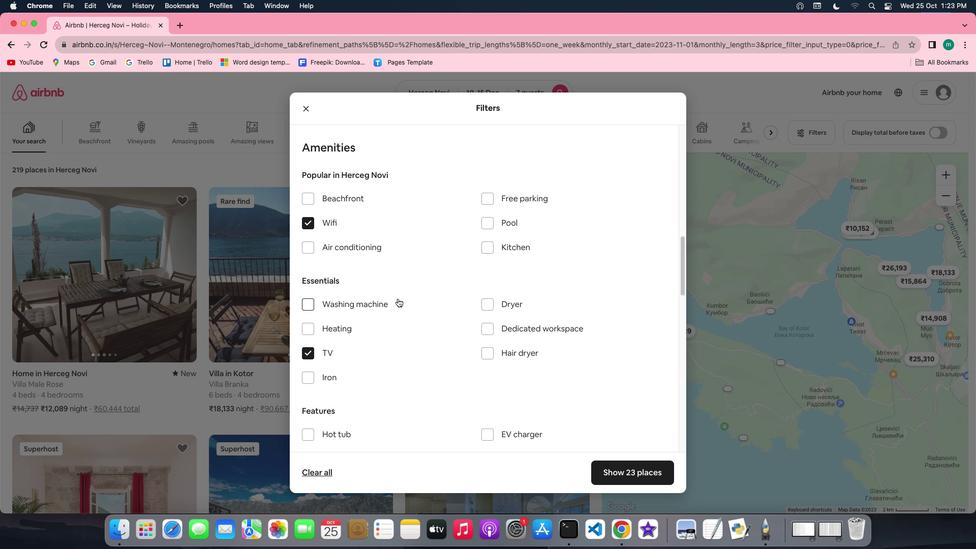 
Action: Mouse moved to (486, 203)
Screenshot: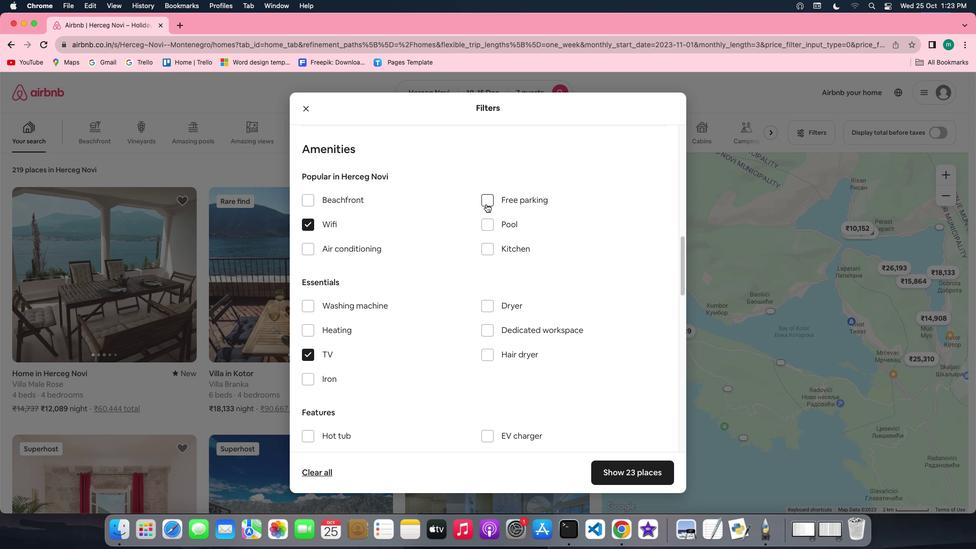 
Action: Mouse pressed left at (486, 203)
Screenshot: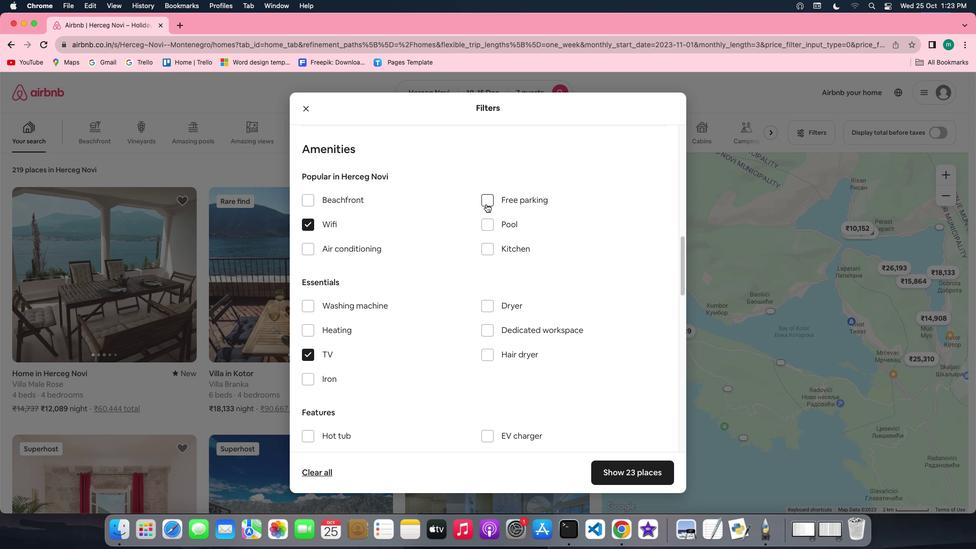 
Action: Mouse moved to (468, 315)
Screenshot: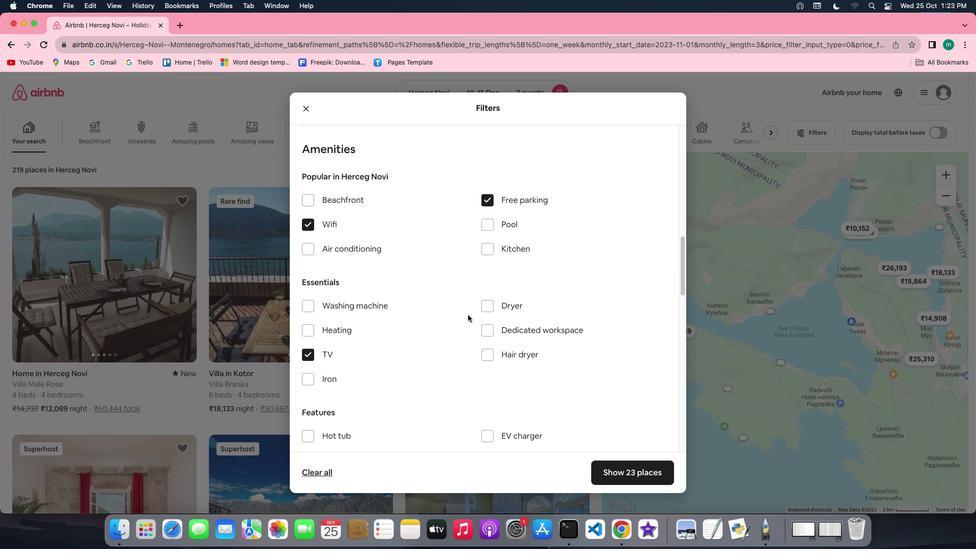 
Action: Mouse scrolled (468, 315) with delta (0, 0)
Screenshot: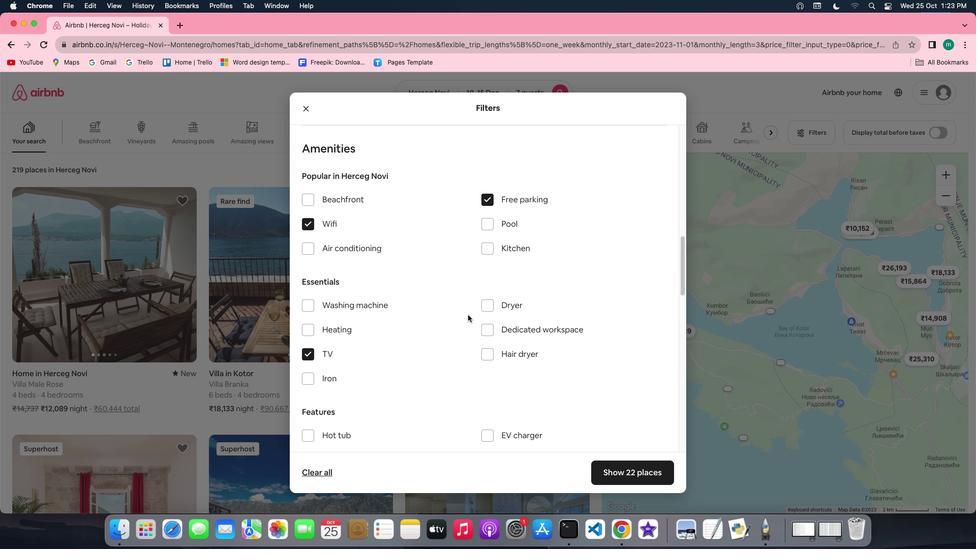 
Action: Mouse scrolled (468, 315) with delta (0, 0)
Screenshot: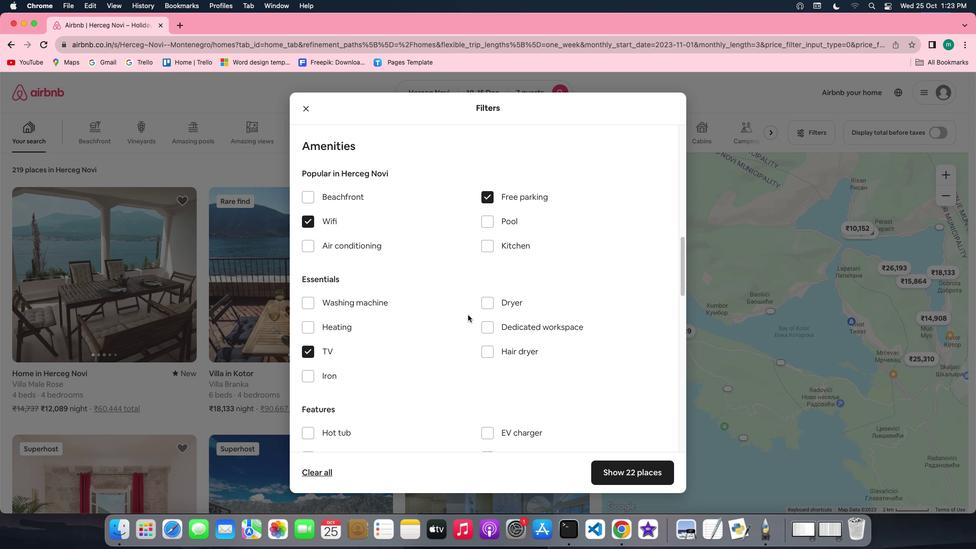 
Action: Mouse scrolled (468, 315) with delta (0, 0)
Screenshot: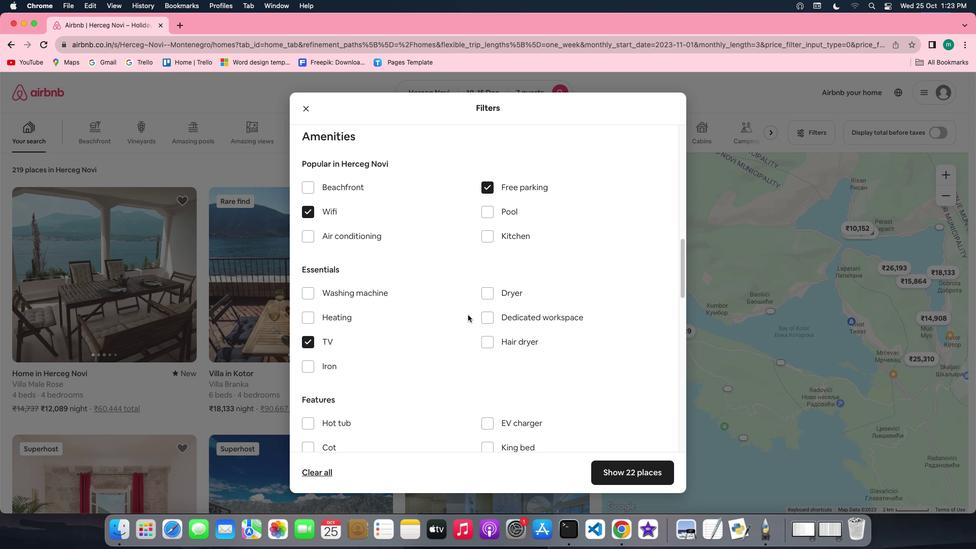 
Action: Mouse scrolled (468, 315) with delta (0, 0)
Screenshot: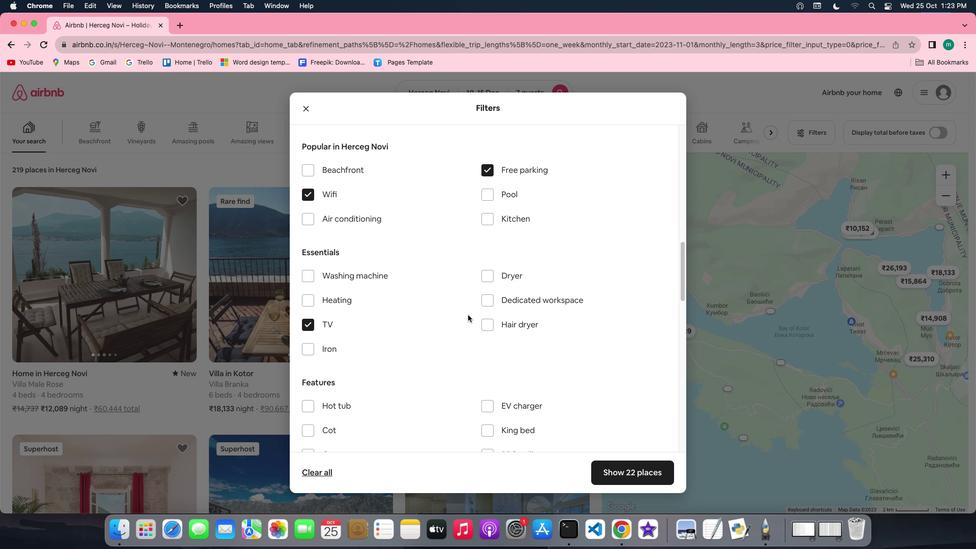 
Action: Mouse scrolled (468, 315) with delta (0, 0)
Screenshot: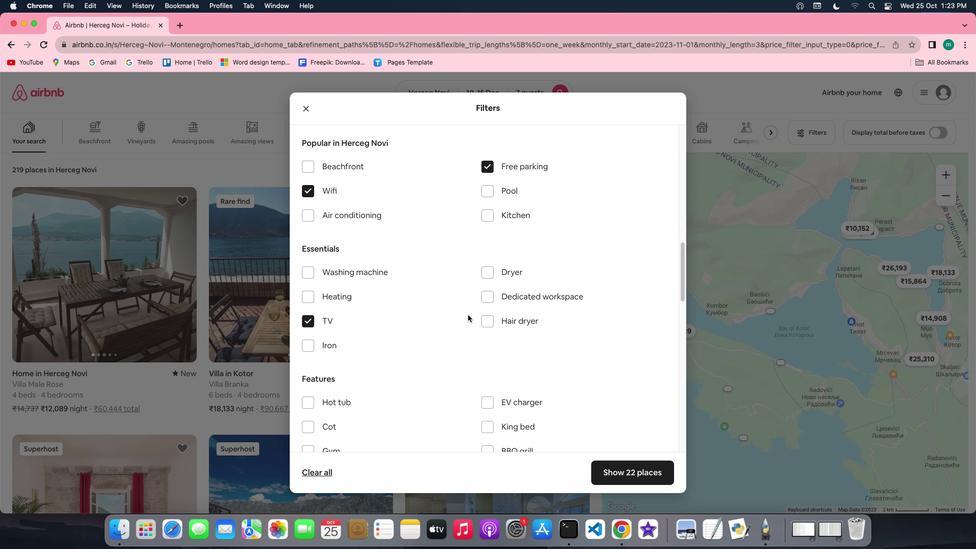 
Action: Mouse scrolled (468, 315) with delta (0, 0)
Screenshot: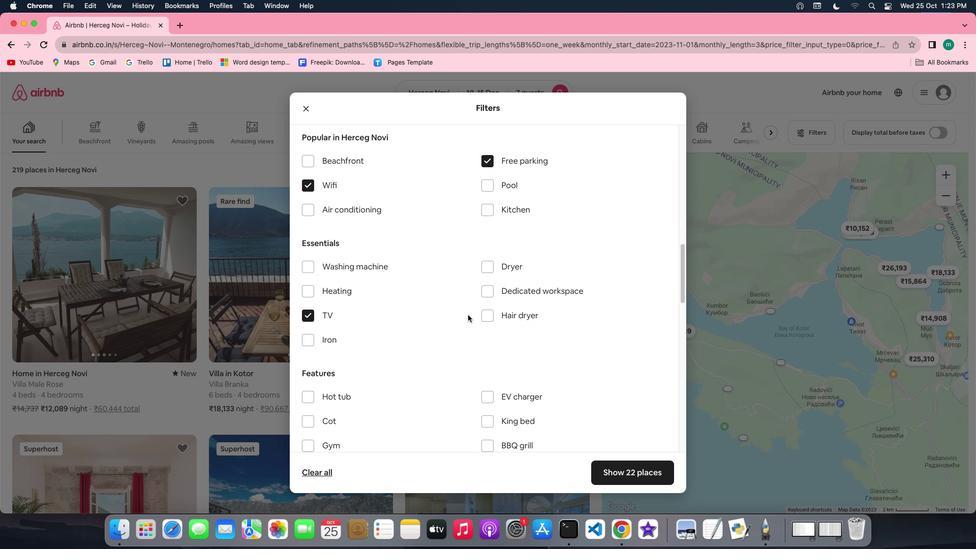 
Action: Mouse scrolled (468, 315) with delta (0, 0)
Screenshot: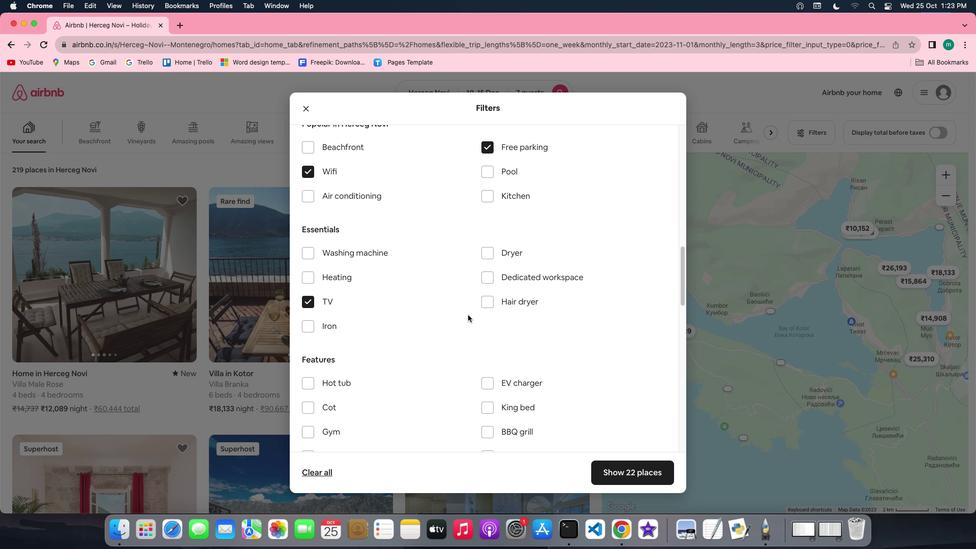 
Action: Mouse scrolled (468, 315) with delta (0, 0)
Screenshot: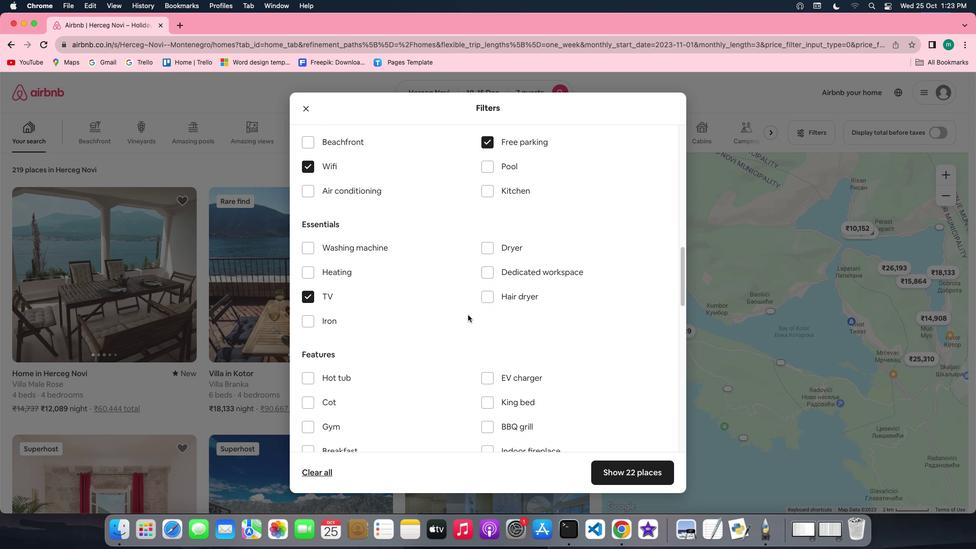 
Action: Mouse scrolled (468, 315) with delta (0, 0)
Screenshot: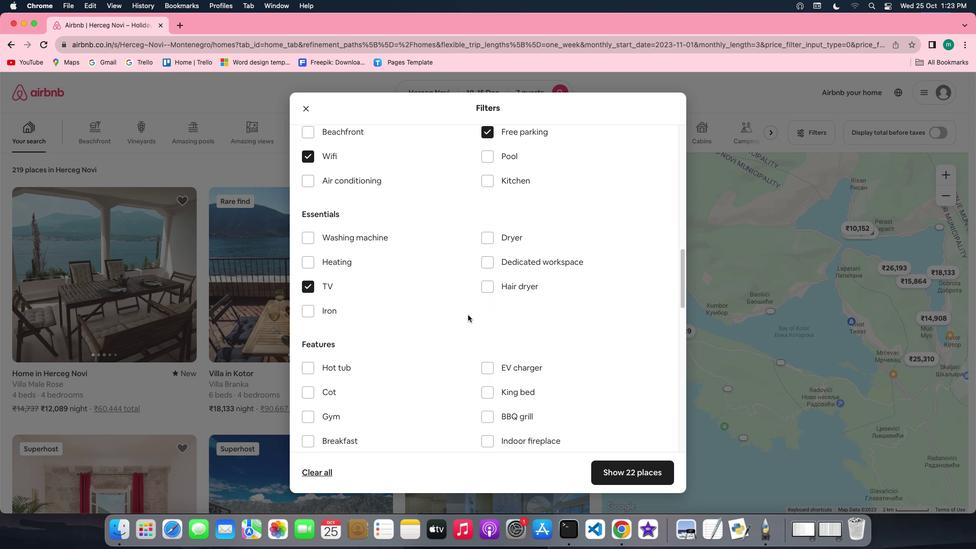 
Action: Mouse scrolled (468, 315) with delta (0, 0)
Screenshot: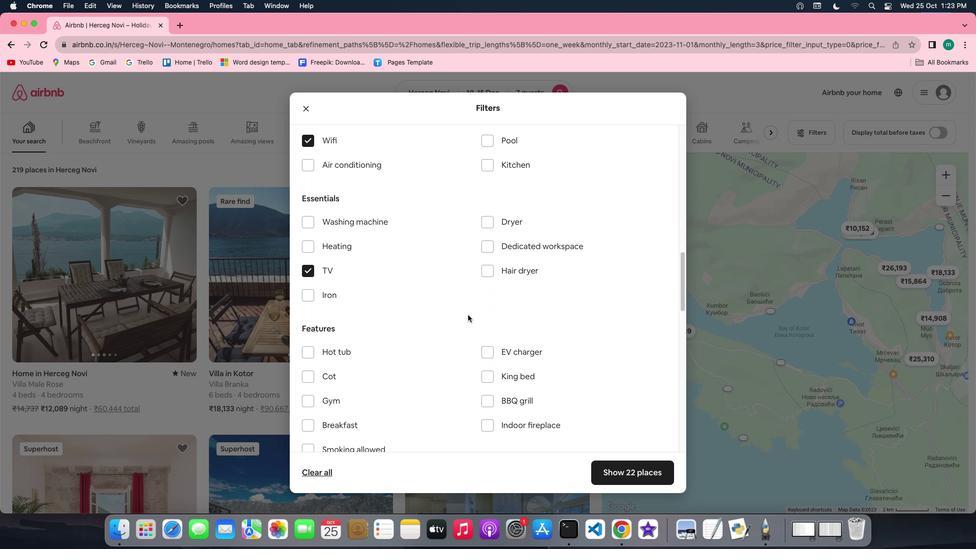 
Action: Mouse scrolled (468, 315) with delta (0, 0)
Screenshot: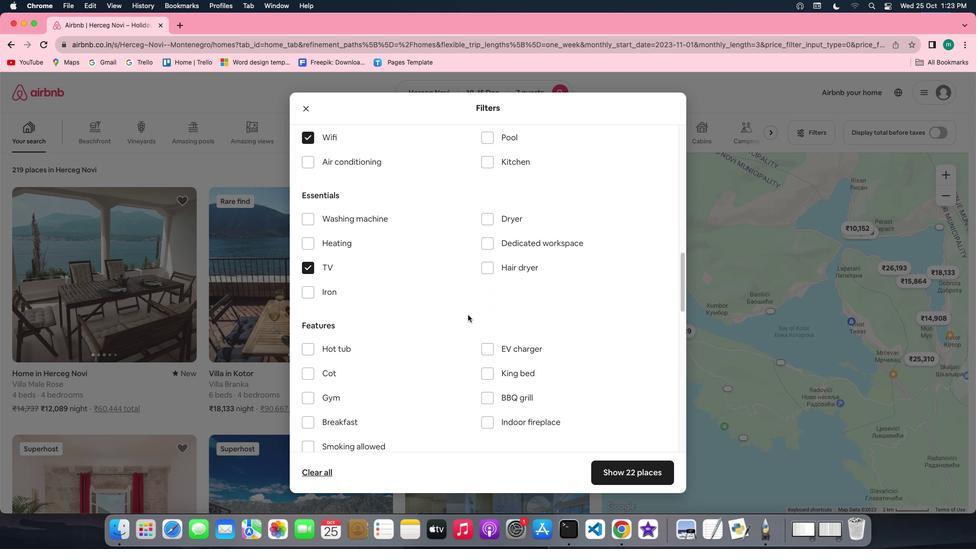 
Action: Mouse scrolled (468, 315) with delta (0, 0)
Screenshot: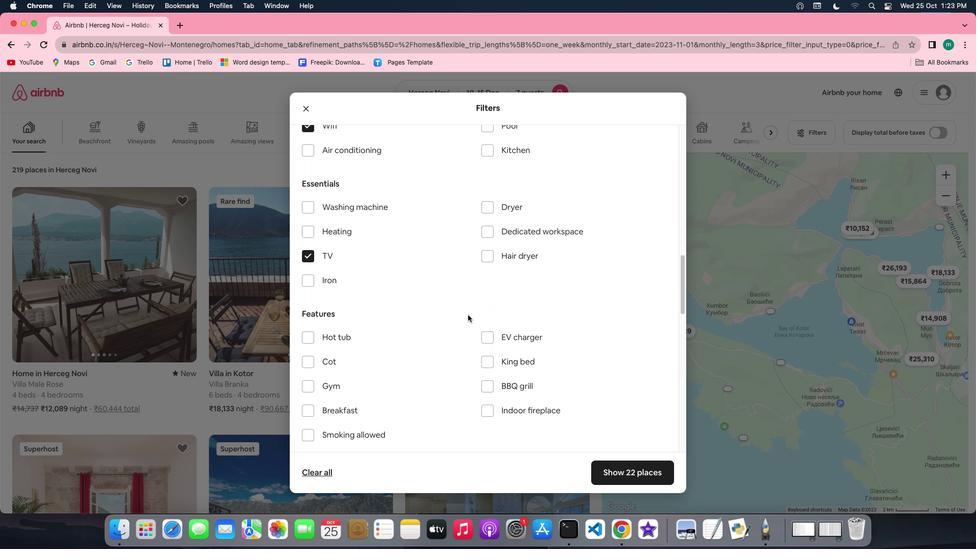 
Action: Mouse scrolled (468, 315) with delta (0, 0)
Screenshot: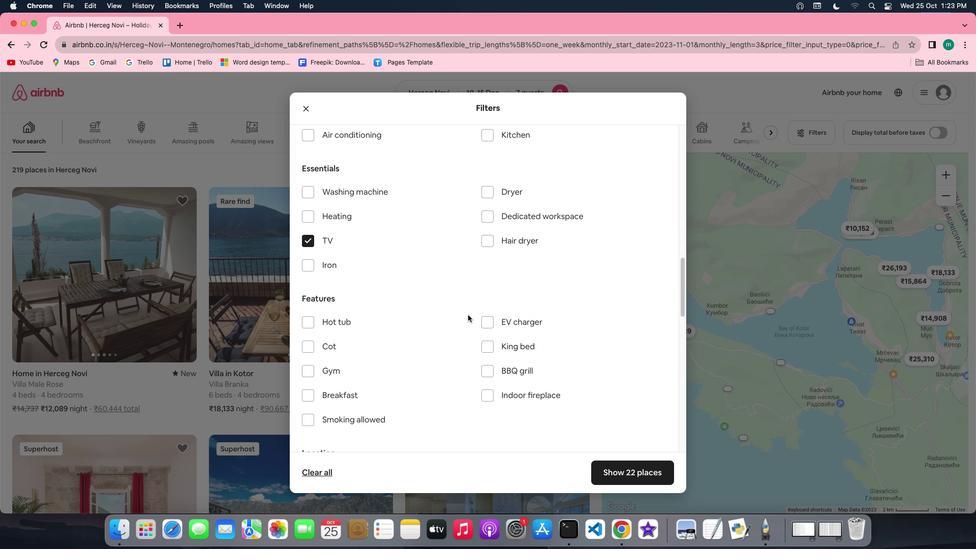 
Action: Mouse scrolled (468, 315) with delta (0, 0)
Screenshot: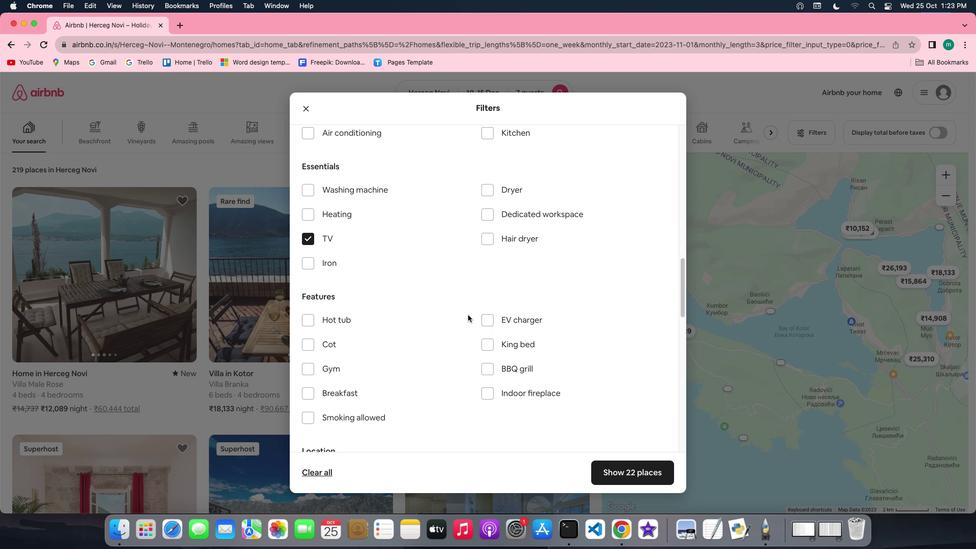 
Action: Mouse scrolled (468, 315) with delta (0, 0)
Screenshot: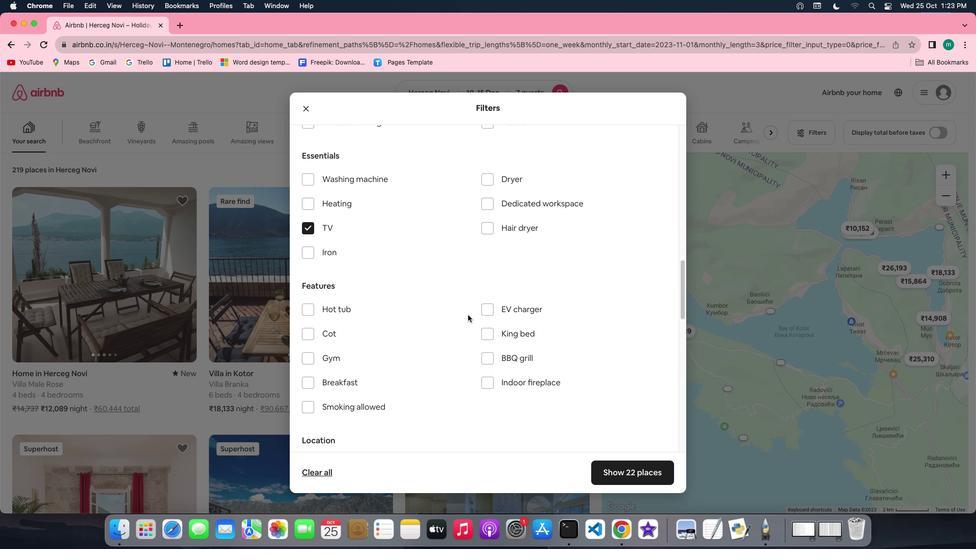 
Action: Mouse scrolled (468, 315) with delta (0, 0)
Screenshot: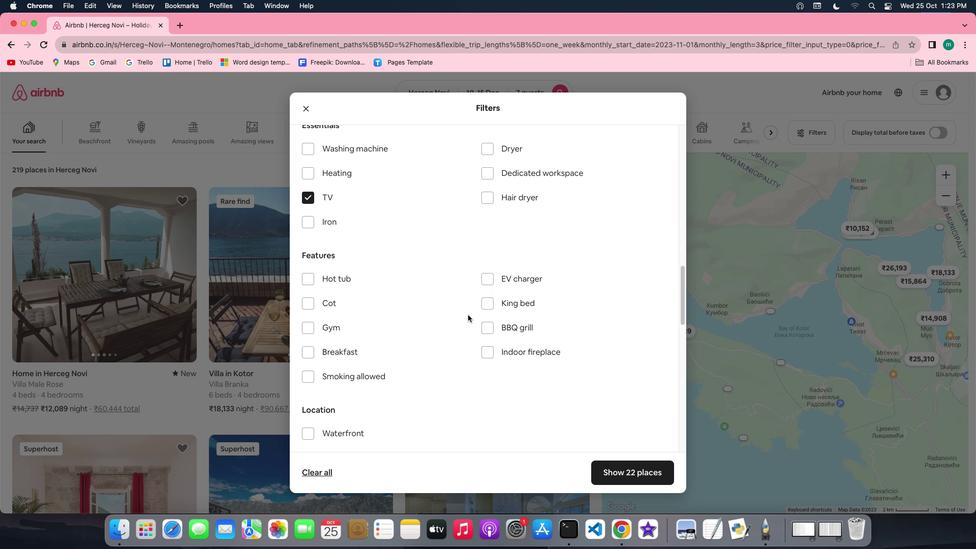 
Action: Mouse scrolled (468, 315) with delta (0, 0)
Screenshot: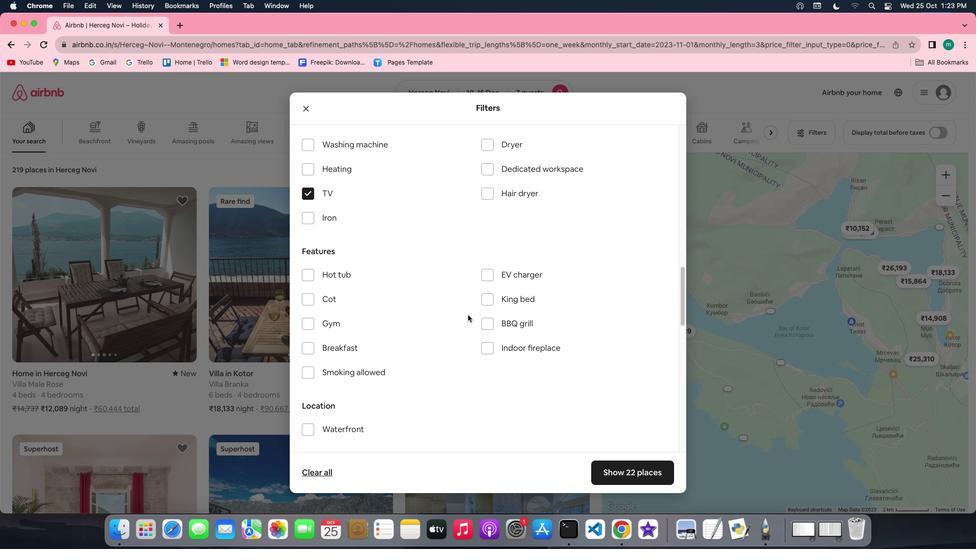 
Action: Mouse scrolled (468, 315) with delta (0, 0)
Screenshot: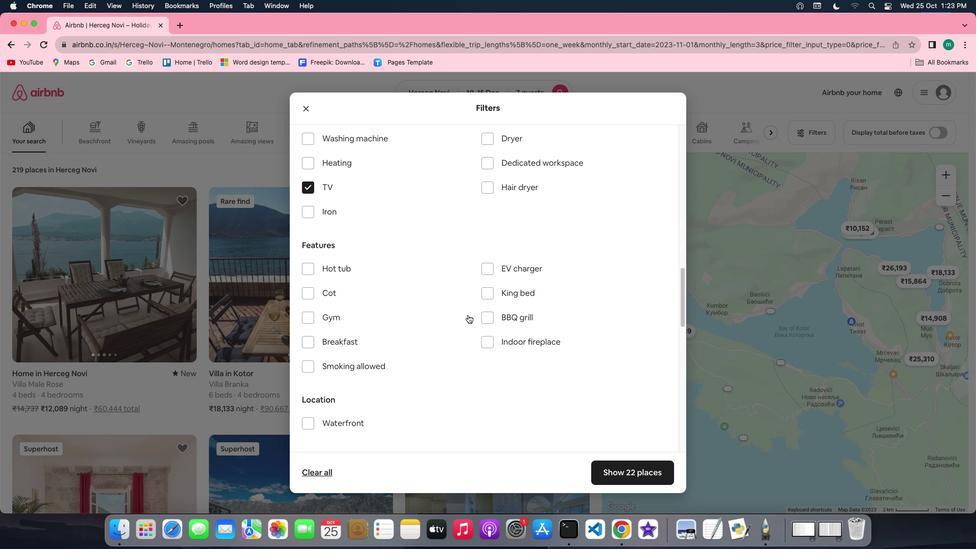 
Action: Mouse moved to (304, 286)
Screenshot: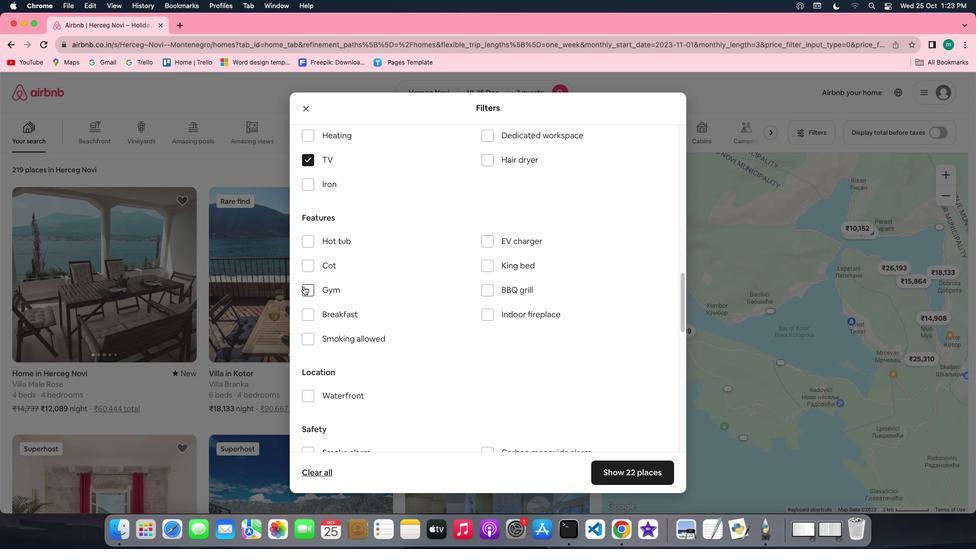 
Action: Mouse pressed left at (304, 286)
Screenshot: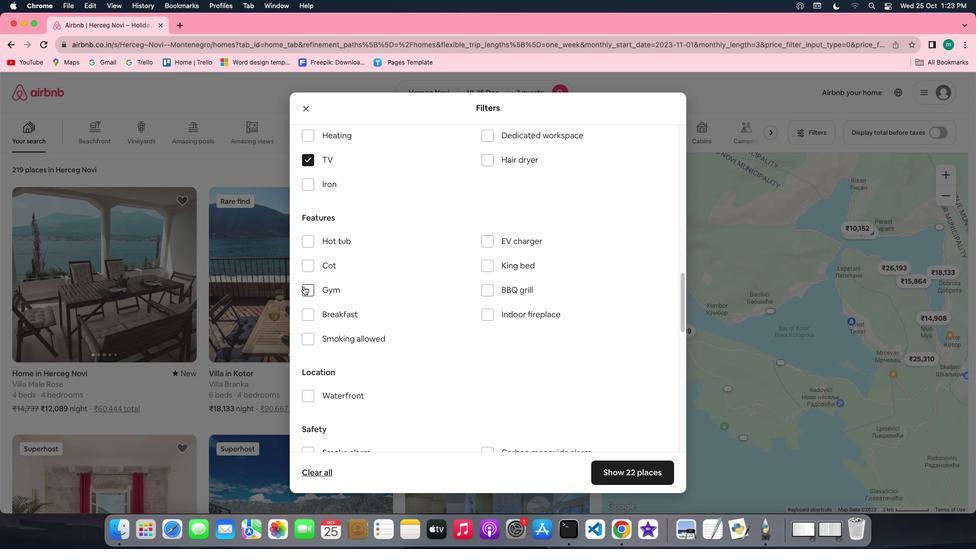 
Action: Mouse moved to (313, 309)
Screenshot: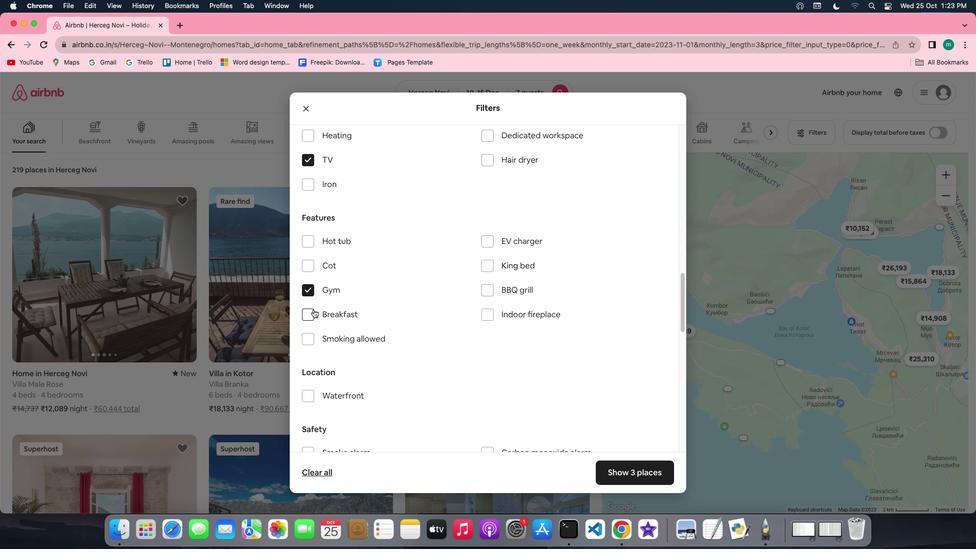 
Action: Mouse pressed left at (313, 309)
Screenshot: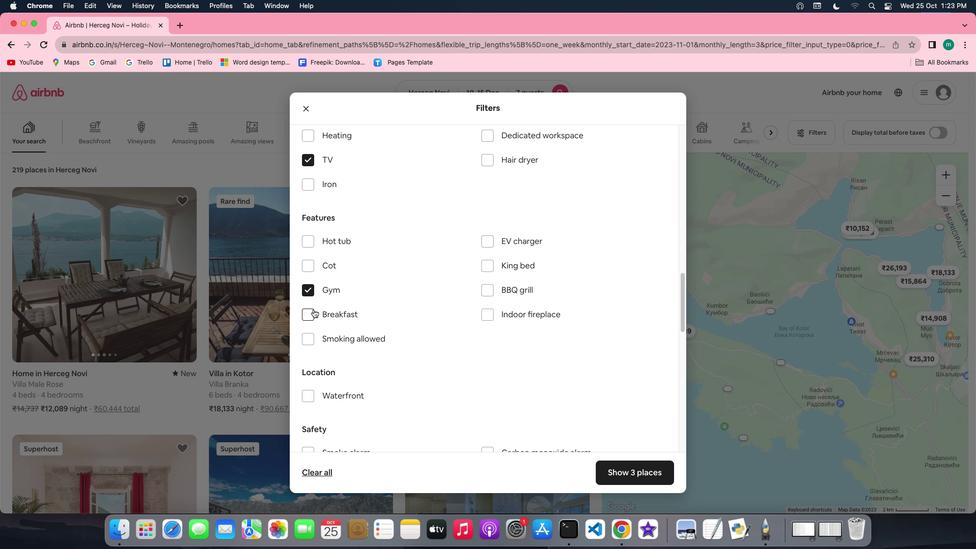
Action: Mouse moved to (443, 307)
Screenshot: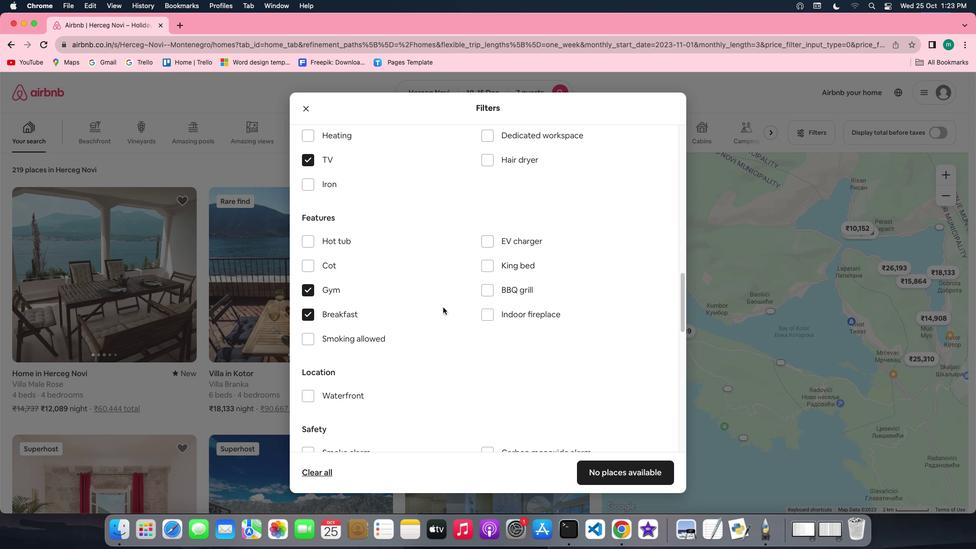 
Action: Mouse scrolled (443, 307) with delta (0, 0)
Screenshot: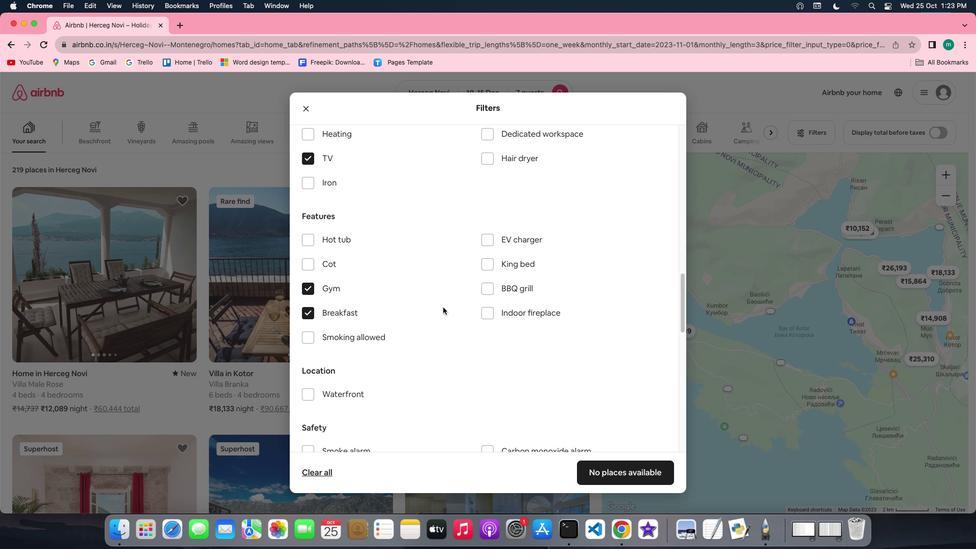 
Action: Mouse scrolled (443, 307) with delta (0, 0)
Screenshot: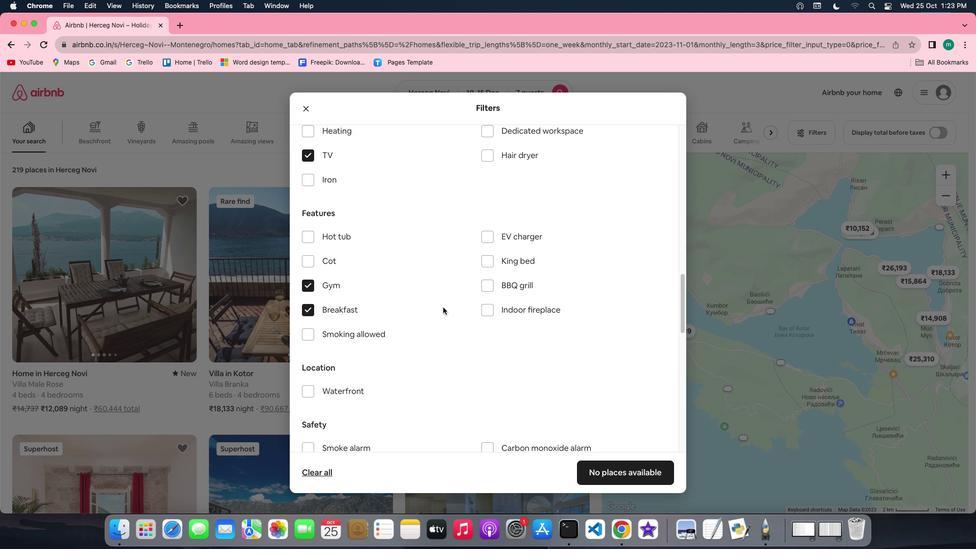 
Action: Mouse scrolled (443, 307) with delta (0, 0)
Screenshot: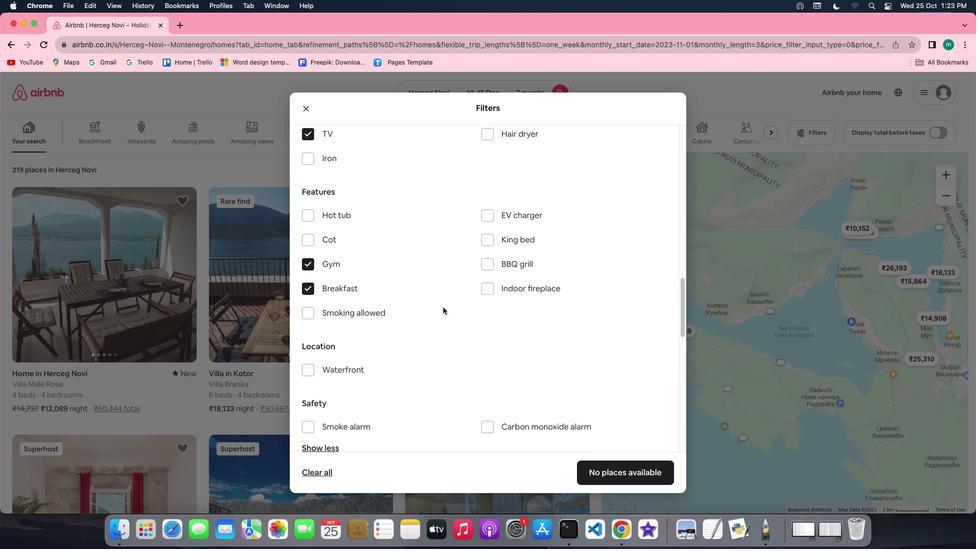 
Action: Mouse scrolled (443, 307) with delta (0, 0)
Screenshot: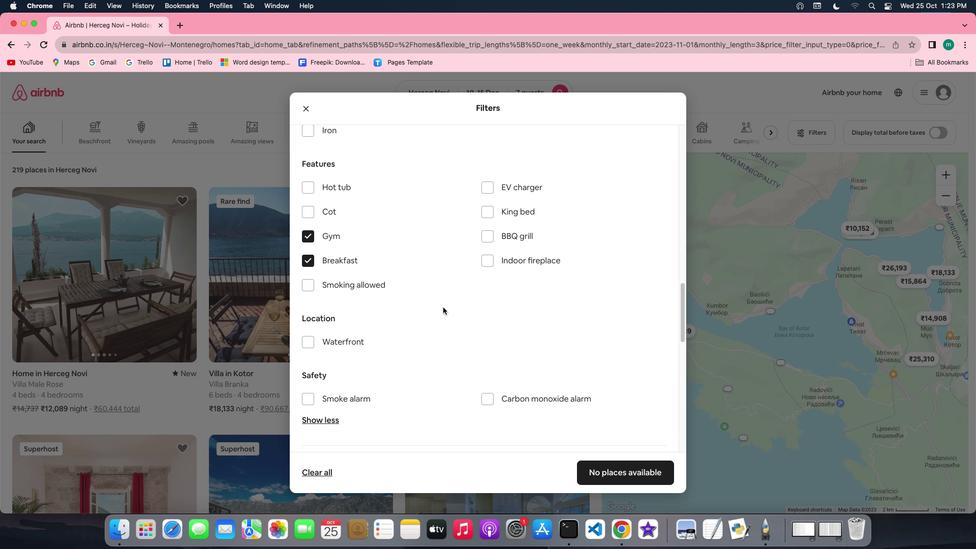 
Action: Mouse scrolled (443, 307) with delta (0, 0)
Screenshot: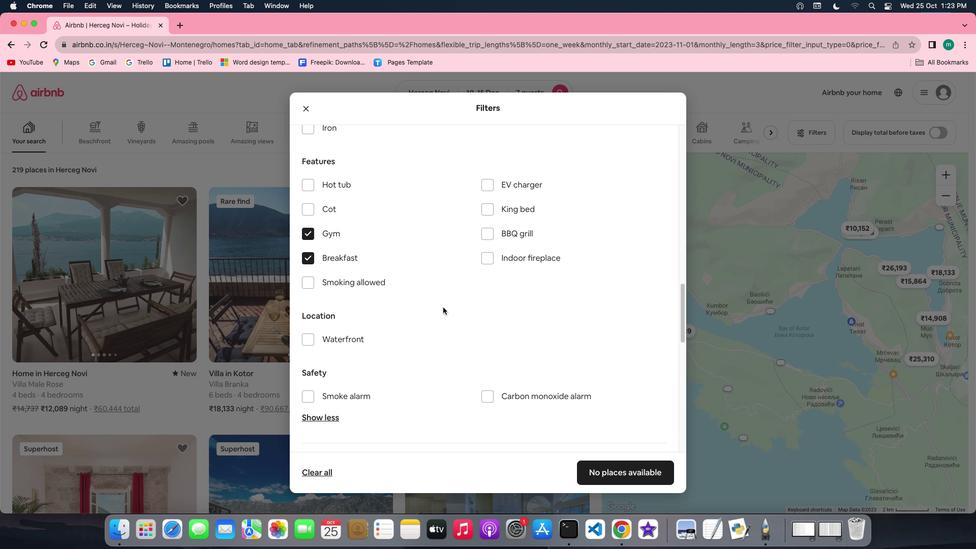 
Action: Mouse scrolled (443, 307) with delta (0, 0)
Screenshot: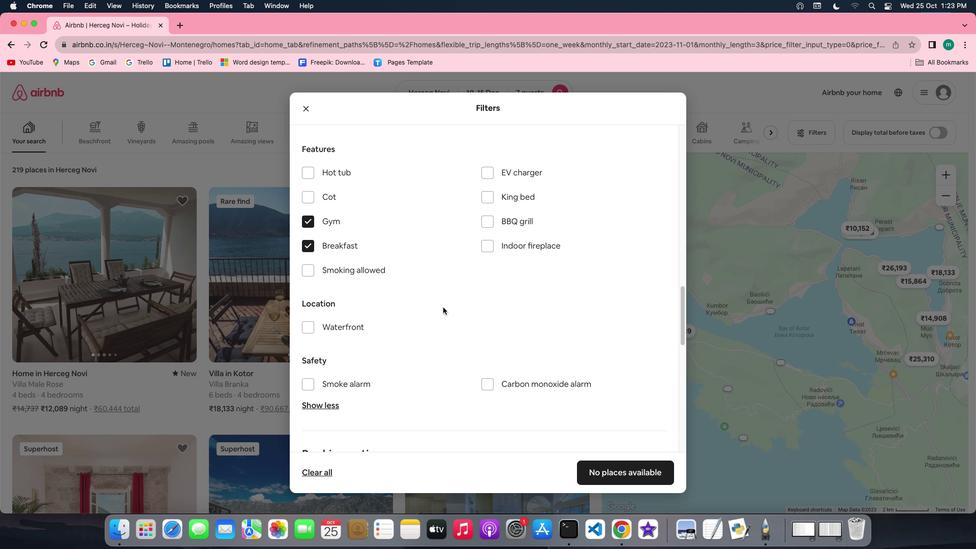 
Action: Mouse scrolled (443, 307) with delta (0, 0)
Screenshot: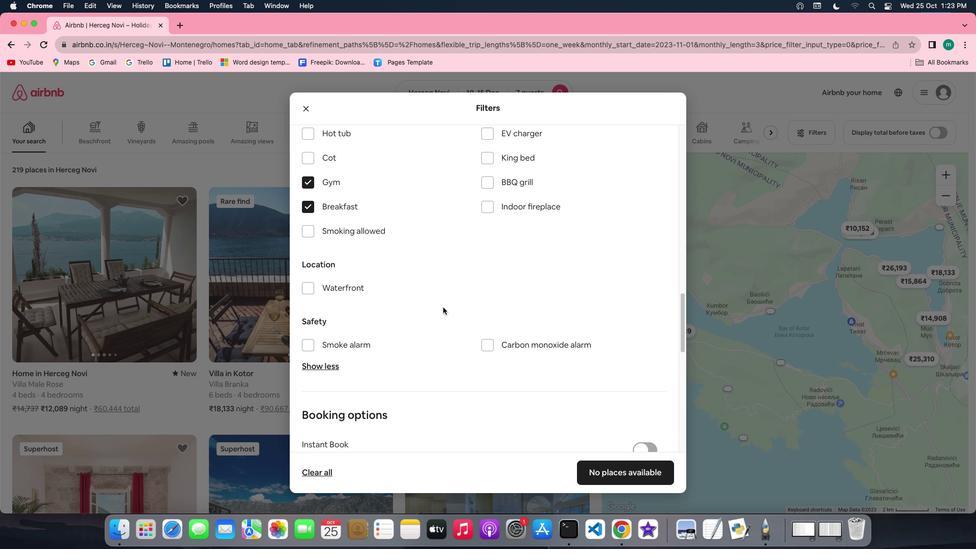 
Action: Mouse scrolled (443, 307) with delta (0, 0)
Screenshot: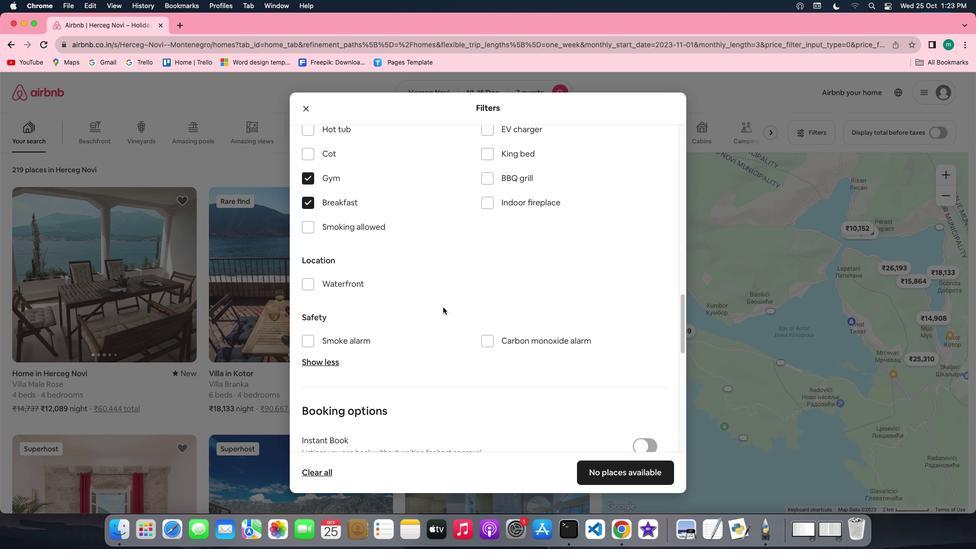 
Action: Mouse scrolled (443, 307) with delta (0, 0)
Screenshot: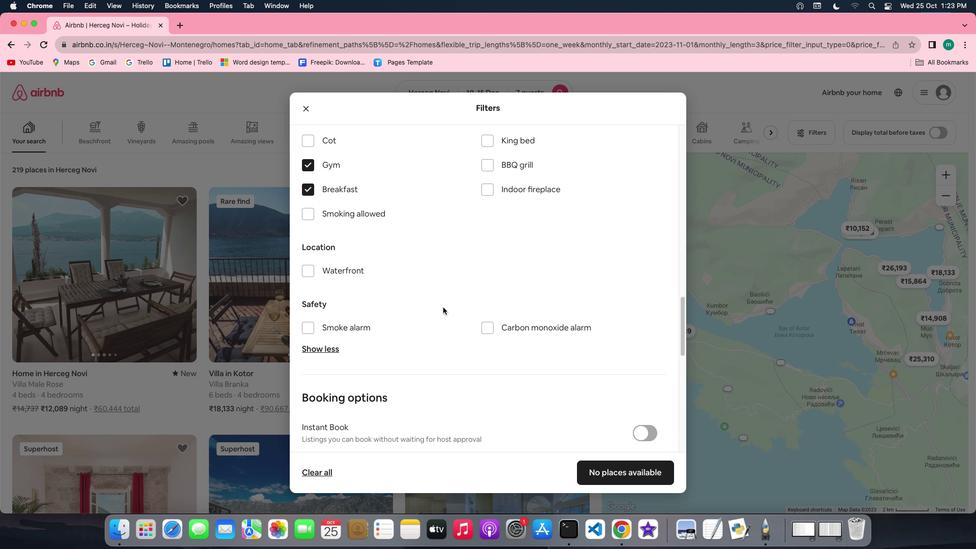 
Action: Mouse scrolled (443, 307) with delta (0, 0)
Screenshot: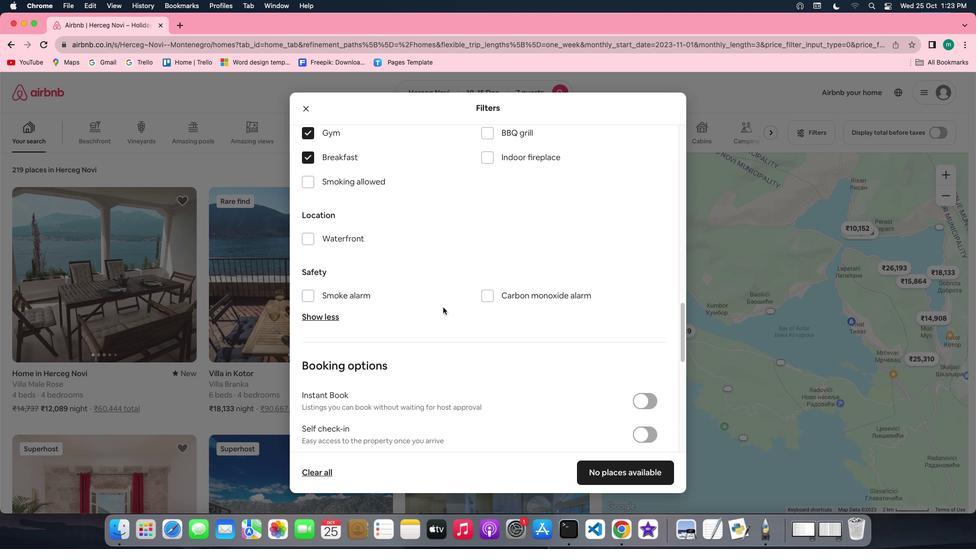 
Action: Mouse scrolled (443, 307) with delta (0, 0)
Screenshot: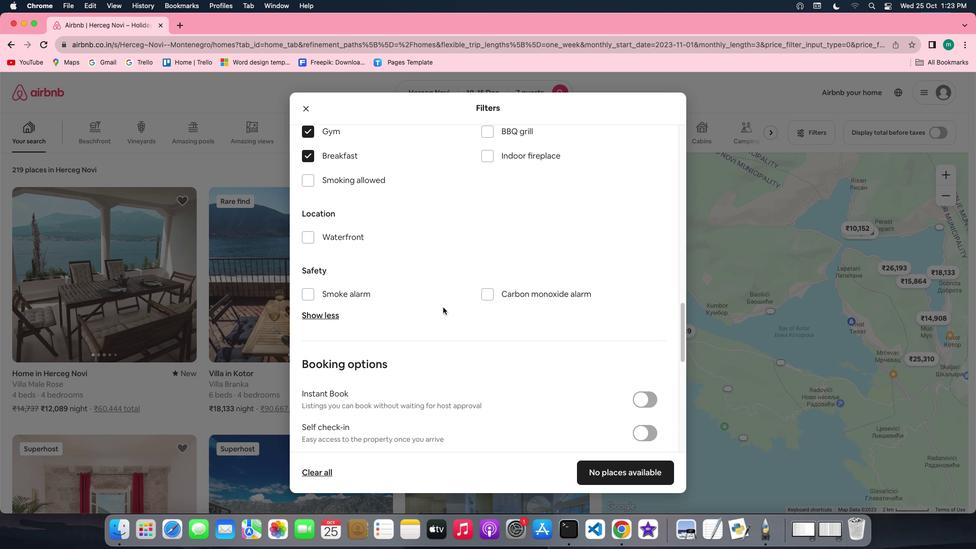 
Action: Mouse scrolled (443, 307) with delta (0, 0)
Screenshot: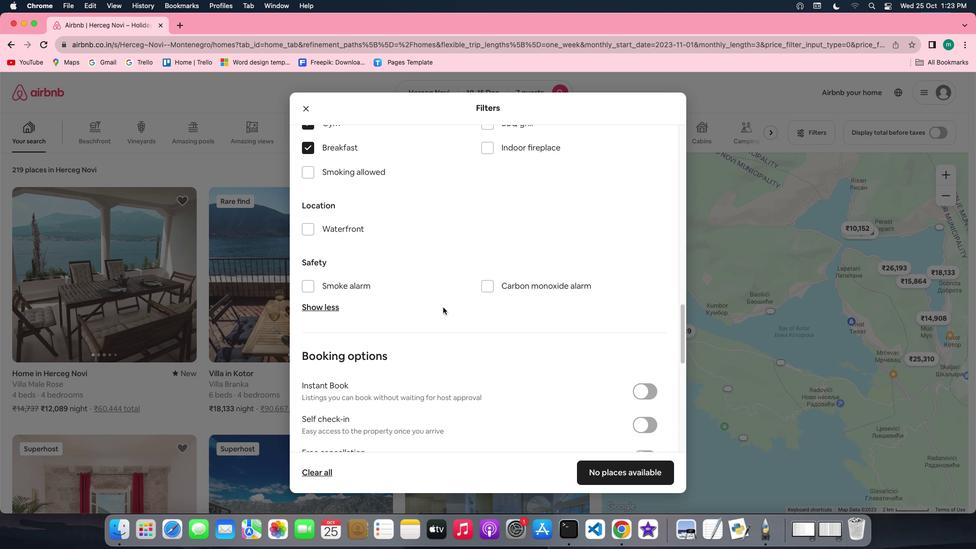 
Action: Mouse scrolled (443, 307) with delta (0, -1)
Screenshot: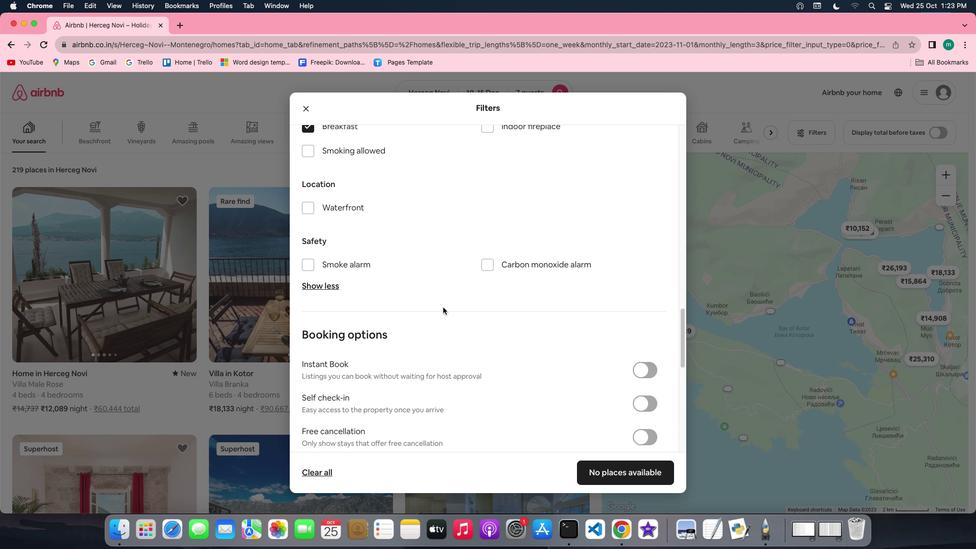 
Action: Mouse moved to (647, 331)
Screenshot: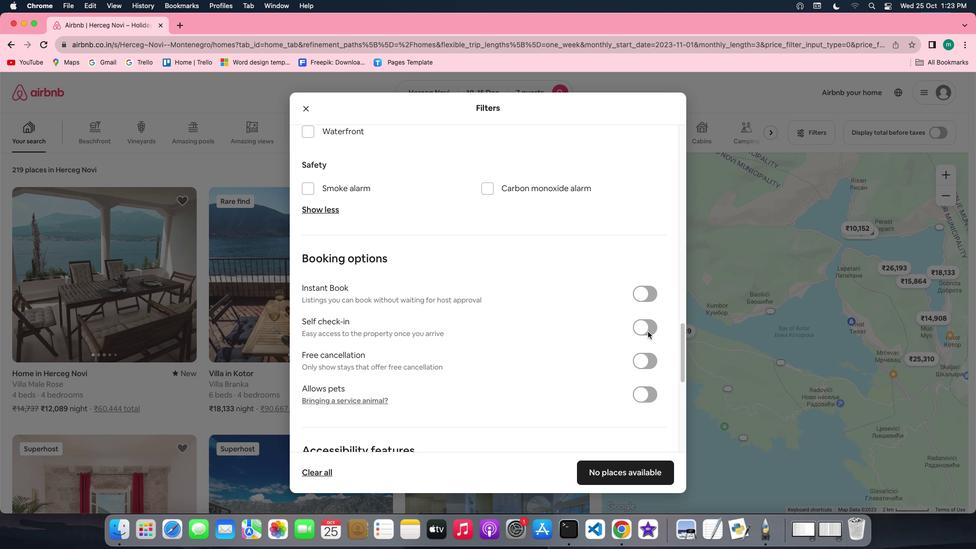 
Action: Mouse pressed left at (647, 331)
Screenshot: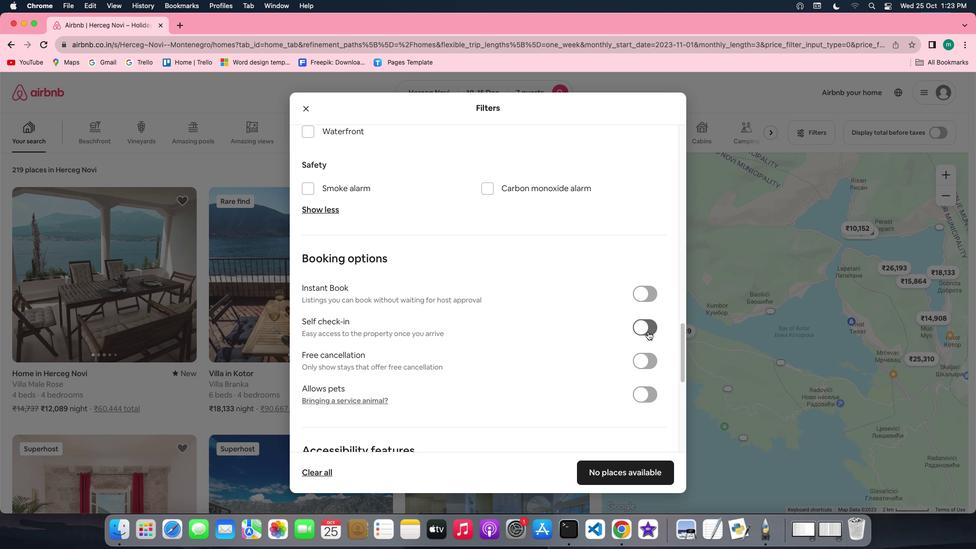 
Action: Mouse moved to (509, 354)
Screenshot: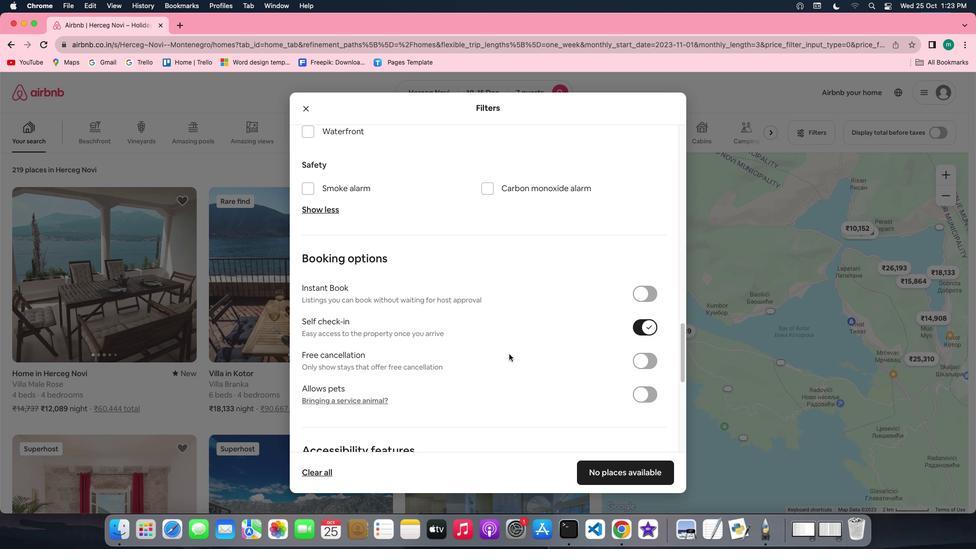 
Action: Mouse scrolled (509, 354) with delta (0, 0)
Screenshot: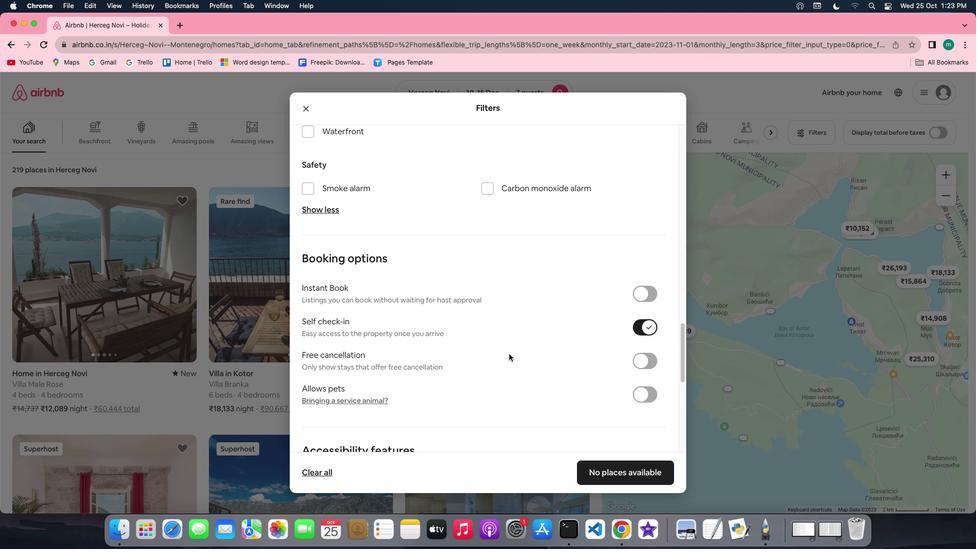 
Action: Mouse scrolled (509, 354) with delta (0, 0)
Screenshot: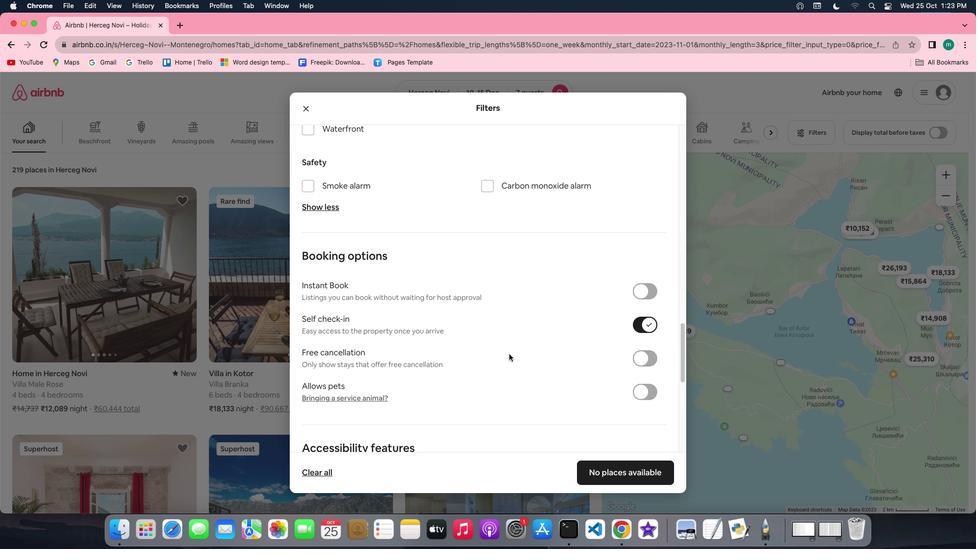 
Action: Mouse scrolled (509, 354) with delta (0, 0)
Screenshot: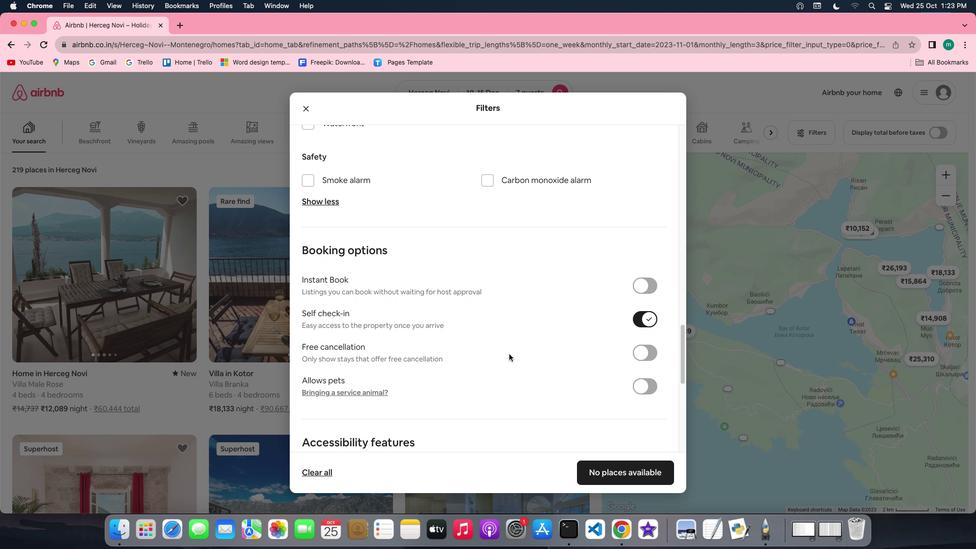 
Action: Mouse scrolled (509, 354) with delta (0, 0)
Screenshot: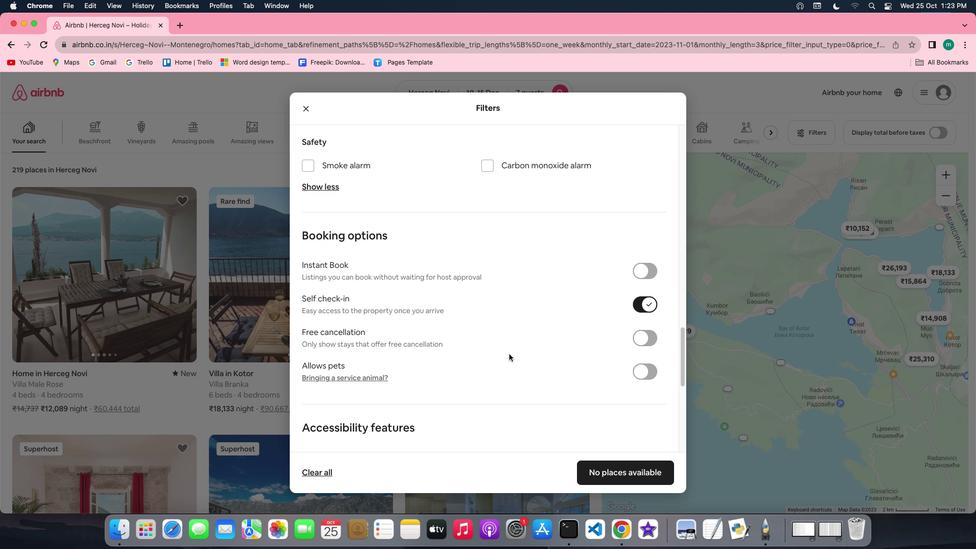 
Action: Mouse scrolled (509, 354) with delta (0, 0)
Screenshot: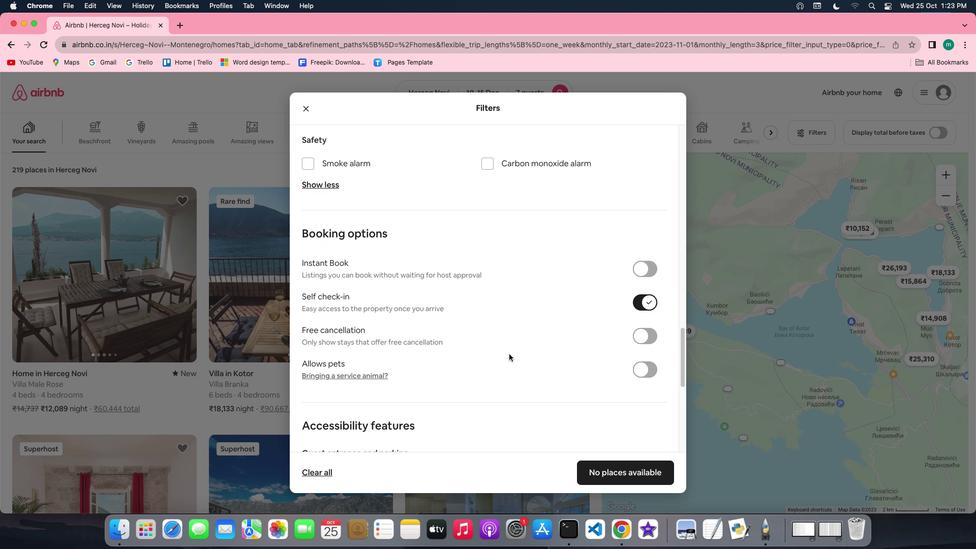 
Action: Mouse scrolled (509, 354) with delta (0, 0)
Screenshot: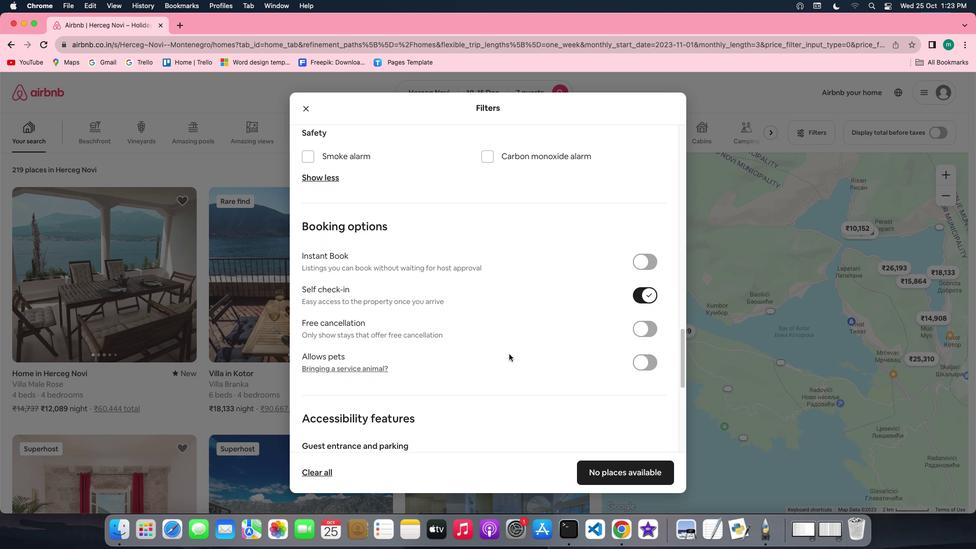 
Action: Mouse scrolled (509, 354) with delta (0, 0)
Screenshot: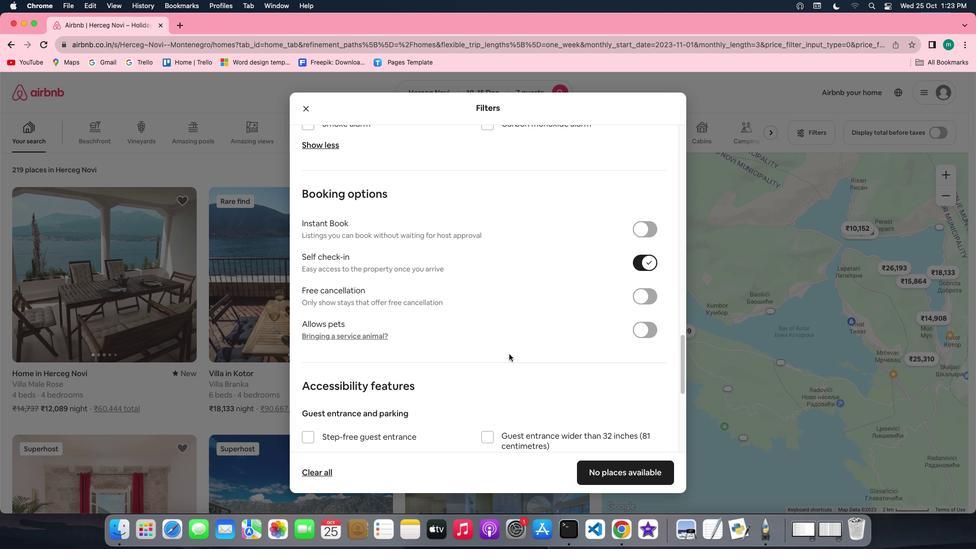
Action: Mouse scrolled (509, 354) with delta (0, 0)
Screenshot: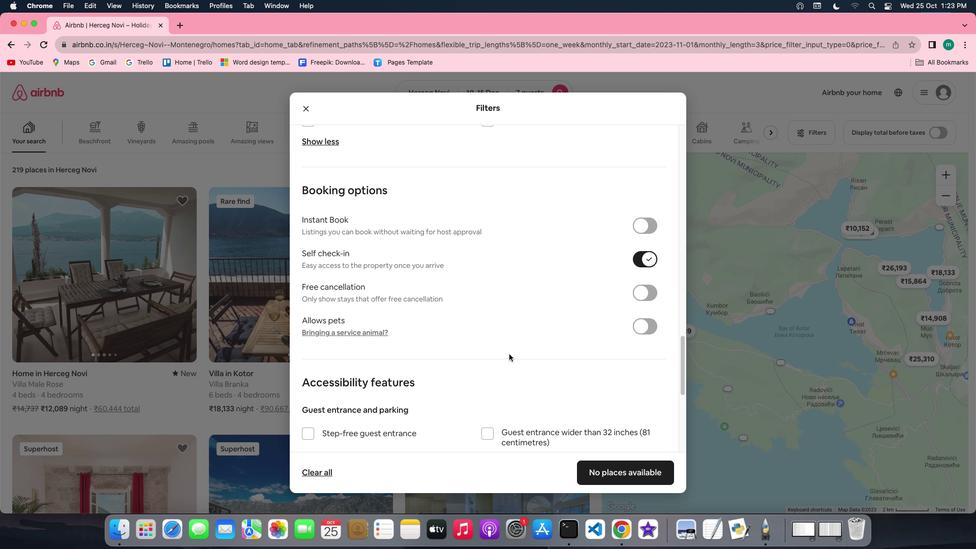 
Action: Mouse scrolled (509, 354) with delta (0, 0)
Screenshot: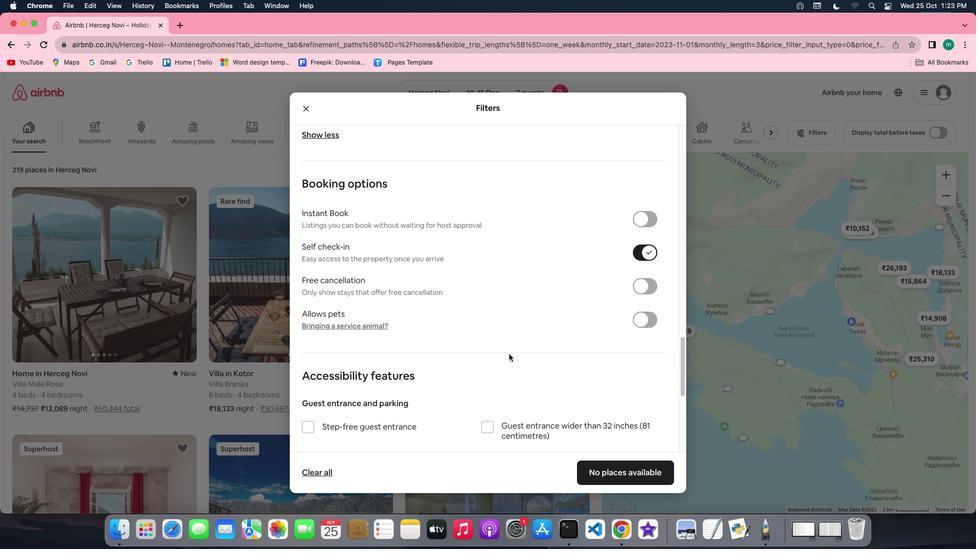 
Action: Mouse scrolled (509, 354) with delta (0, 0)
Screenshot: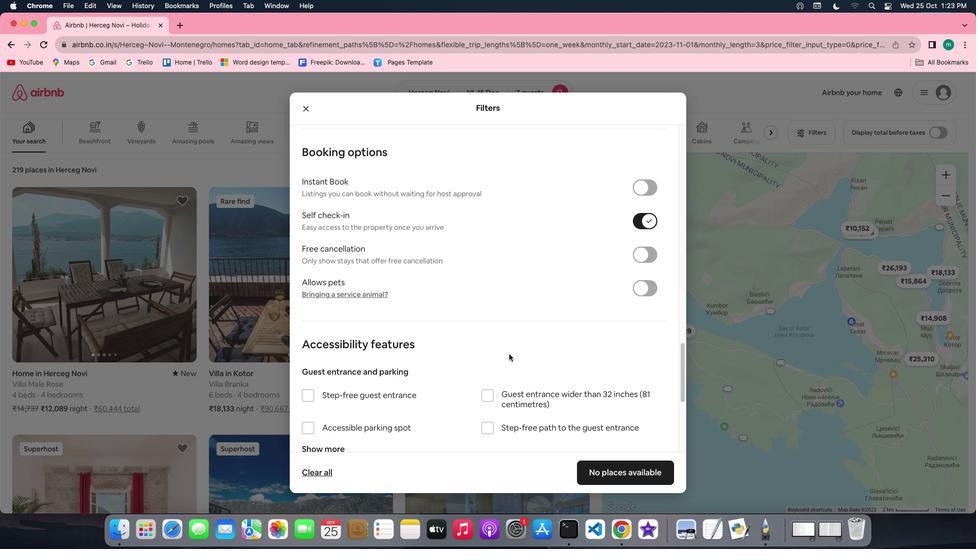 
Action: Mouse scrolled (509, 354) with delta (0, 0)
Screenshot: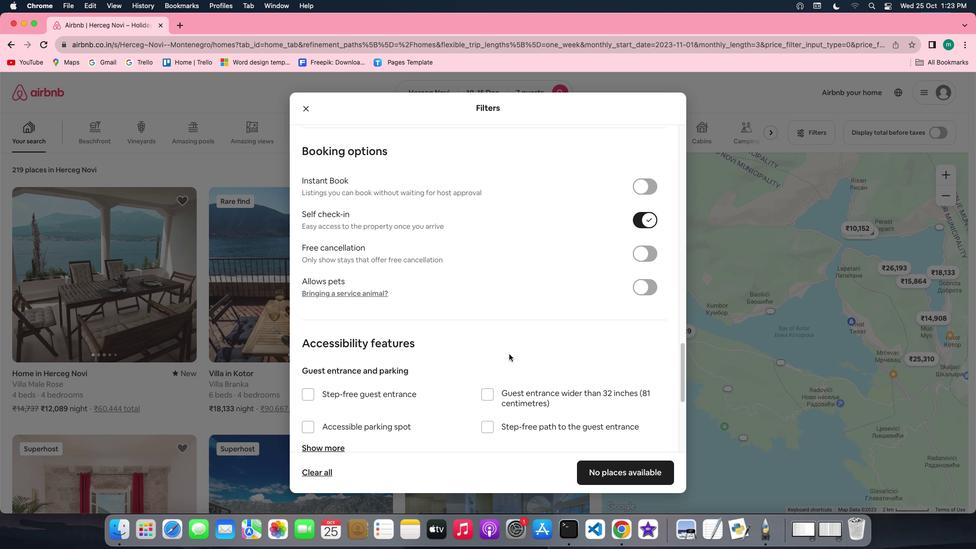 
Action: Mouse scrolled (509, 354) with delta (0, 0)
Screenshot: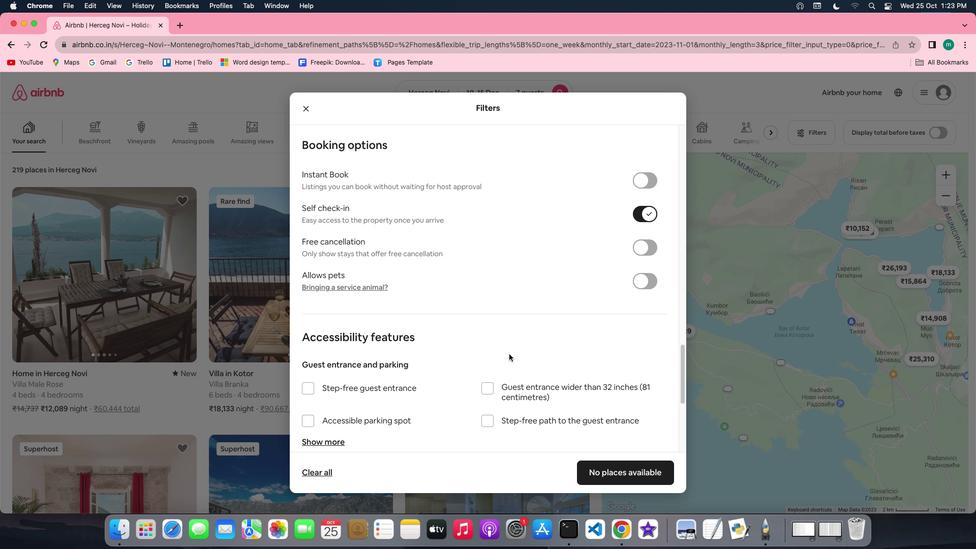 
Action: Mouse moved to (509, 354)
Screenshot: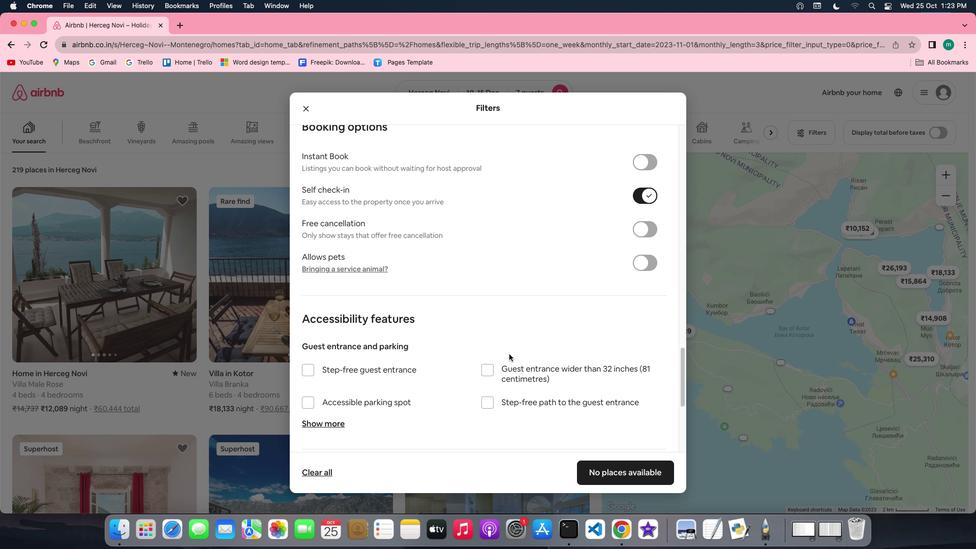 
Action: Mouse scrolled (509, 354) with delta (0, -1)
Screenshot: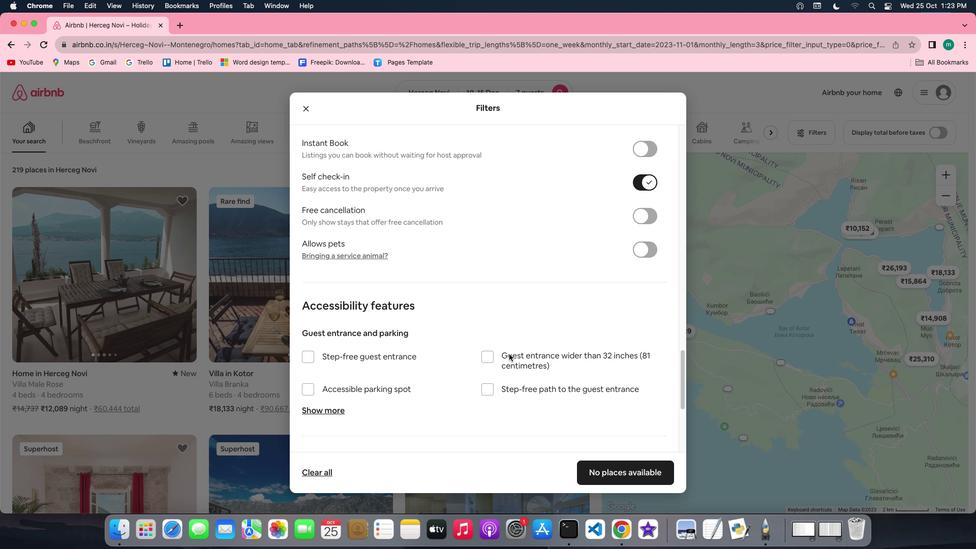 
Action: Mouse scrolled (509, 354) with delta (0, 0)
Screenshot: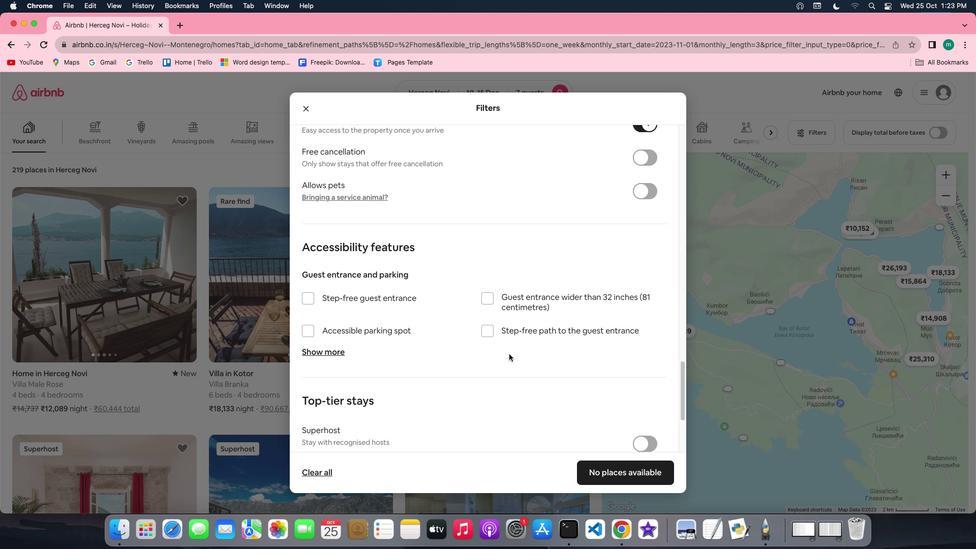 
Action: Mouse scrolled (509, 354) with delta (0, 0)
Screenshot: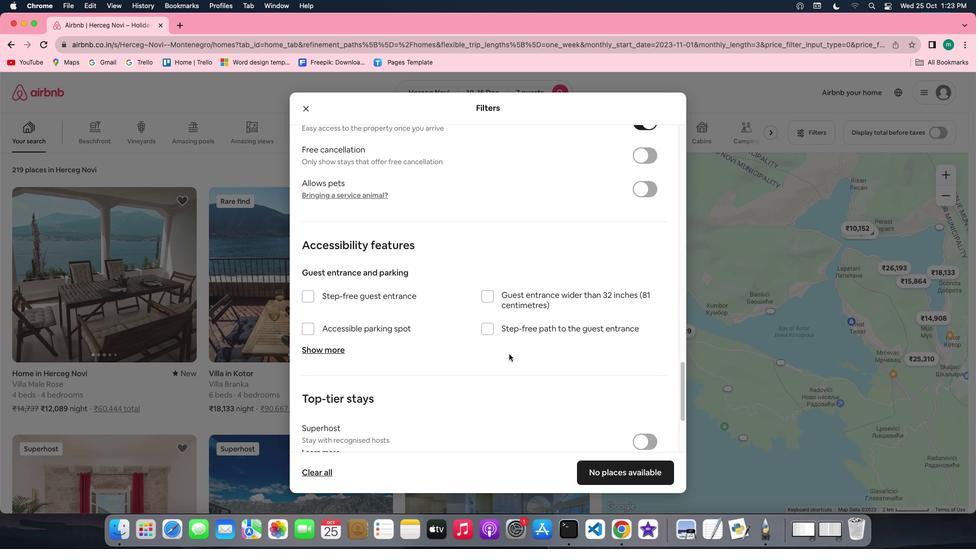 
Action: Mouse scrolled (509, 354) with delta (0, -1)
Screenshot: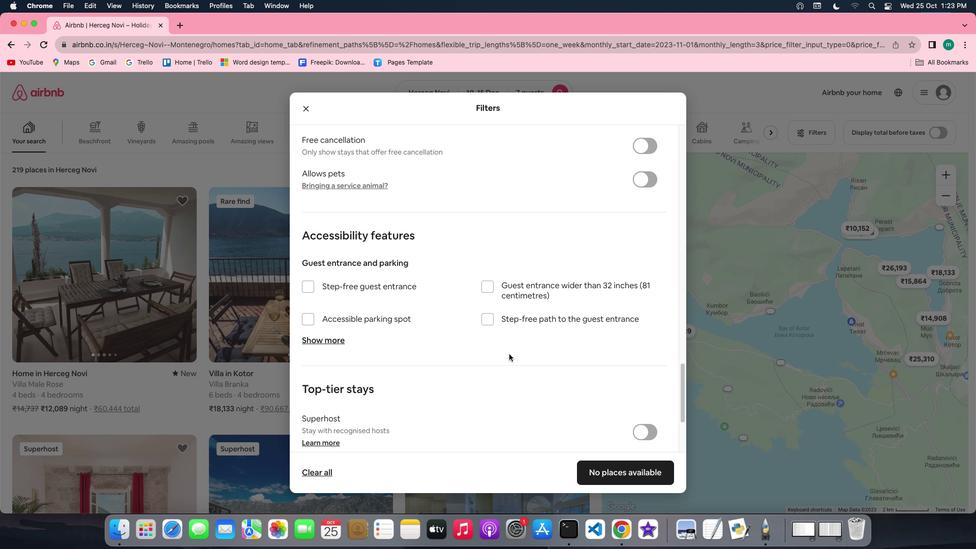 
Action: Mouse scrolled (509, 354) with delta (0, -1)
Screenshot: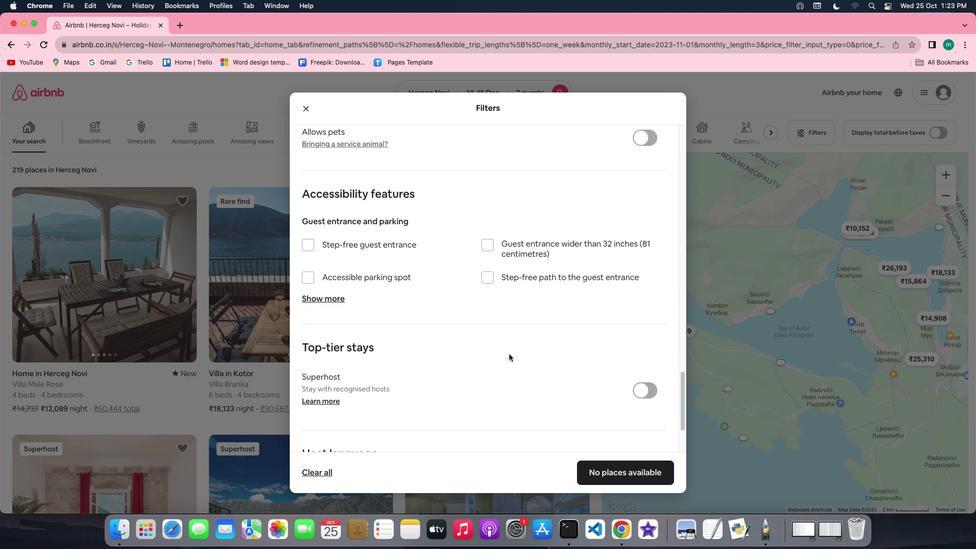 
Action: Mouse scrolled (509, 354) with delta (0, 0)
Screenshot: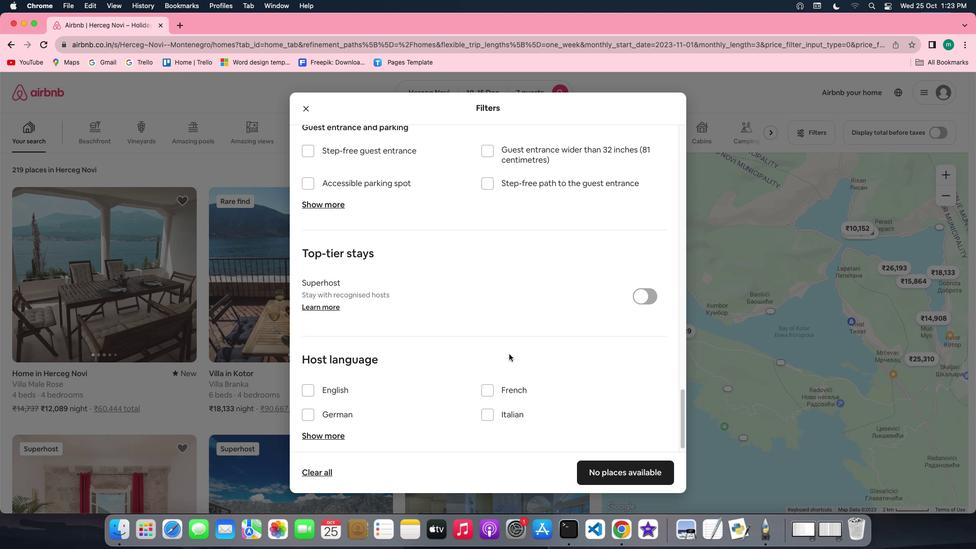
Action: Mouse scrolled (509, 354) with delta (0, 0)
Screenshot: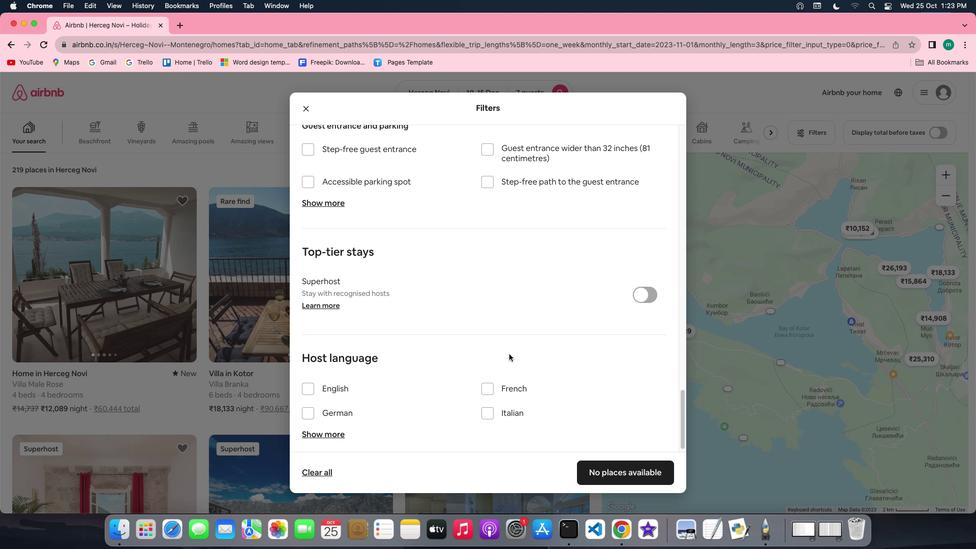 
Action: Mouse scrolled (509, 354) with delta (0, 0)
Screenshot: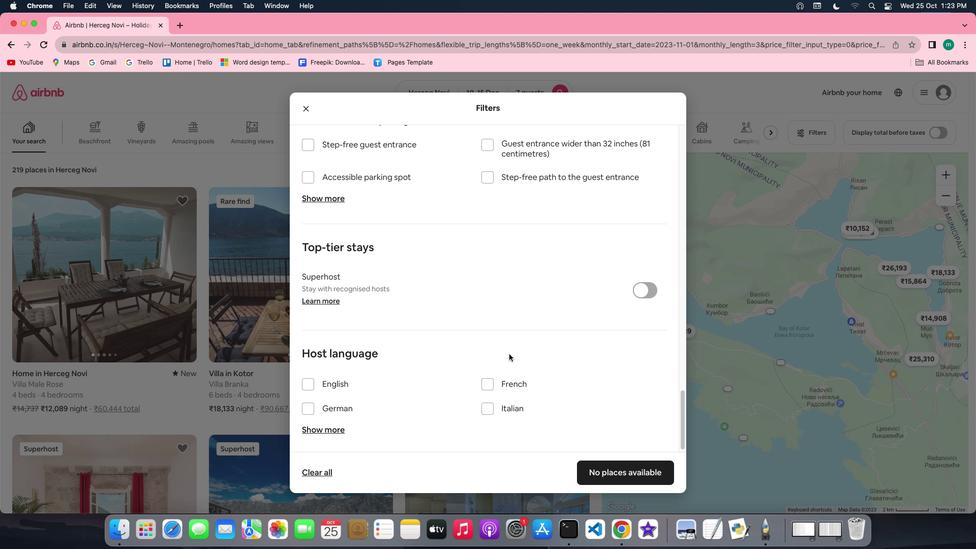 
Action: Mouse scrolled (509, 354) with delta (0, 0)
Screenshot: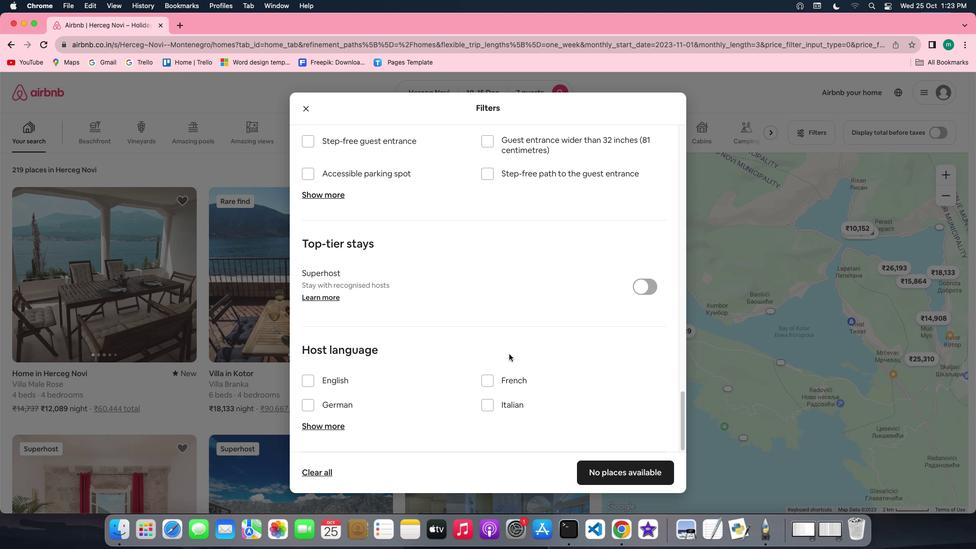 
Action: Mouse scrolled (509, 354) with delta (0, 0)
Screenshot: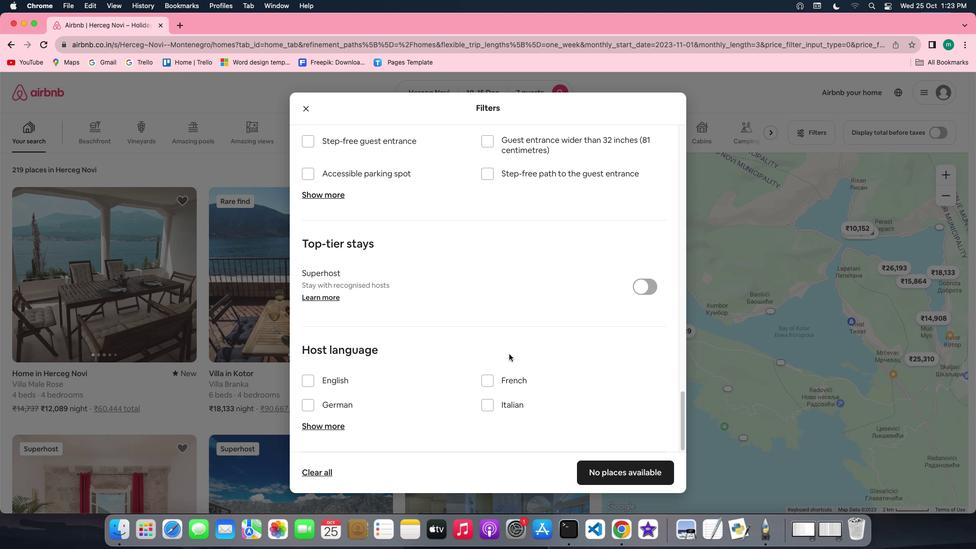 
Action: Mouse scrolled (509, 354) with delta (0, 0)
Screenshot: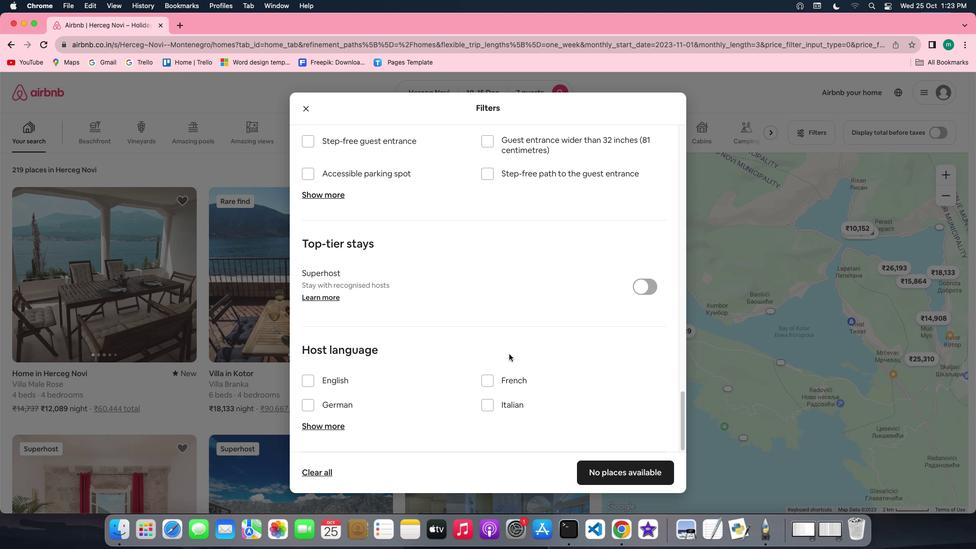 
Action: Mouse scrolled (509, 354) with delta (0, -1)
Screenshot: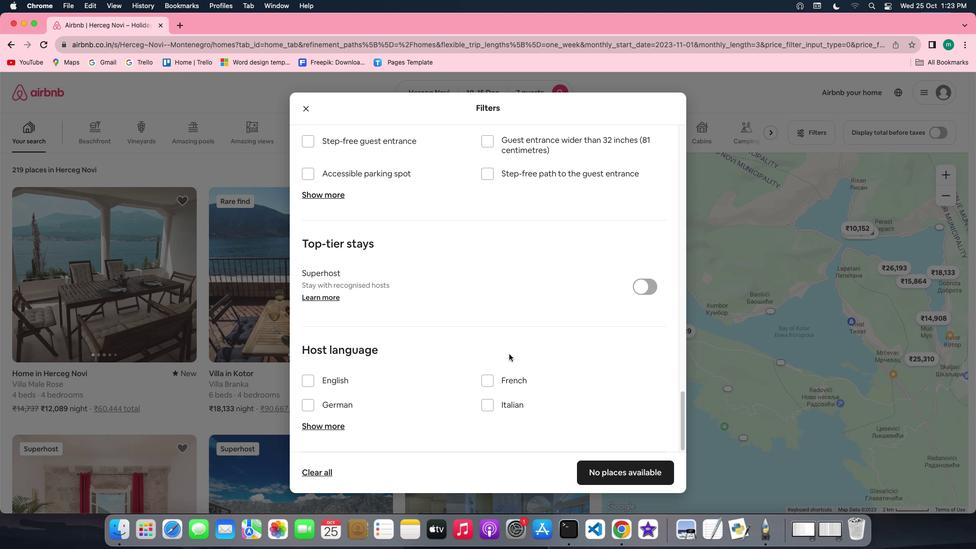 
Action: Mouse scrolled (509, 354) with delta (0, -2)
Screenshot: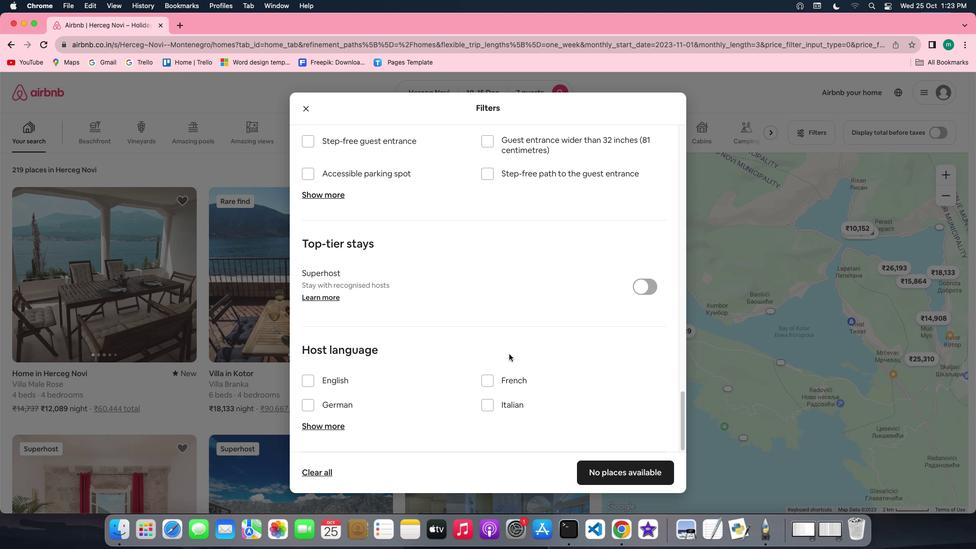 
Action: Mouse moved to (613, 472)
Screenshot: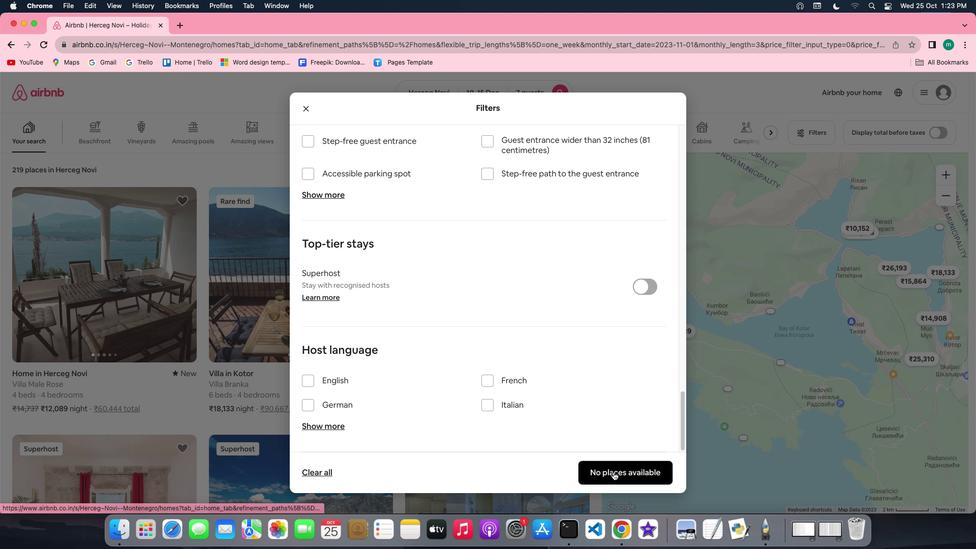 
Action: Mouse pressed left at (613, 472)
Screenshot: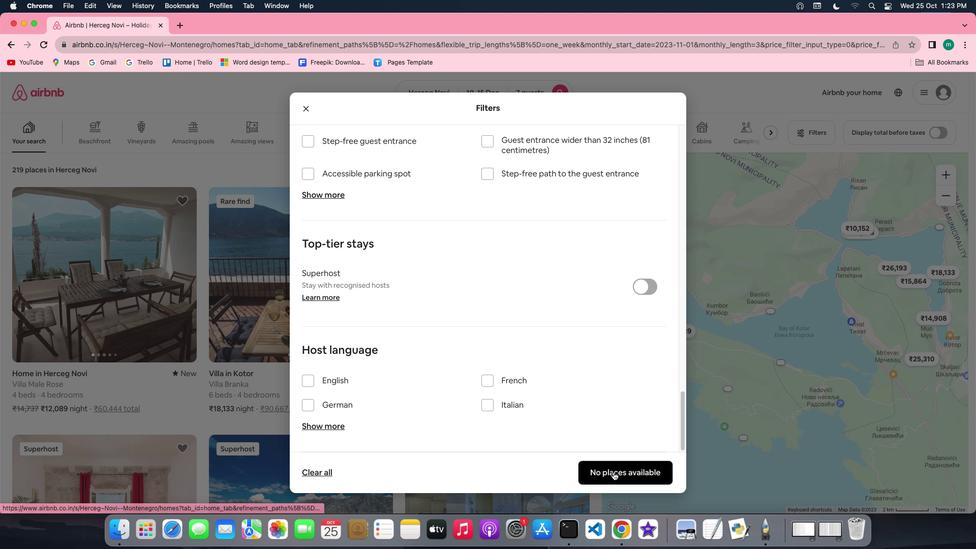 
Action: Mouse moved to (383, 346)
Screenshot: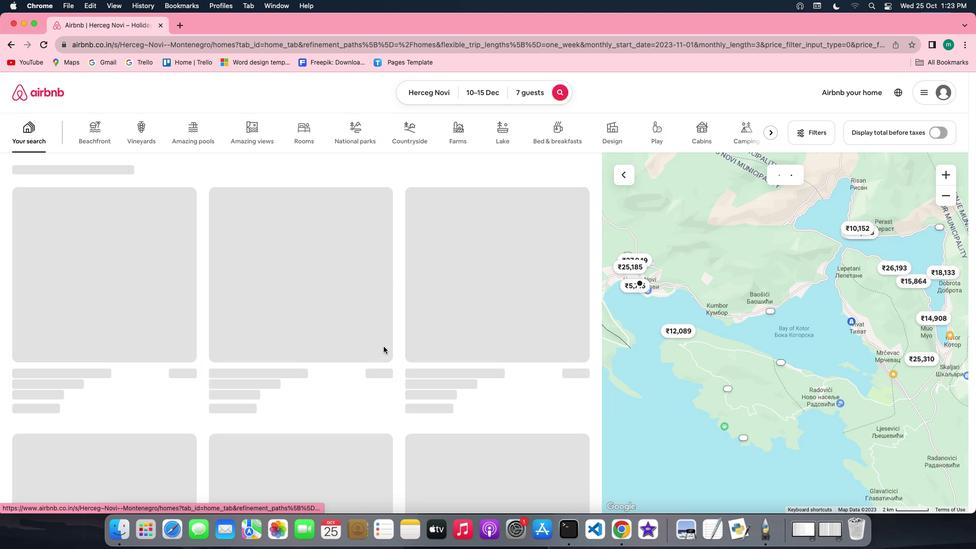 
